 Task: Explore Airbnb accommodation in Cakovec, Croatia from 6th December, 2023 to 10th December, 2023 for 6 adults, 2 children.6 bedrooms having 6 beds and 6 bathrooms. Property type can be house. Amenities needed are: wifi, TV, free parkinig on premises, gym, breakfast. Booking option can be shelf check-in. Look for 5 properties as per requirement.
Action: Mouse moved to (563, 72)
Screenshot: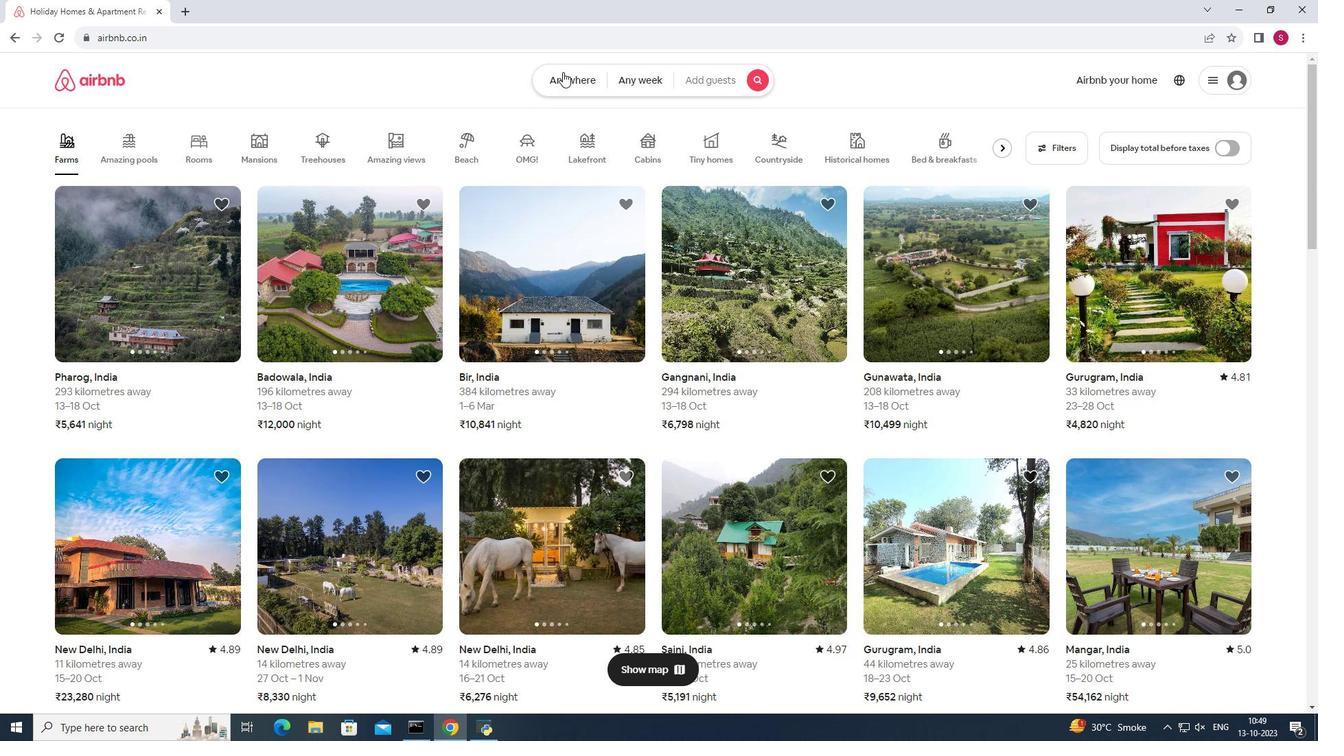 
Action: Mouse pressed left at (563, 72)
Screenshot: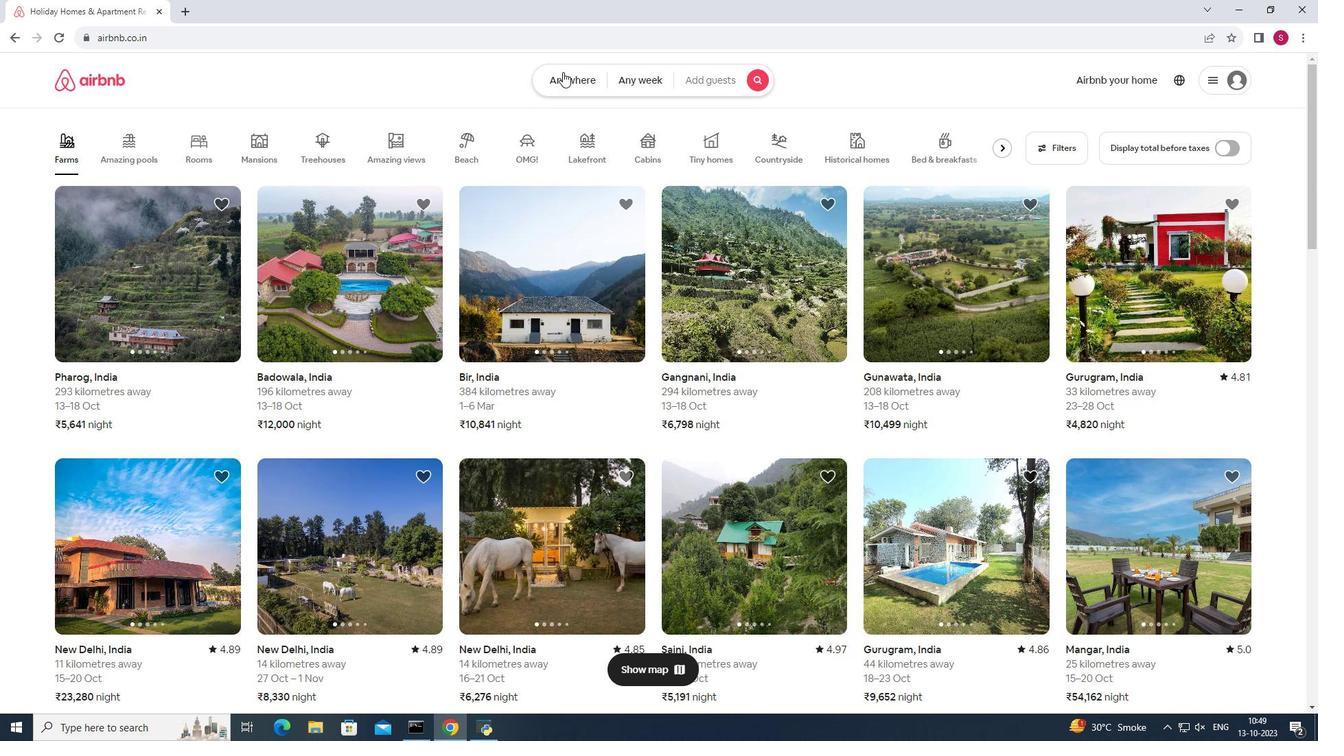 
Action: Mouse moved to (475, 124)
Screenshot: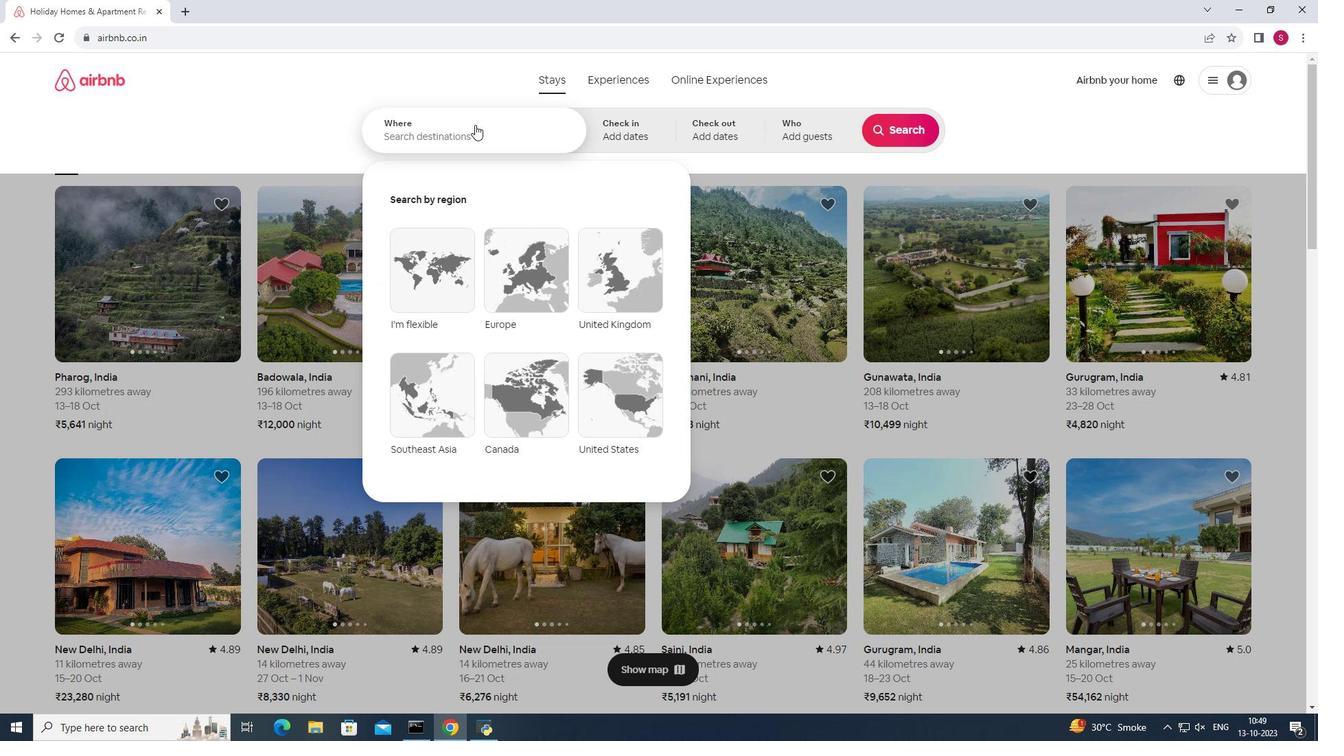 
Action: Mouse pressed left at (475, 124)
Screenshot: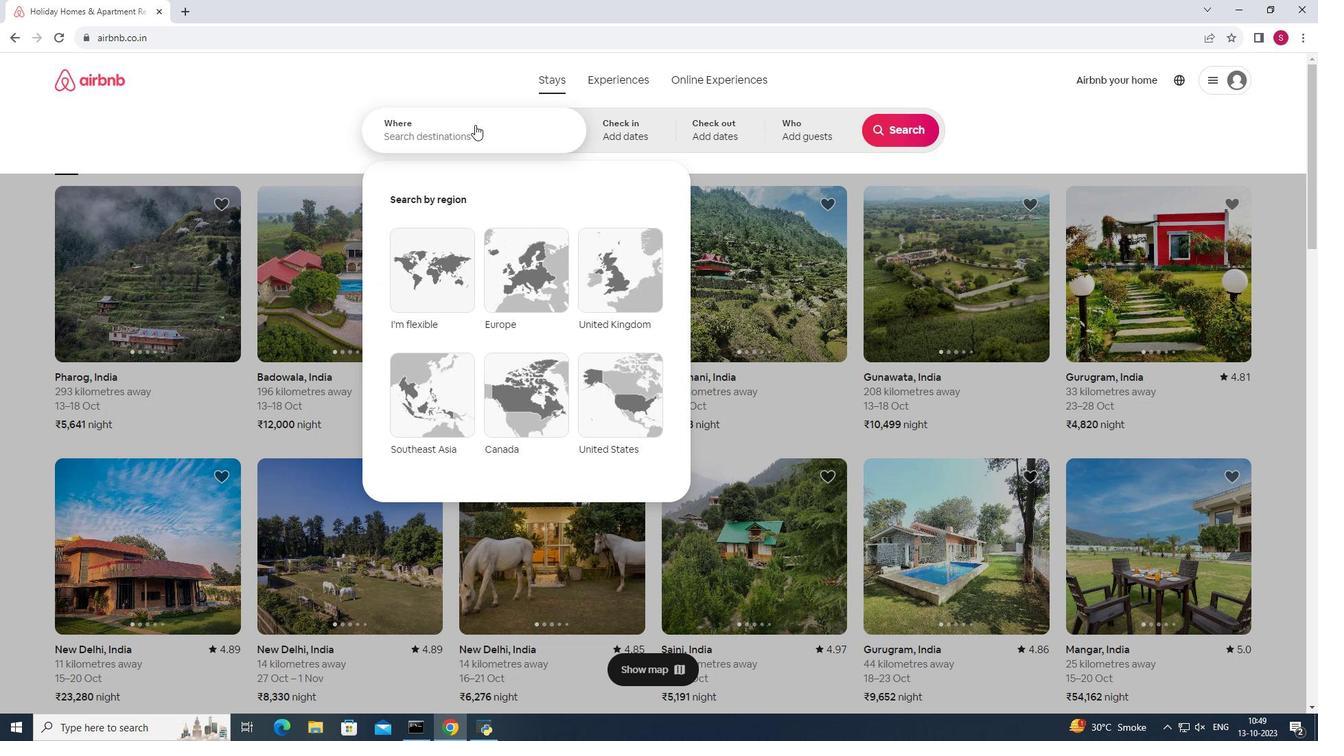 
Action: Key pressed <Key.shift>Cakovec,<Key.space><Key.shift>Croatia<Key.enter>
Screenshot: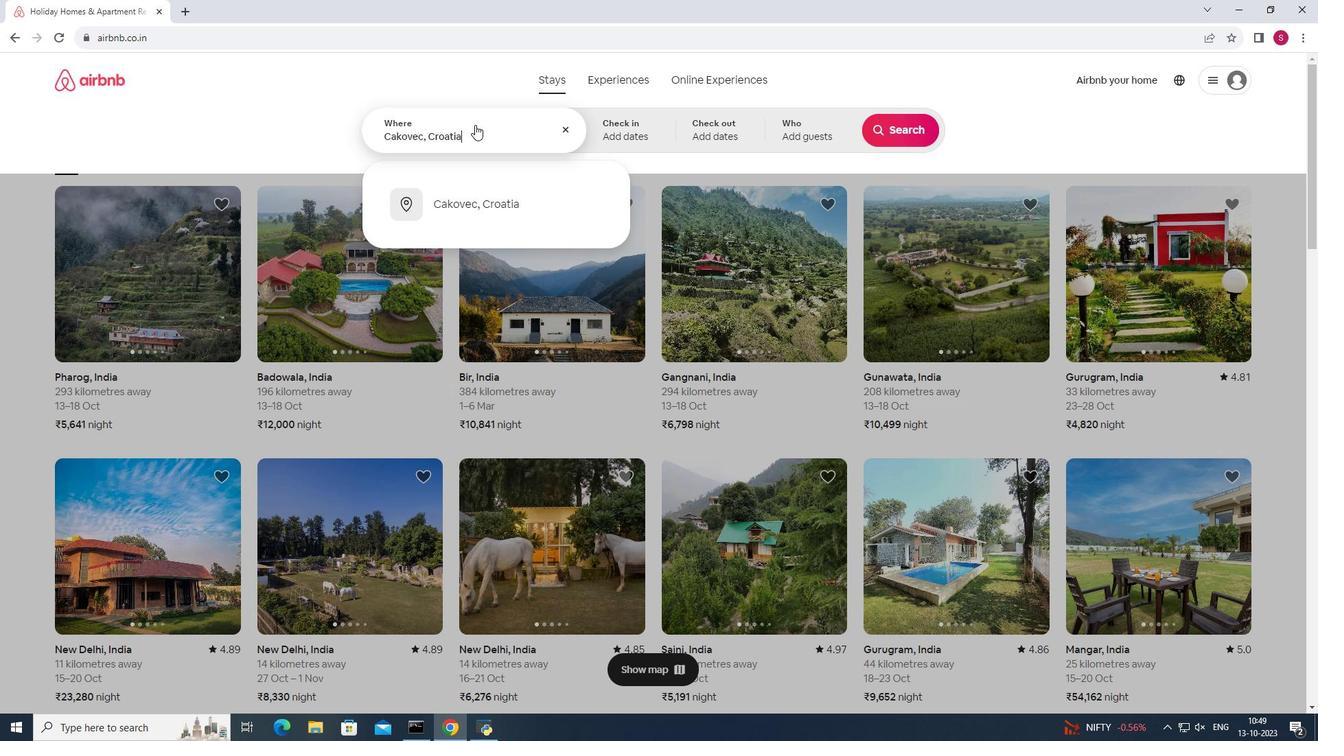 
Action: Mouse moved to (900, 239)
Screenshot: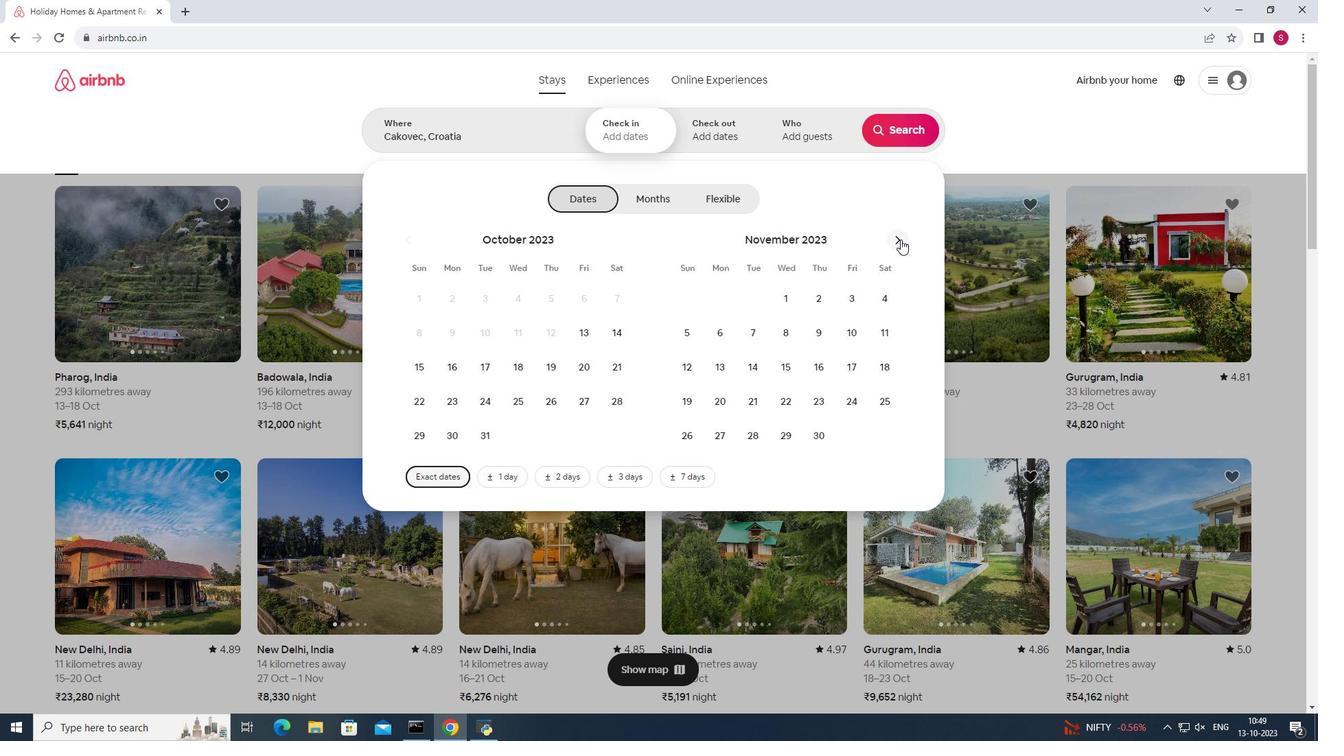 
Action: Mouse pressed left at (900, 239)
Screenshot: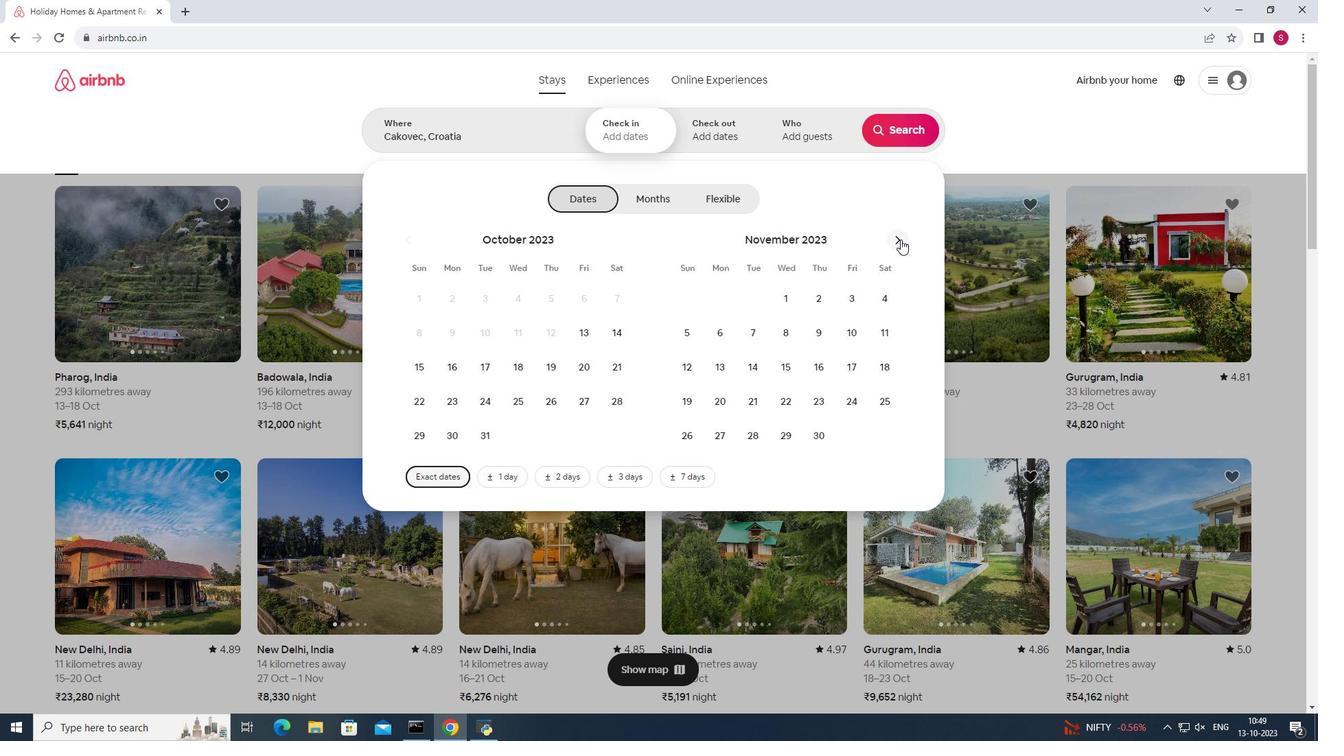 
Action: Mouse moved to (792, 337)
Screenshot: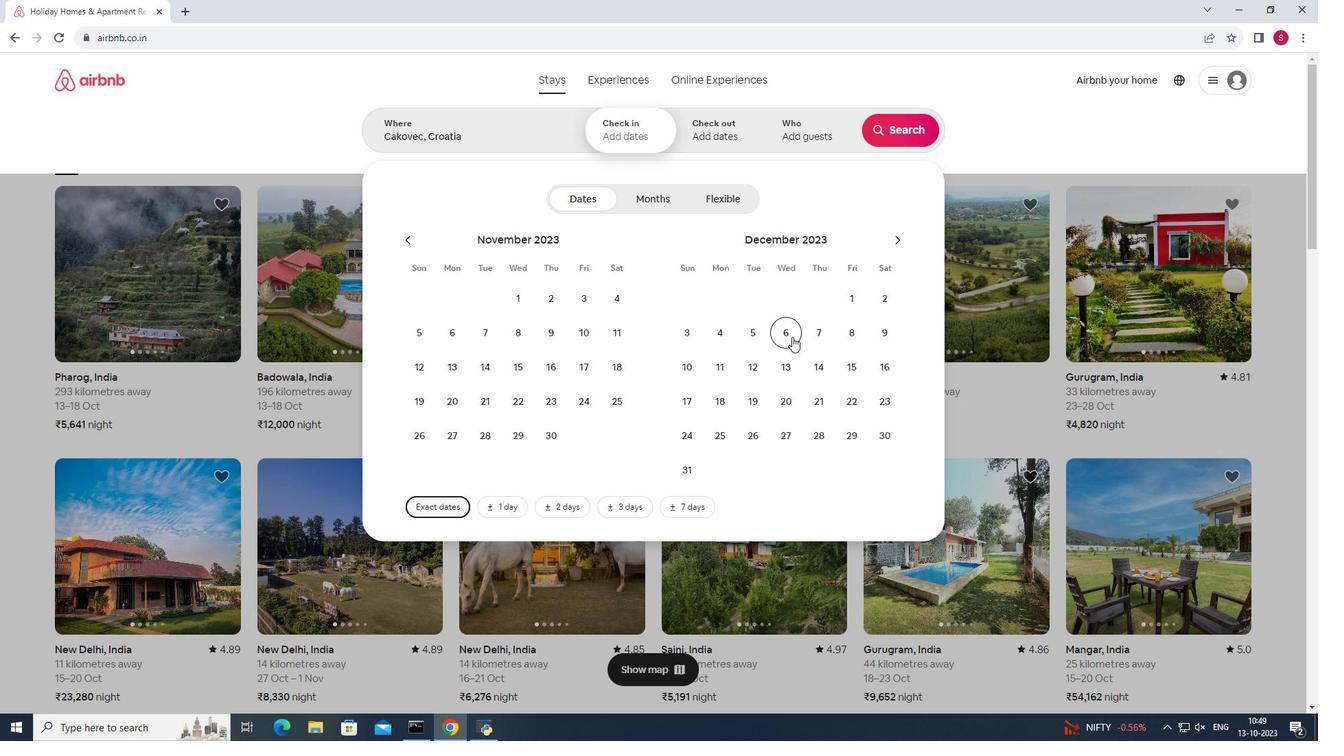 
Action: Mouse pressed left at (792, 337)
Screenshot: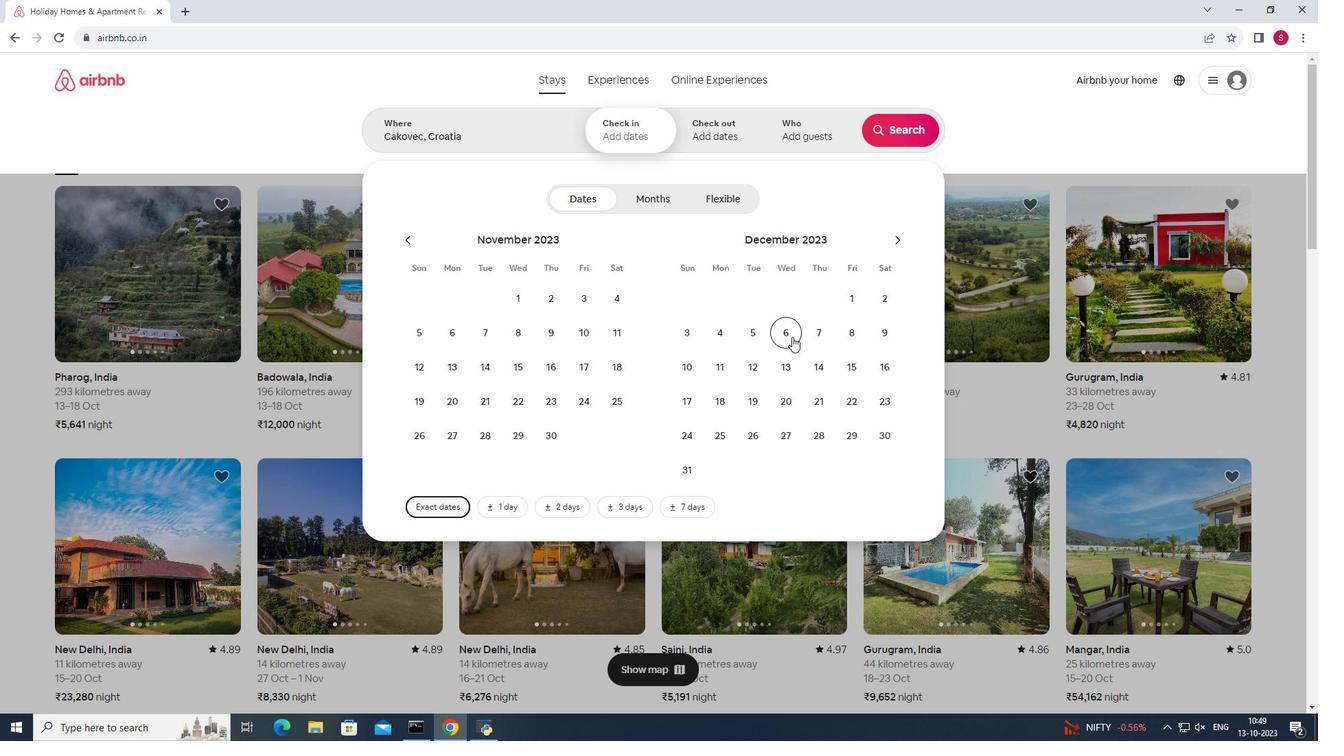 
Action: Mouse moved to (686, 373)
Screenshot: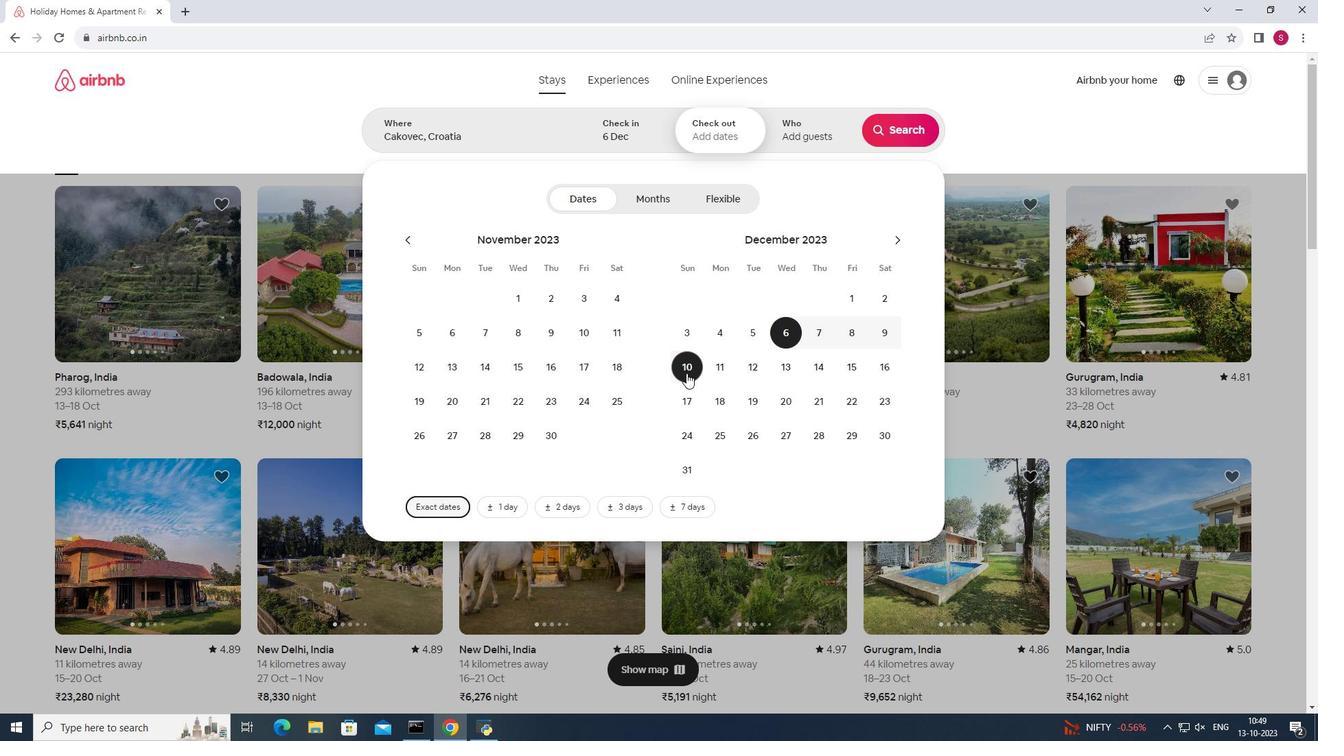 
Action: Mouse pressed left at (686, 373)
Screenshot: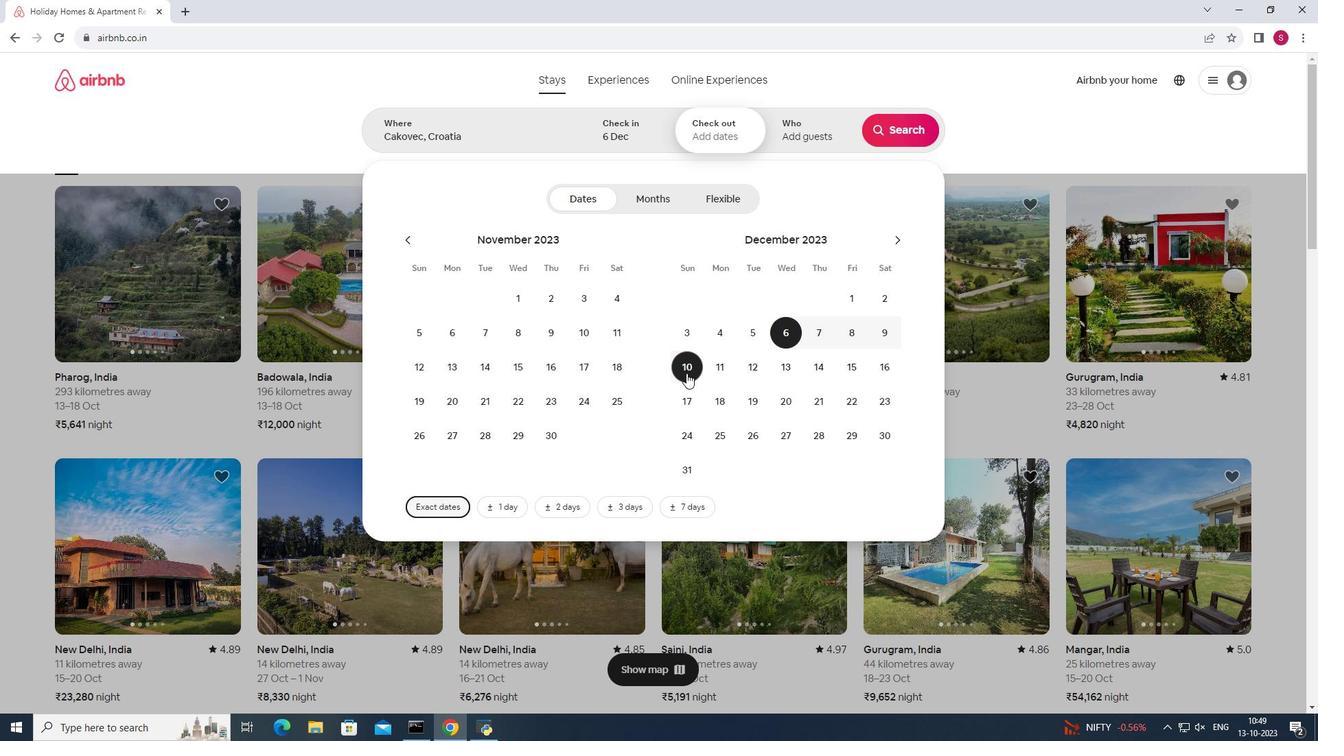 
Action: Mouse moved to (805, 129)
Screenshot: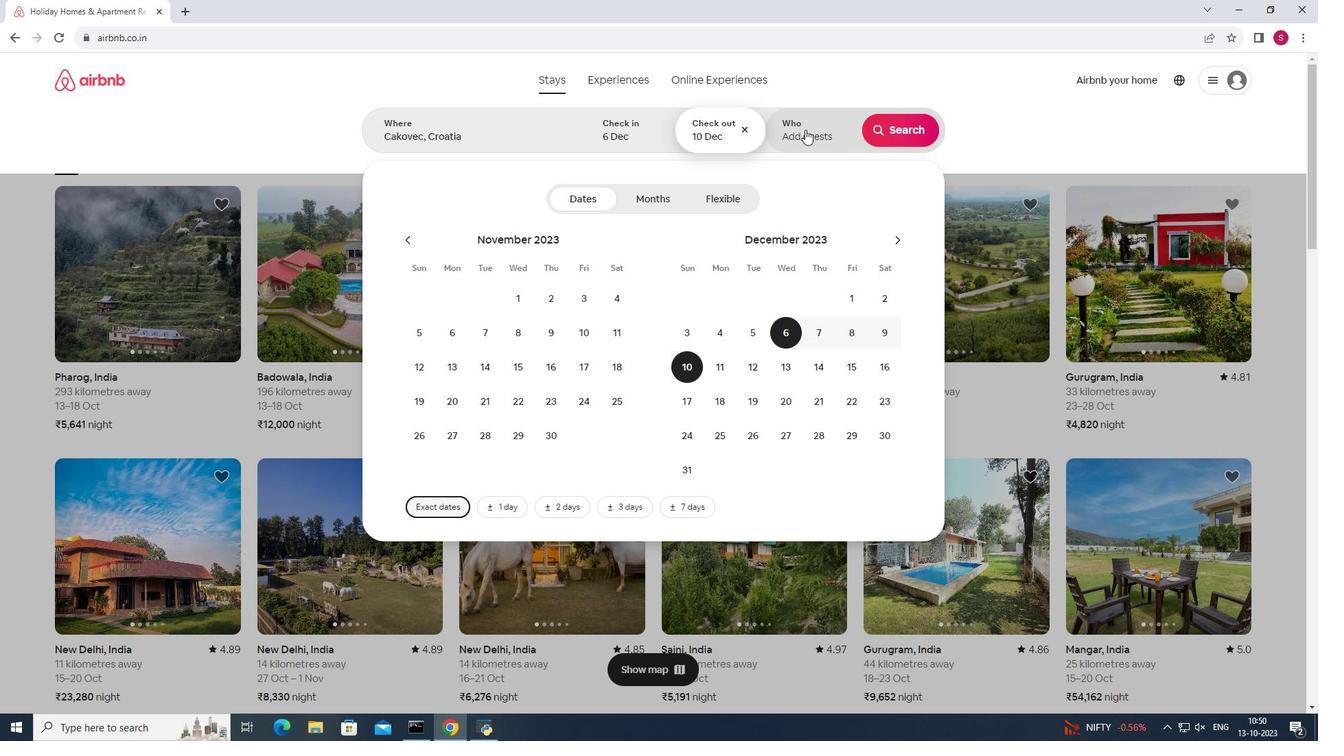 
Action: Mouse pressed left at (805, 129)
Screenshot: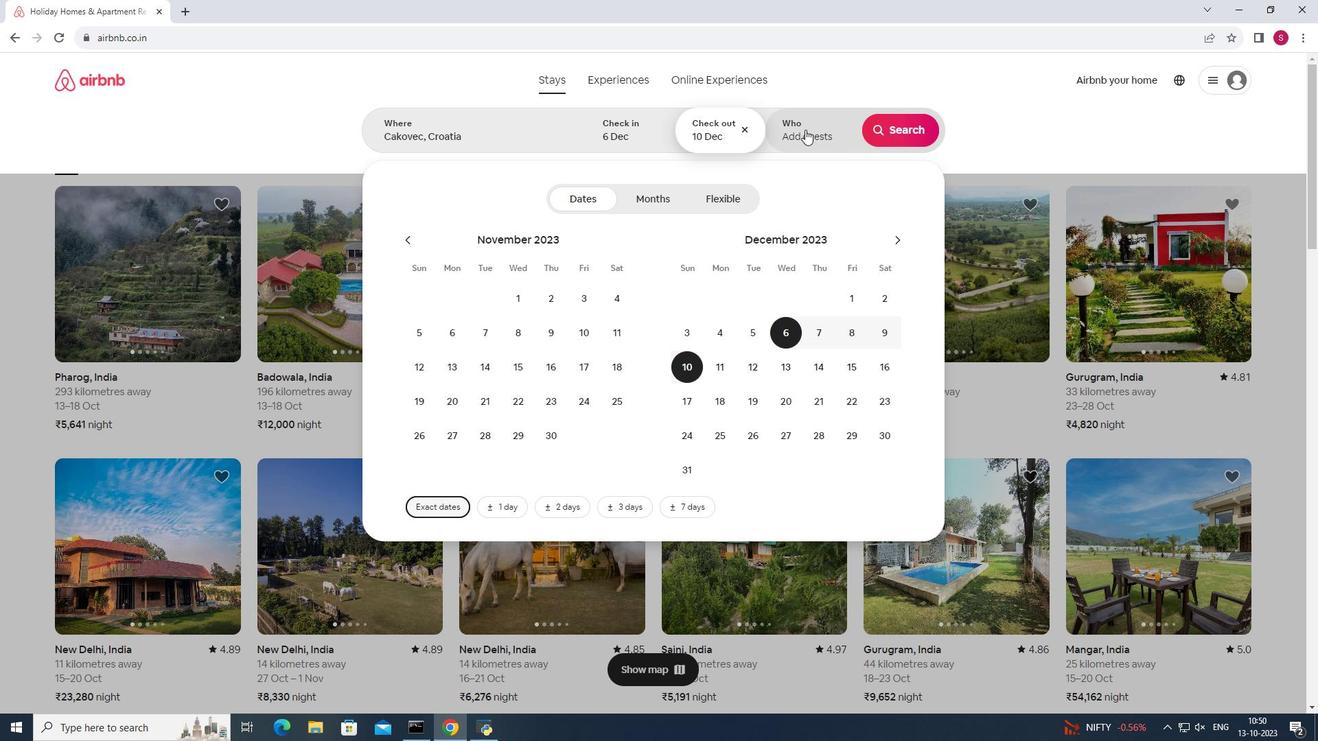 
Action: Mouse moved to (899, 203)
Screenshot: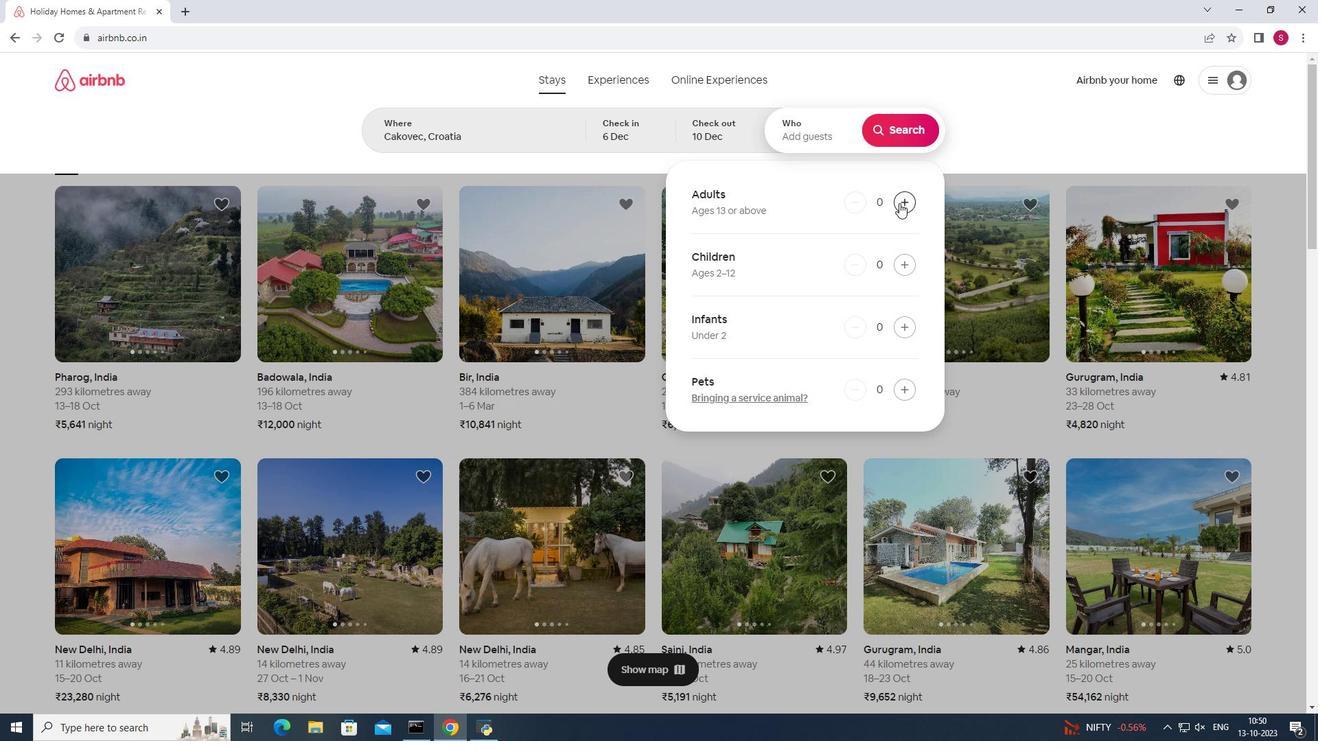 
Action: Mouse pressed left at (899, 203)
Screenshot: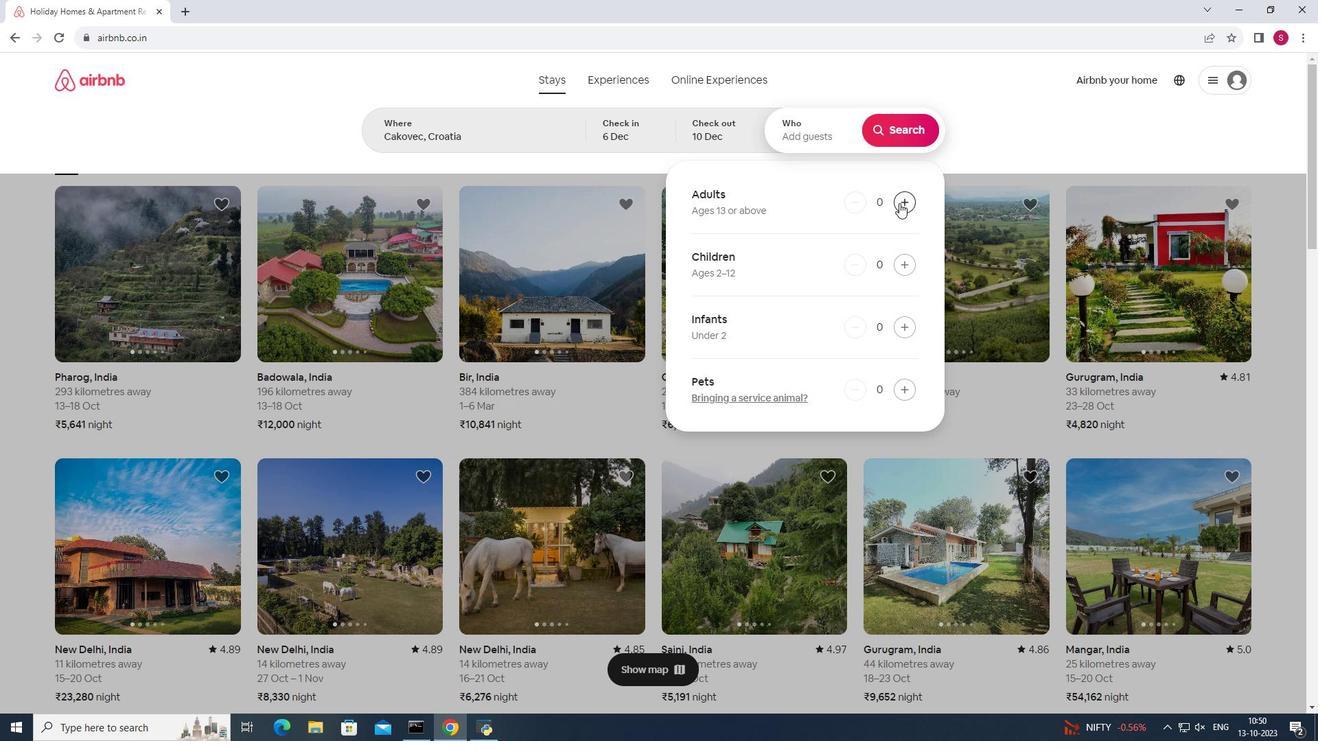 
Action: Mouse moved to (904, 206)
Screenshot: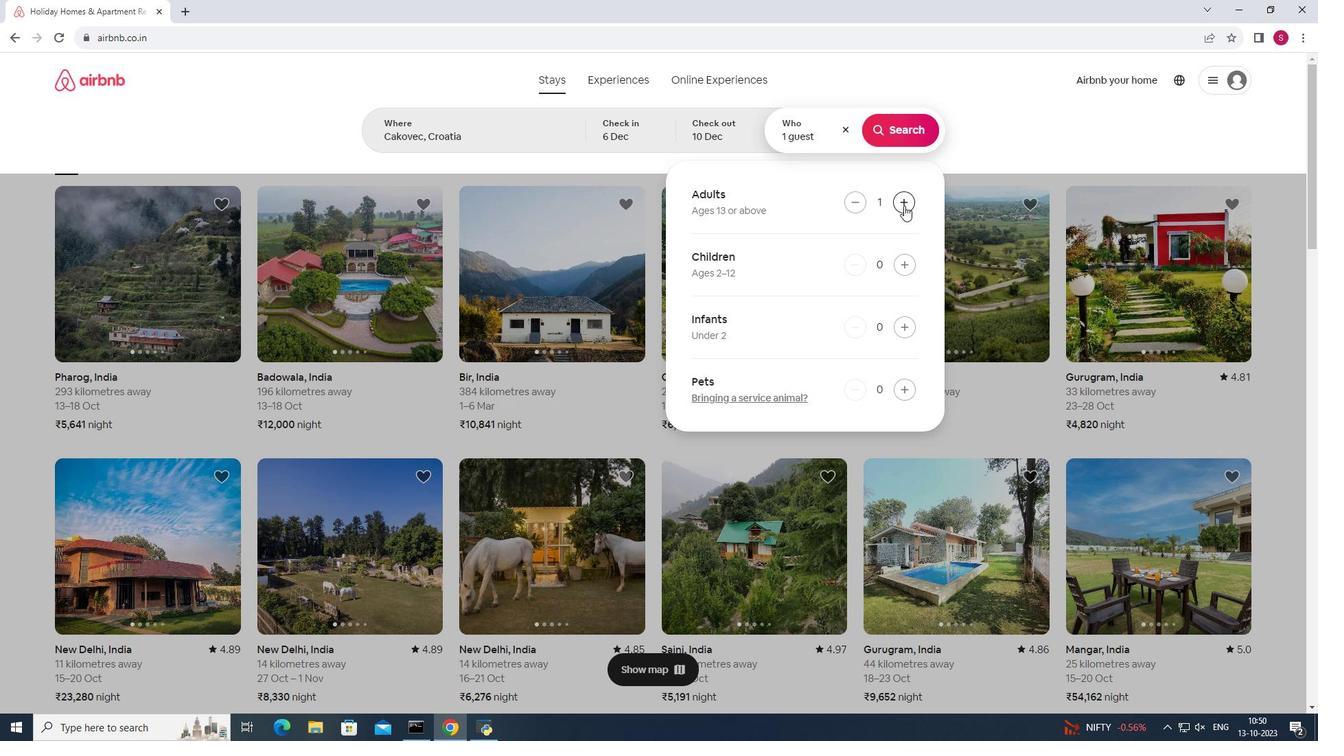 
Action: Mouse pressed left at (904, 206)
Screenshot: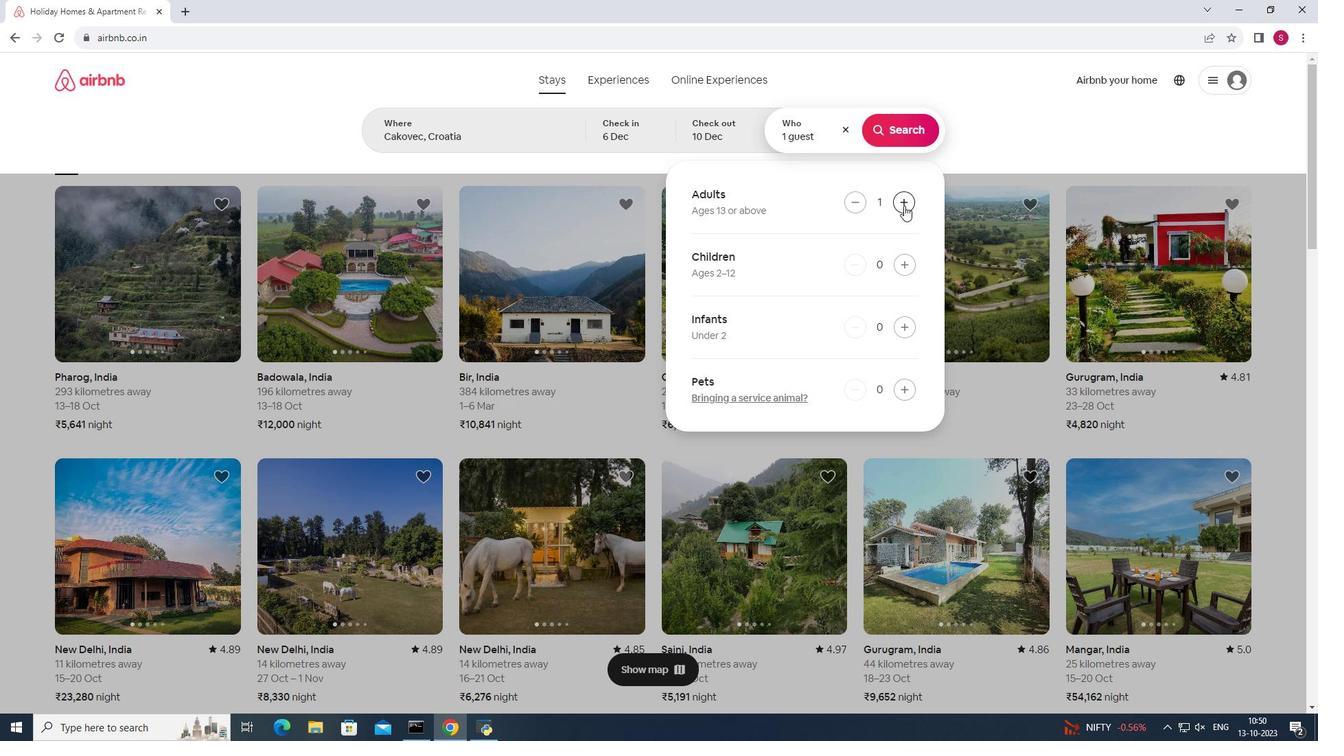 
Action: Mouse pressed left at (904, 206)
Screenshot: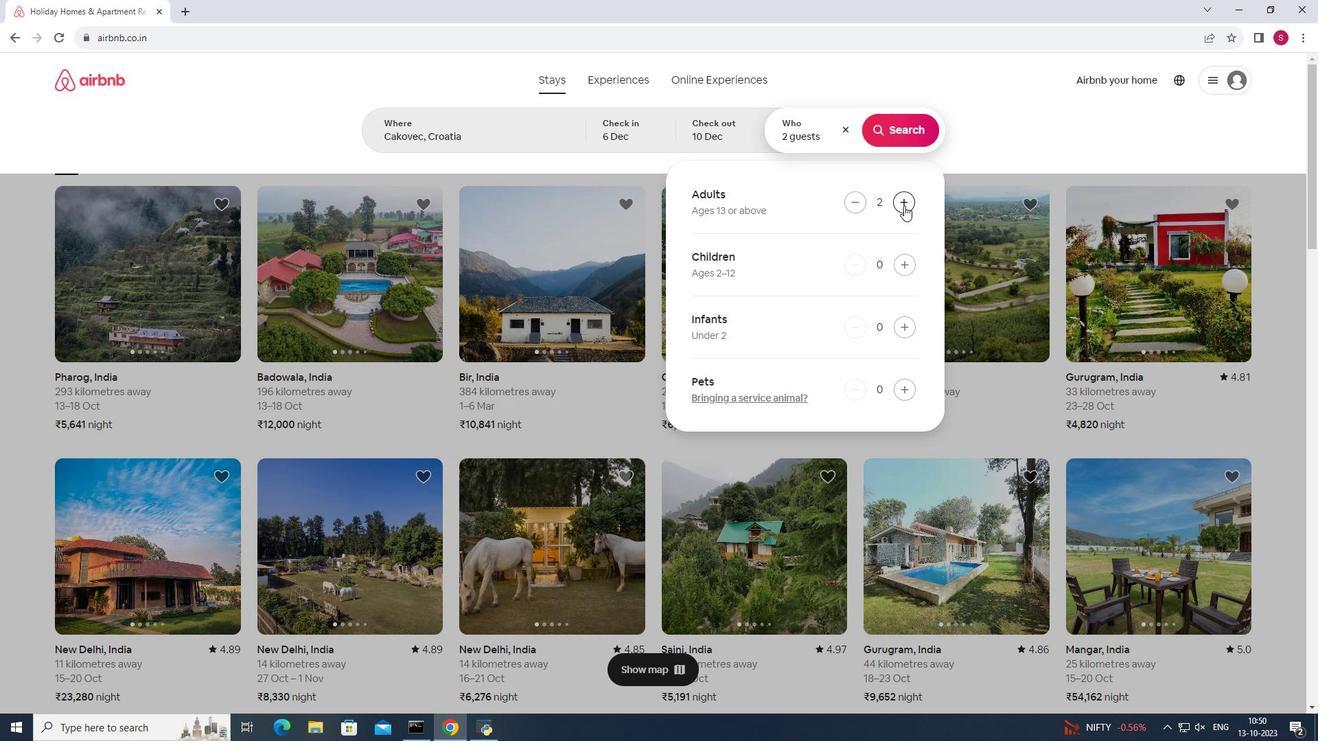 
Action: Mouse pressed left at (904, 206)
Screenshot: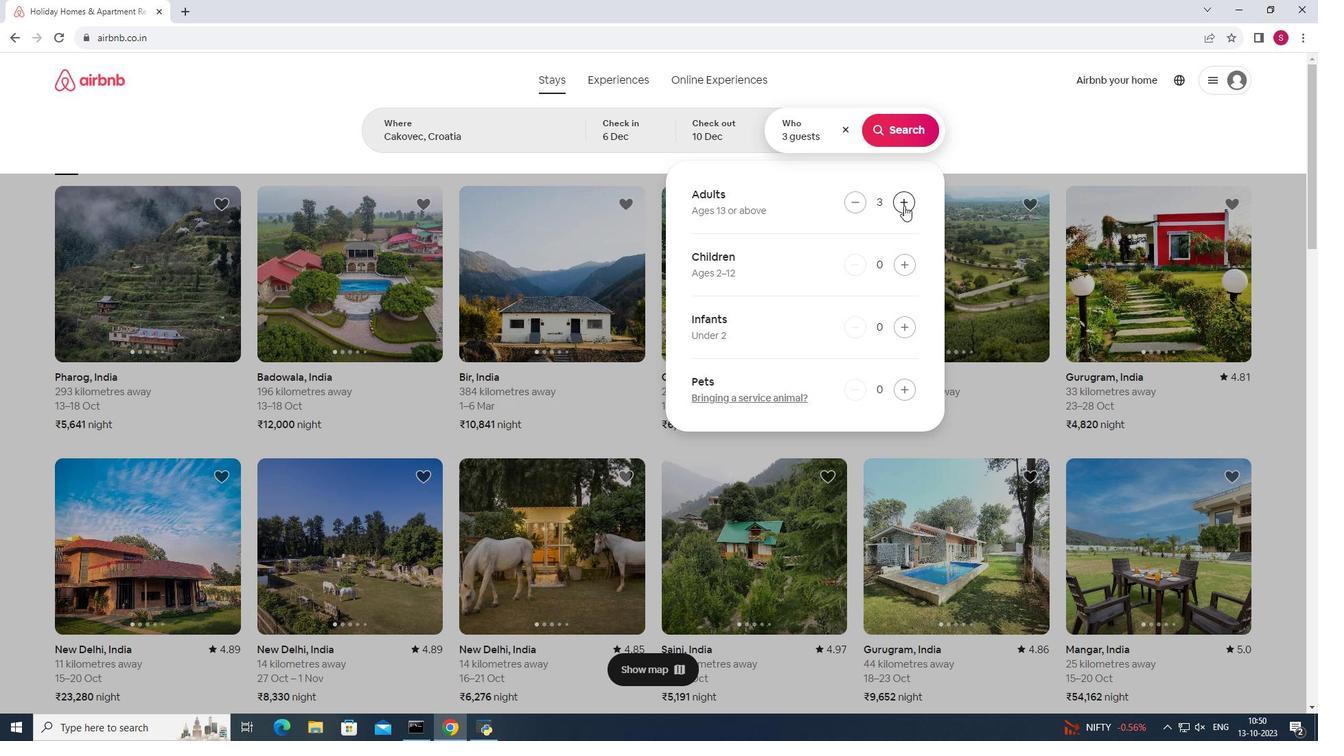 
Action: Mouse pressed left at (904, 206)
Screenshot: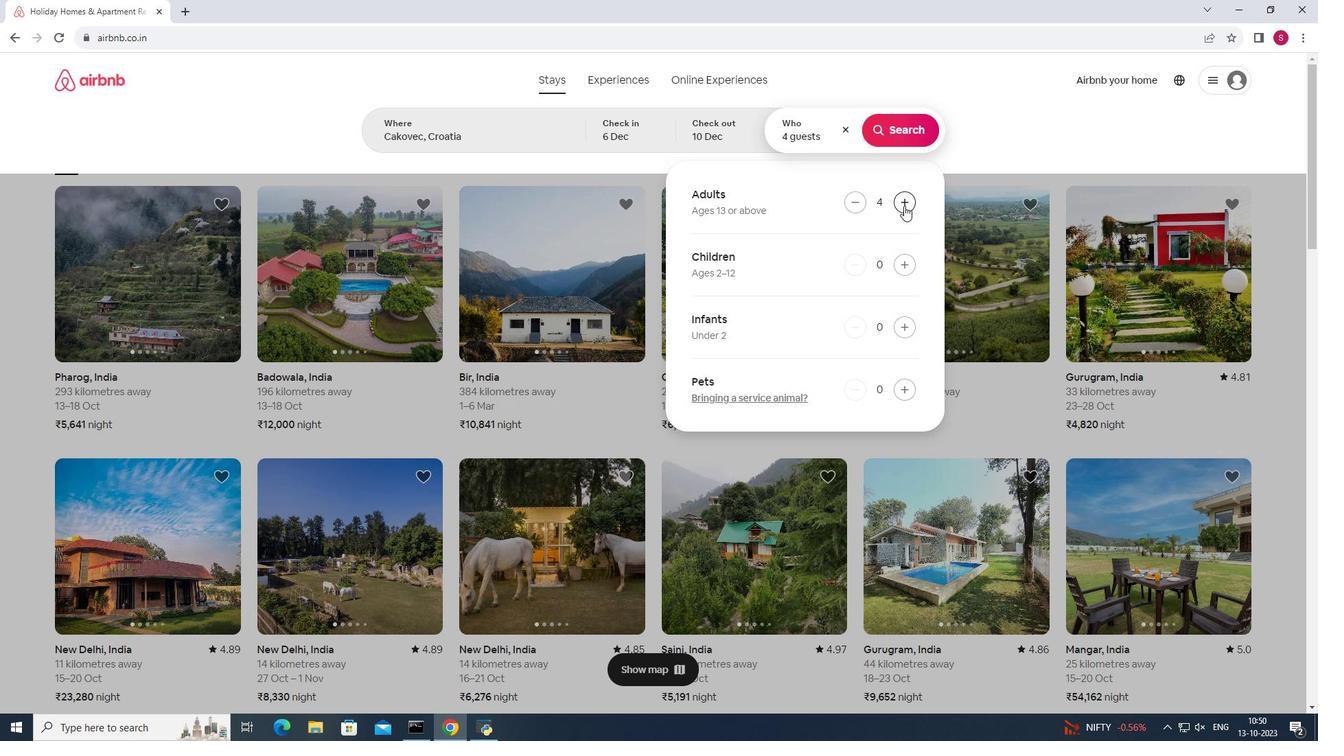 
Action: Mouse pressed left at (904, 206)
Screenshot: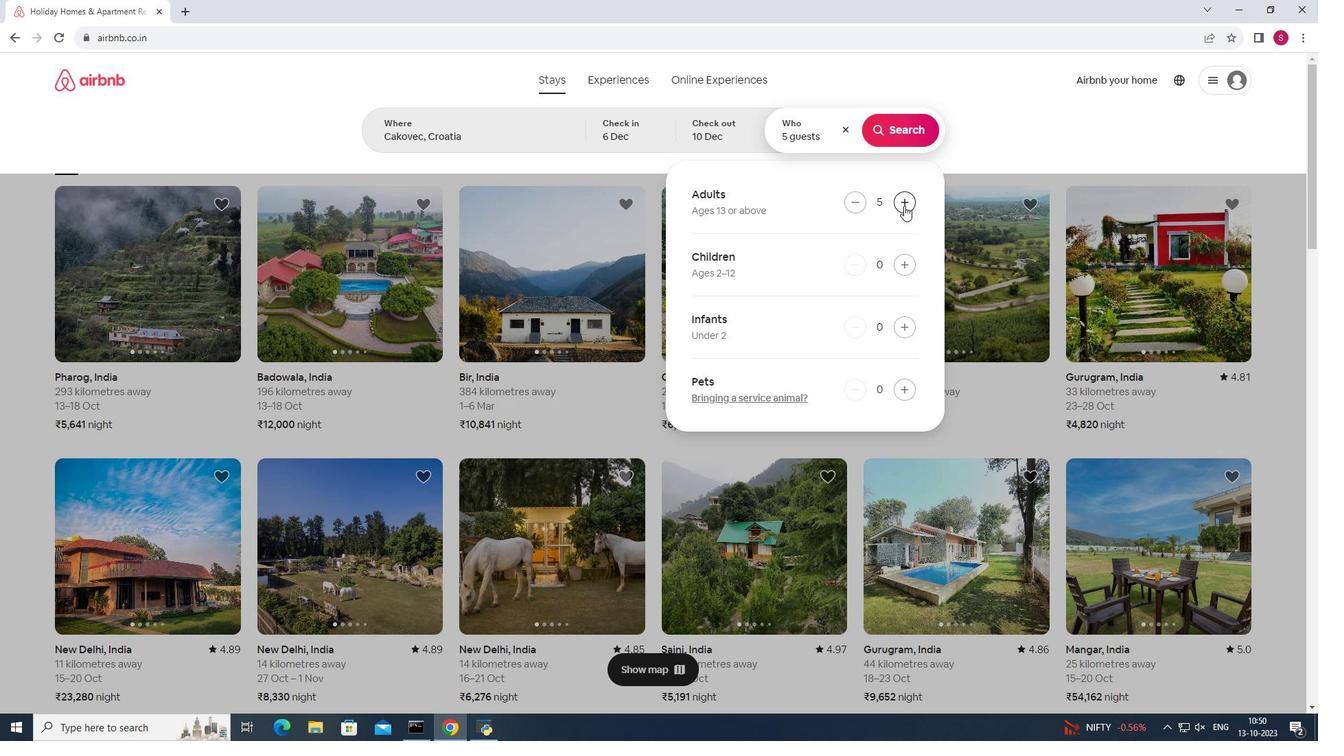 
Action: Mouse moved to (898, 132)
Screenshot: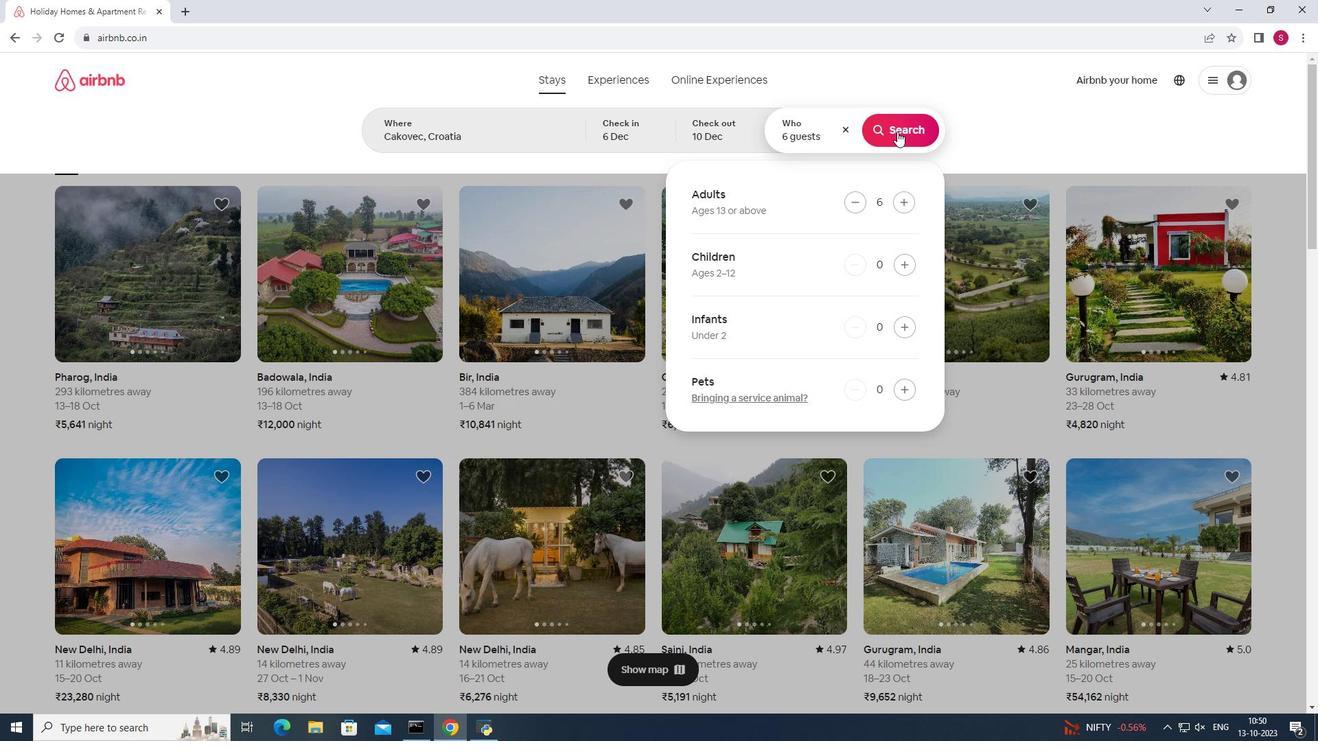 
Action: Mouse pressed left at (898, 132)
Screenshot: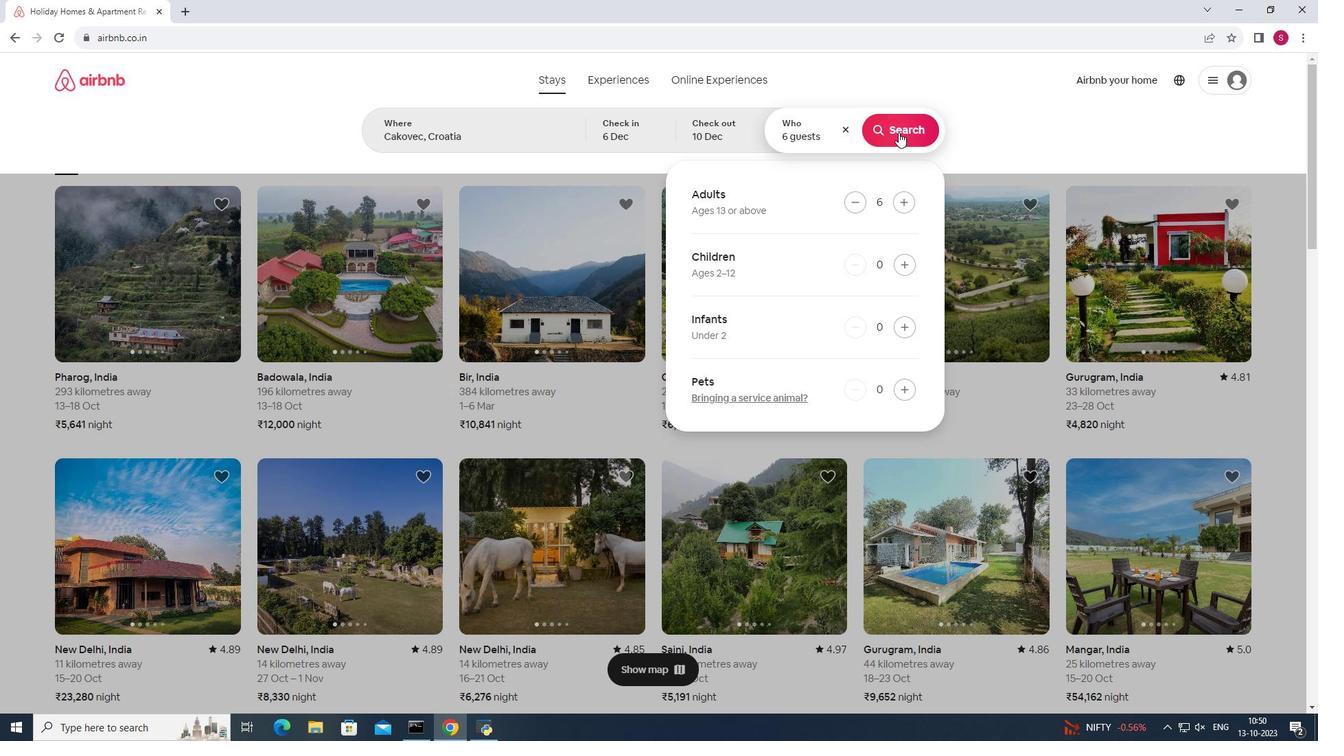 
Action: Mouse moved to (741, 81)
Screenshot: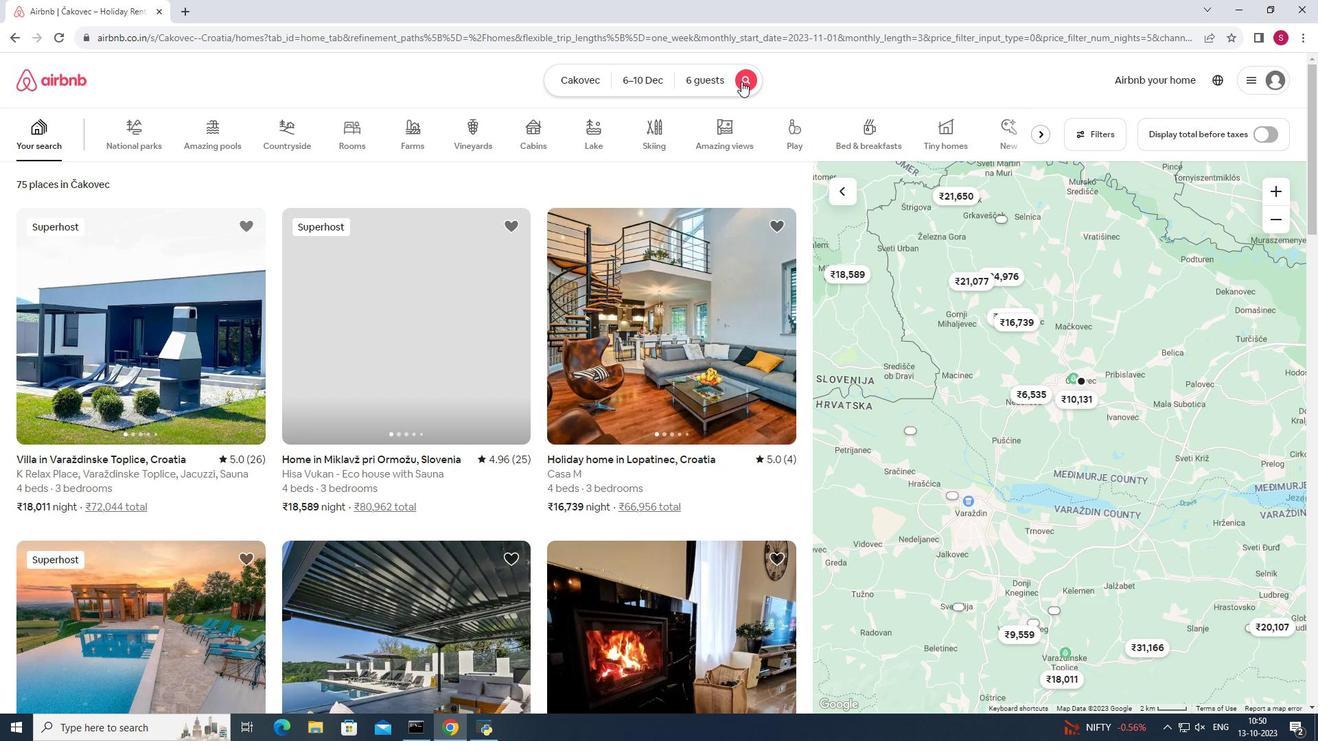 
Action: Mouse pressed left at (741, 81)
Screenshot: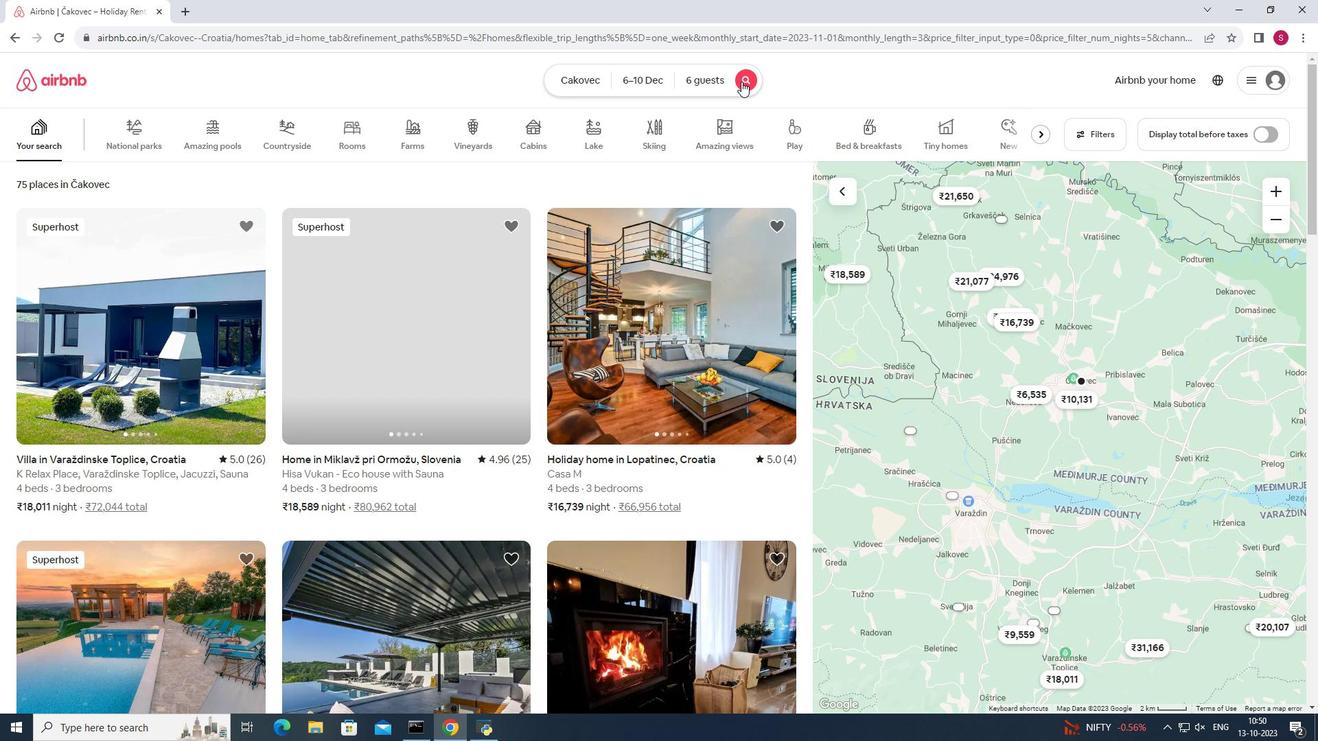
Action: Mouse pressed left at (741, 81)
Screenshot: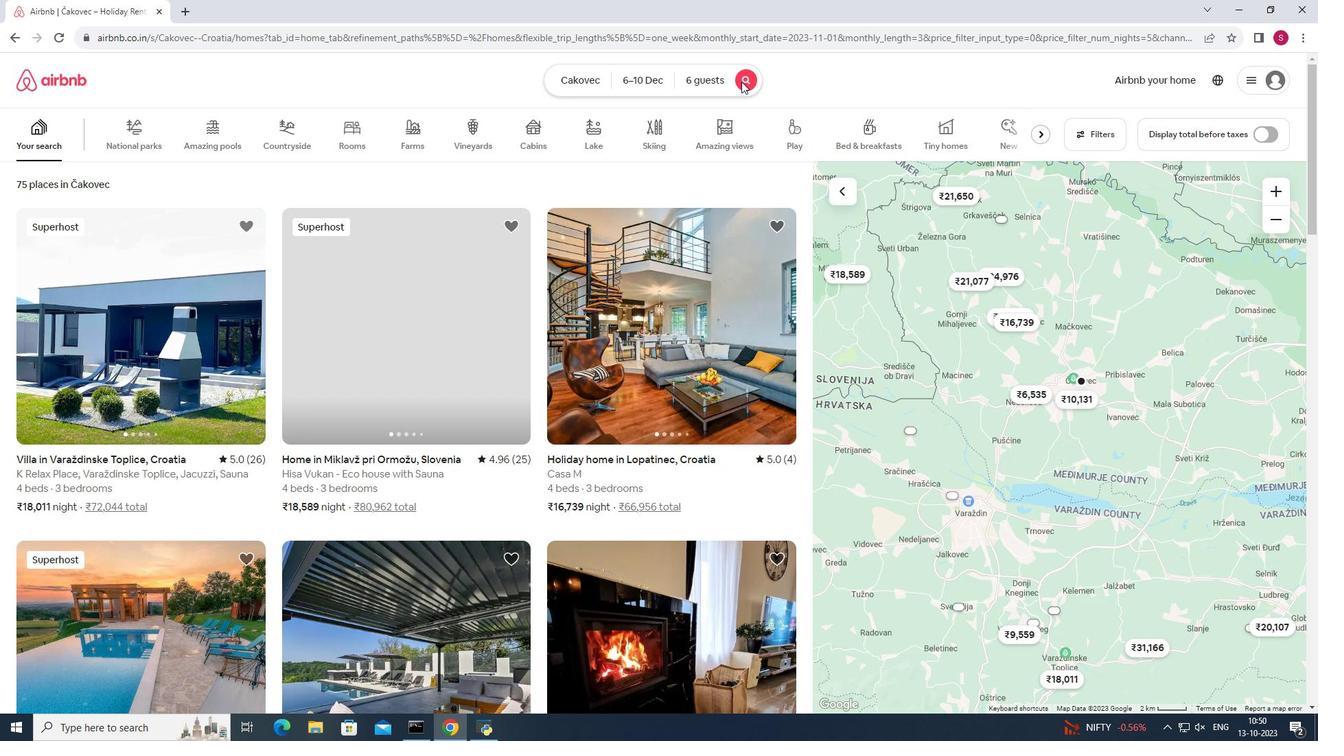 
Action: Mouse moved to (848, 126)
Screenshot: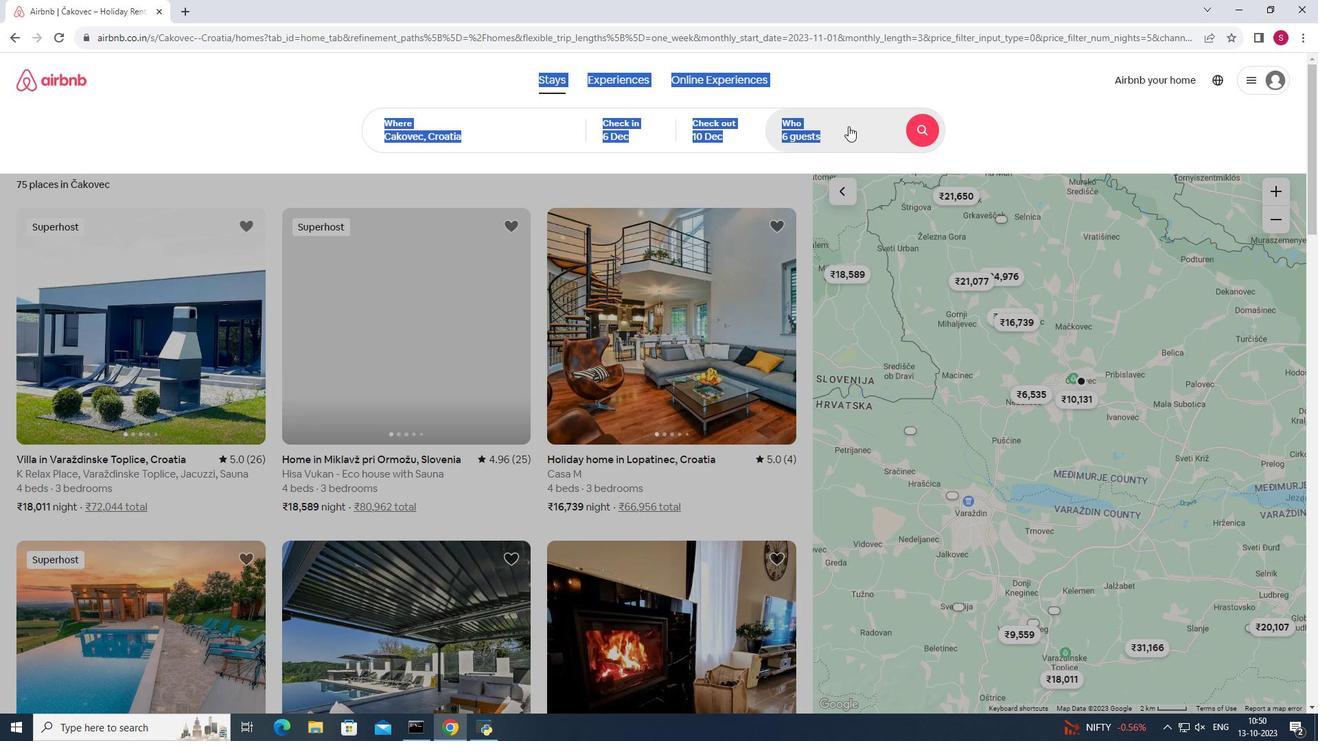 
Action: Mouse pressed left at (848, 126)
Screenshot: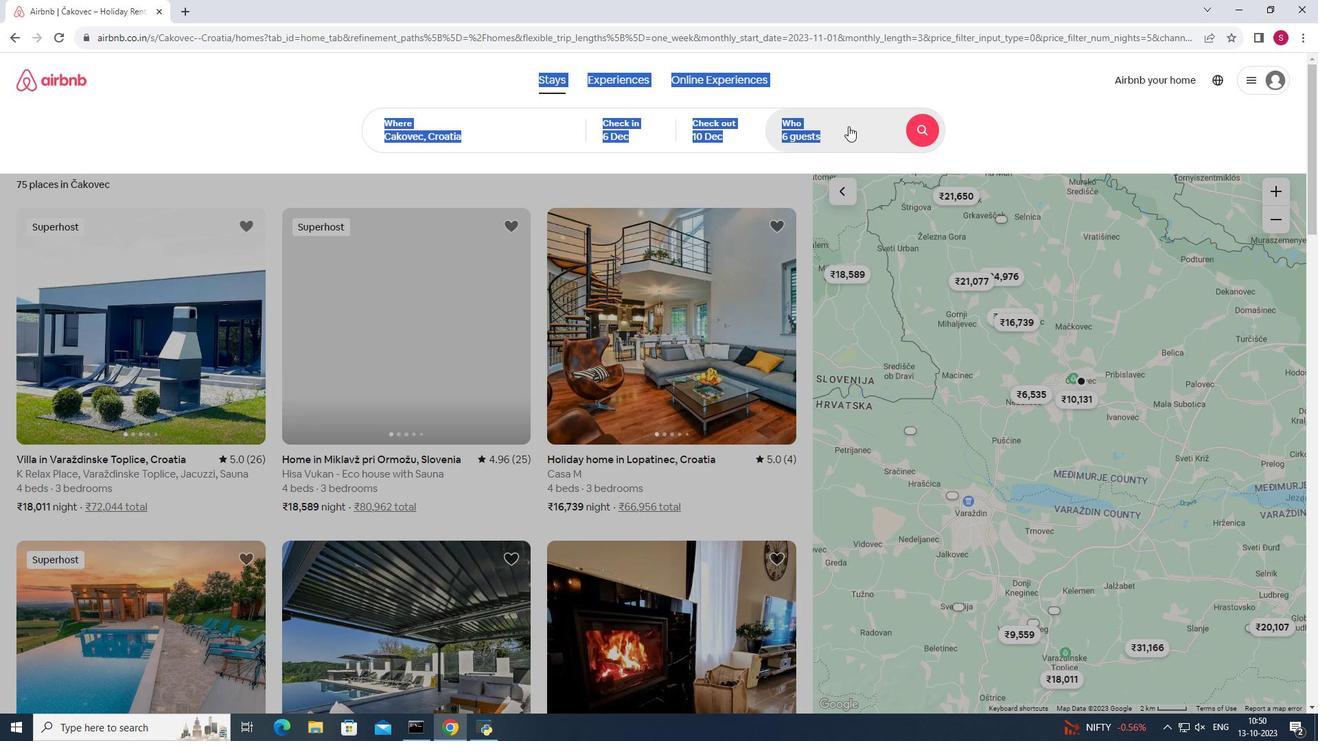 
Action: Mouse moved to (907, 267)
Screenshot: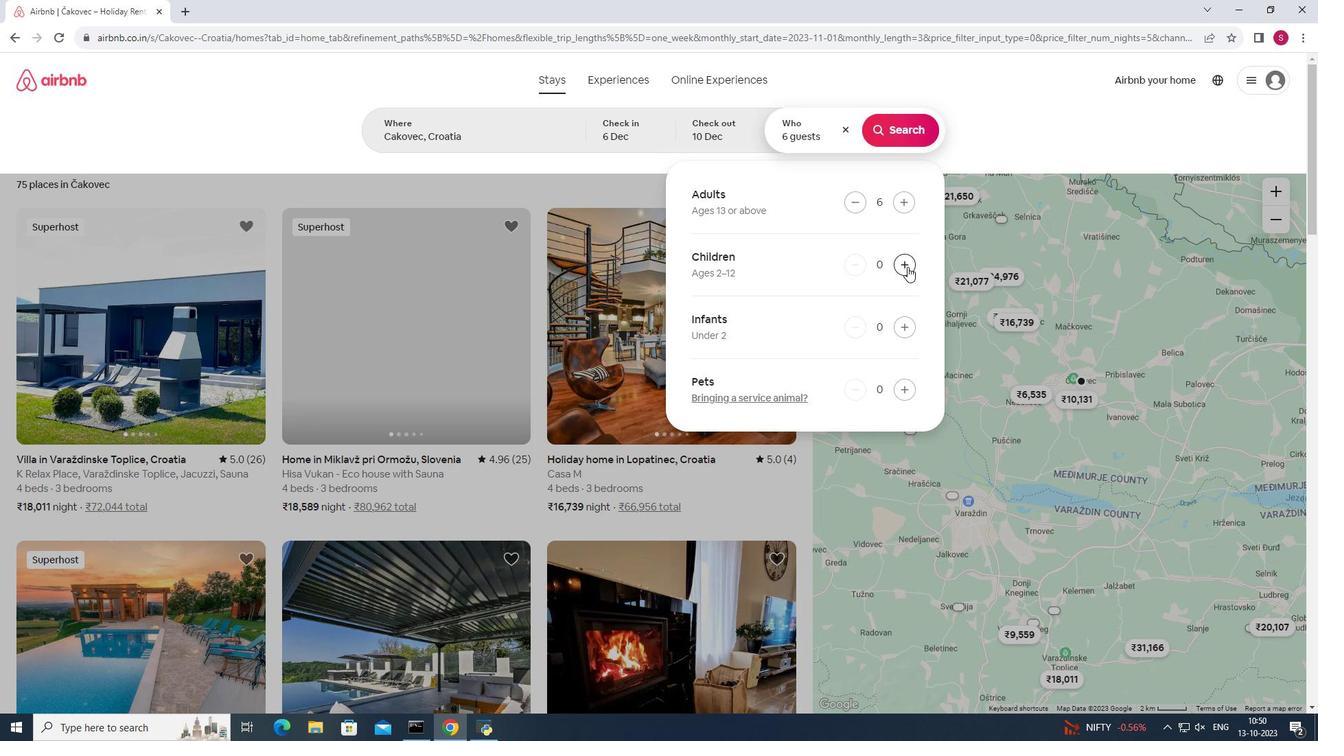 
Action: Mouse pressed left at (907, 267)
Screenshot: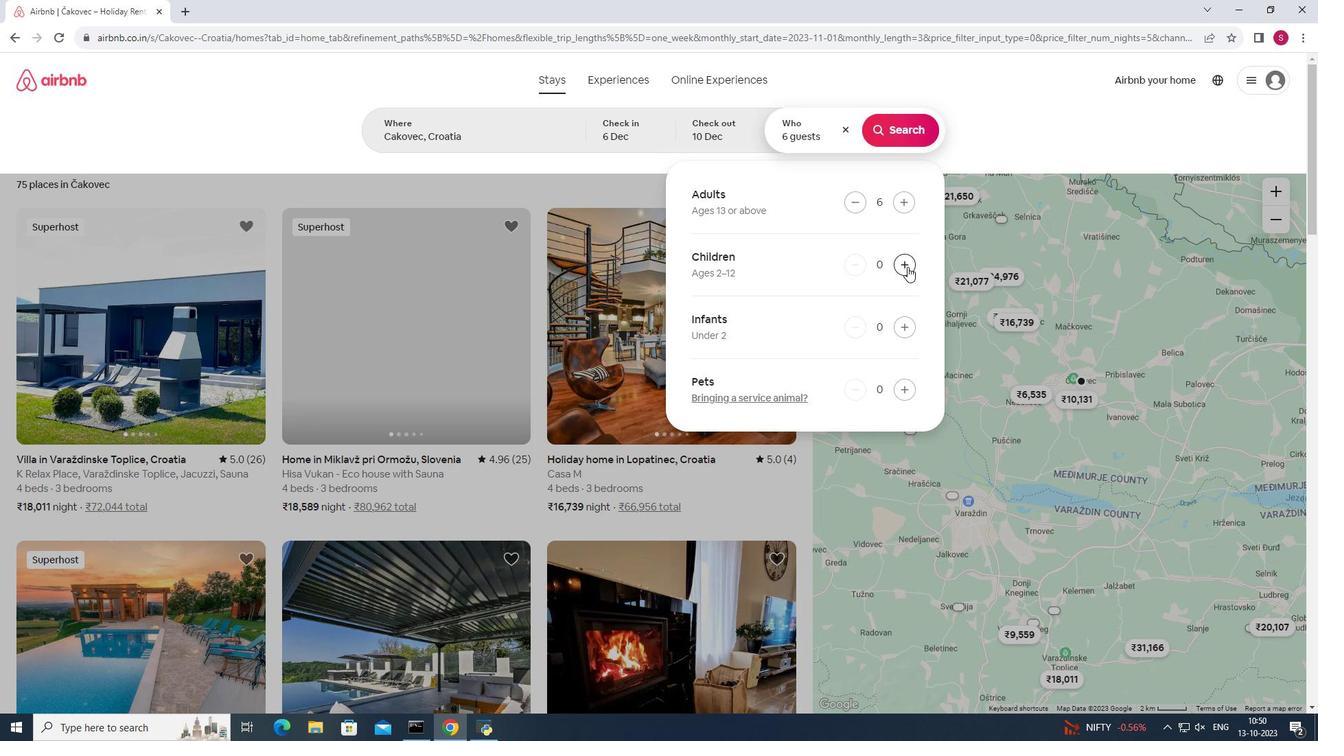 
Action: Mouse moved to (904, 269)
Screenshot: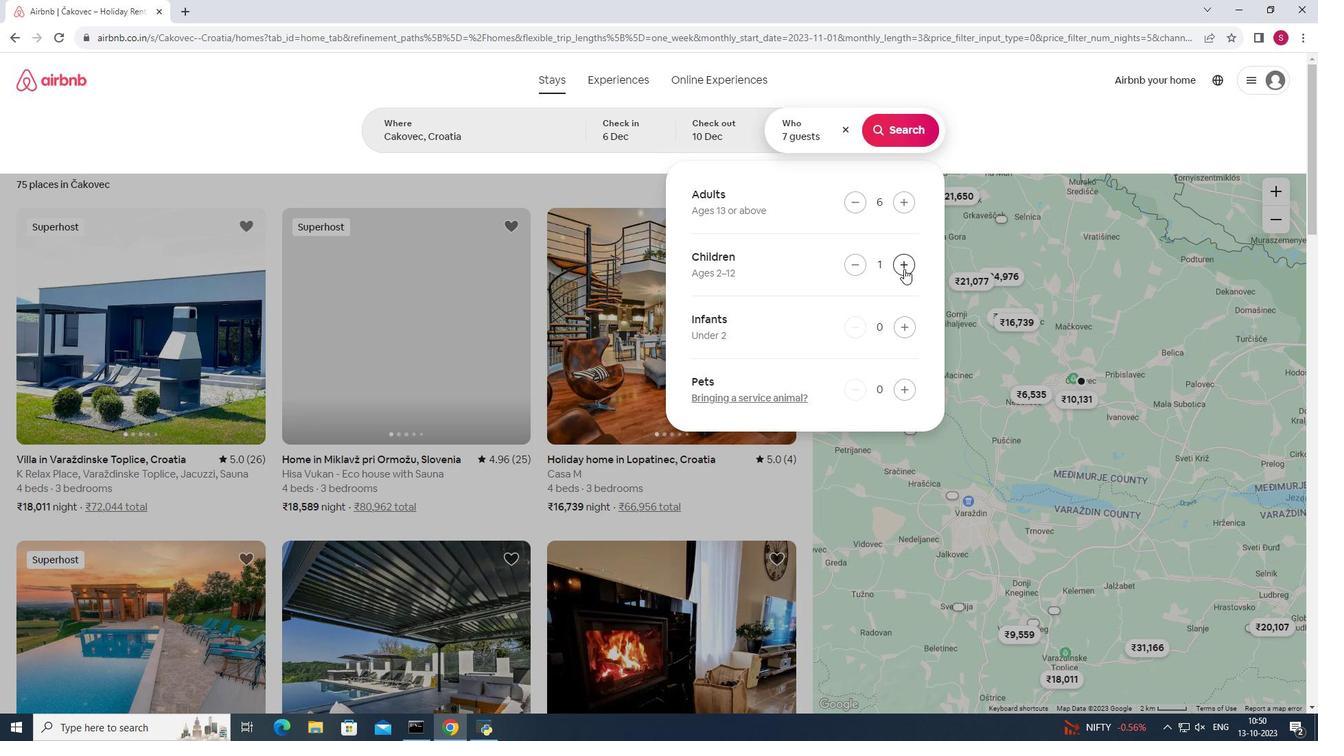
Action: Mouse pressed left at (904, 269)
Screenshot: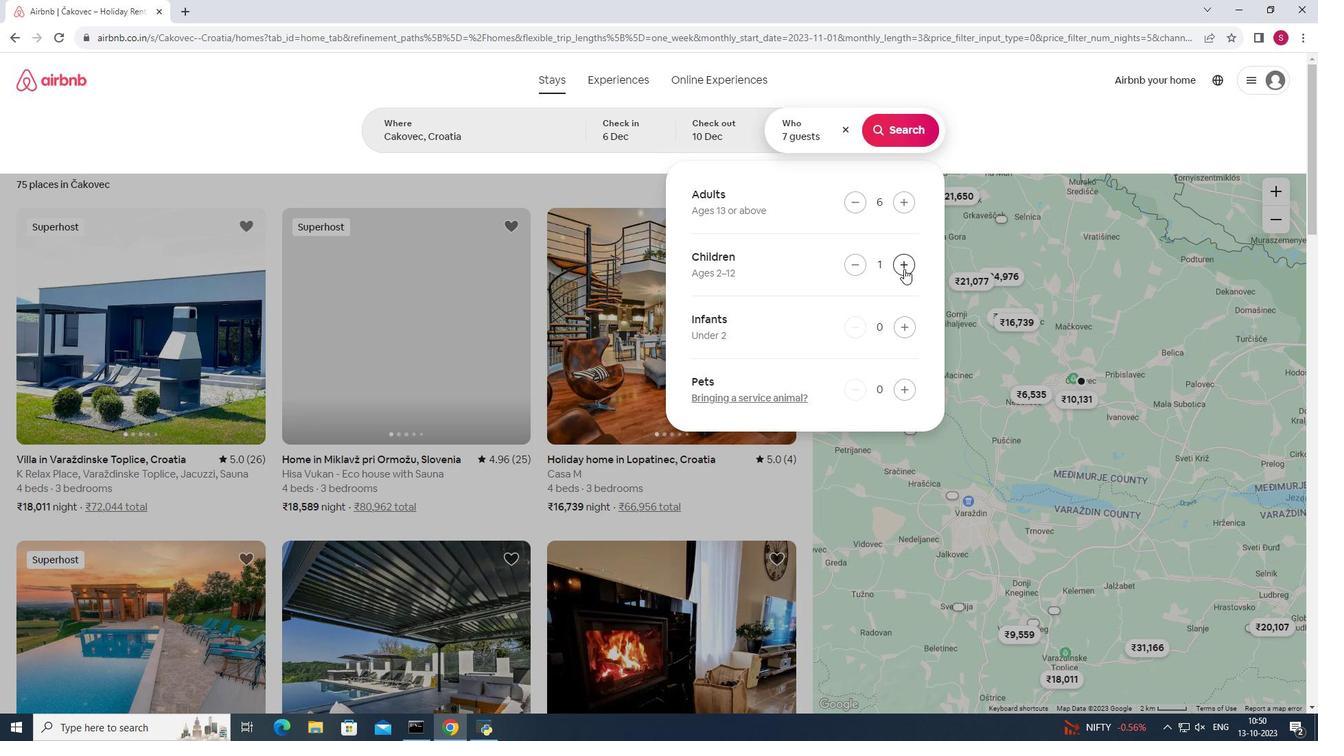 
Action: Mouse moved to (900, 124)
Screenshot: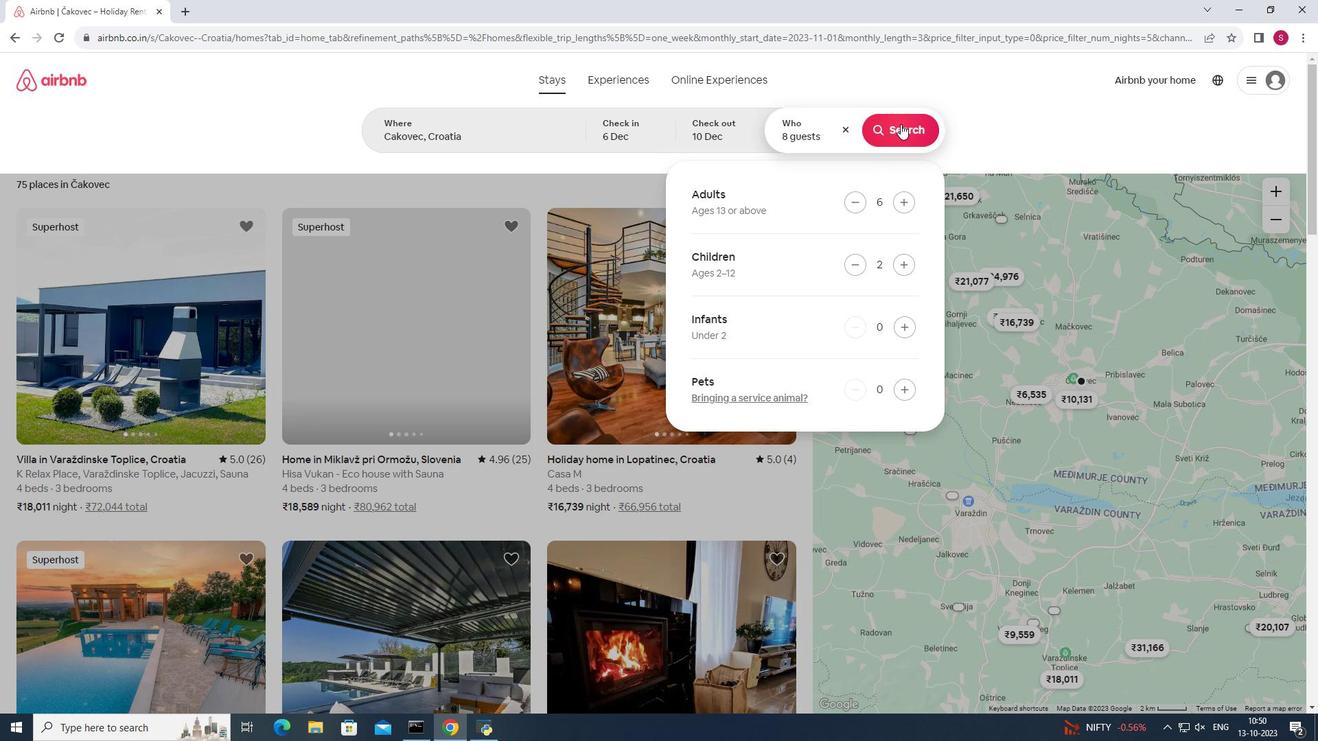 
Action: Mouse pressed left at (900, 124)
Screenshot: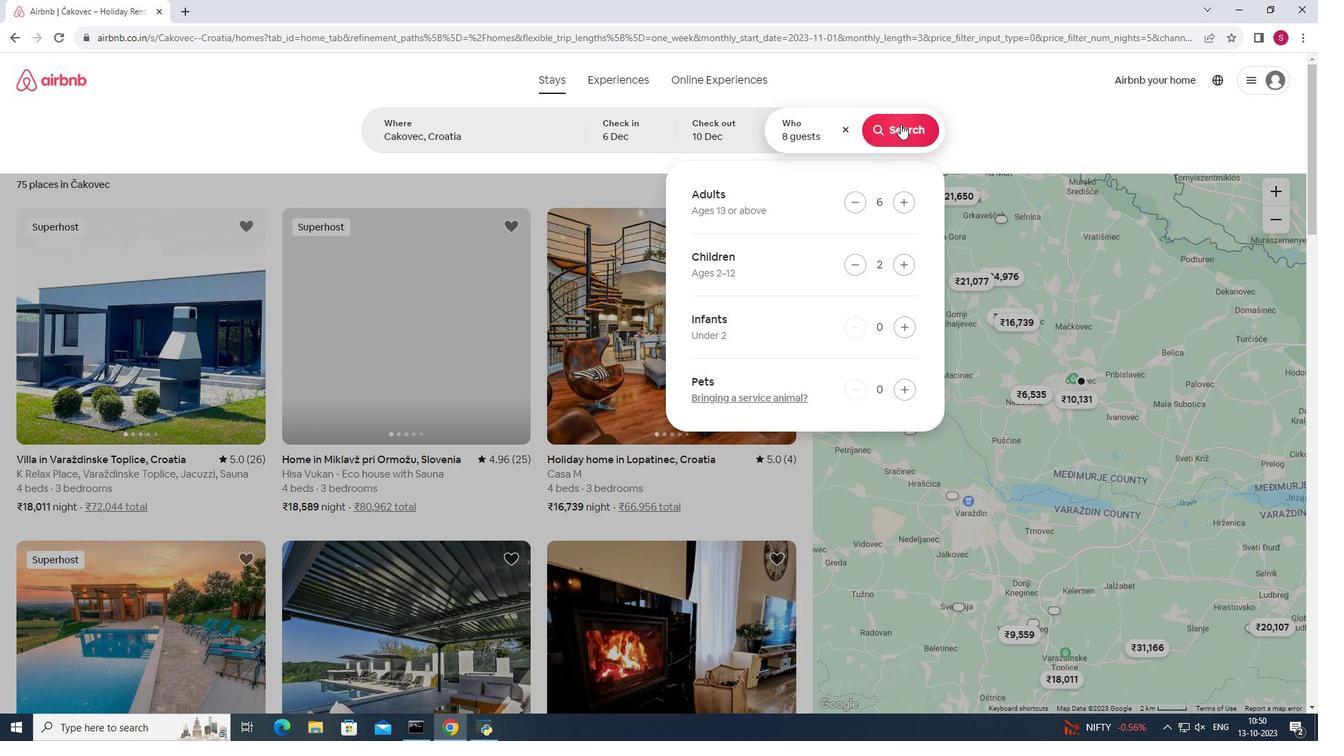 
Action: Mouse moved to (1109, 144)
Screenshot: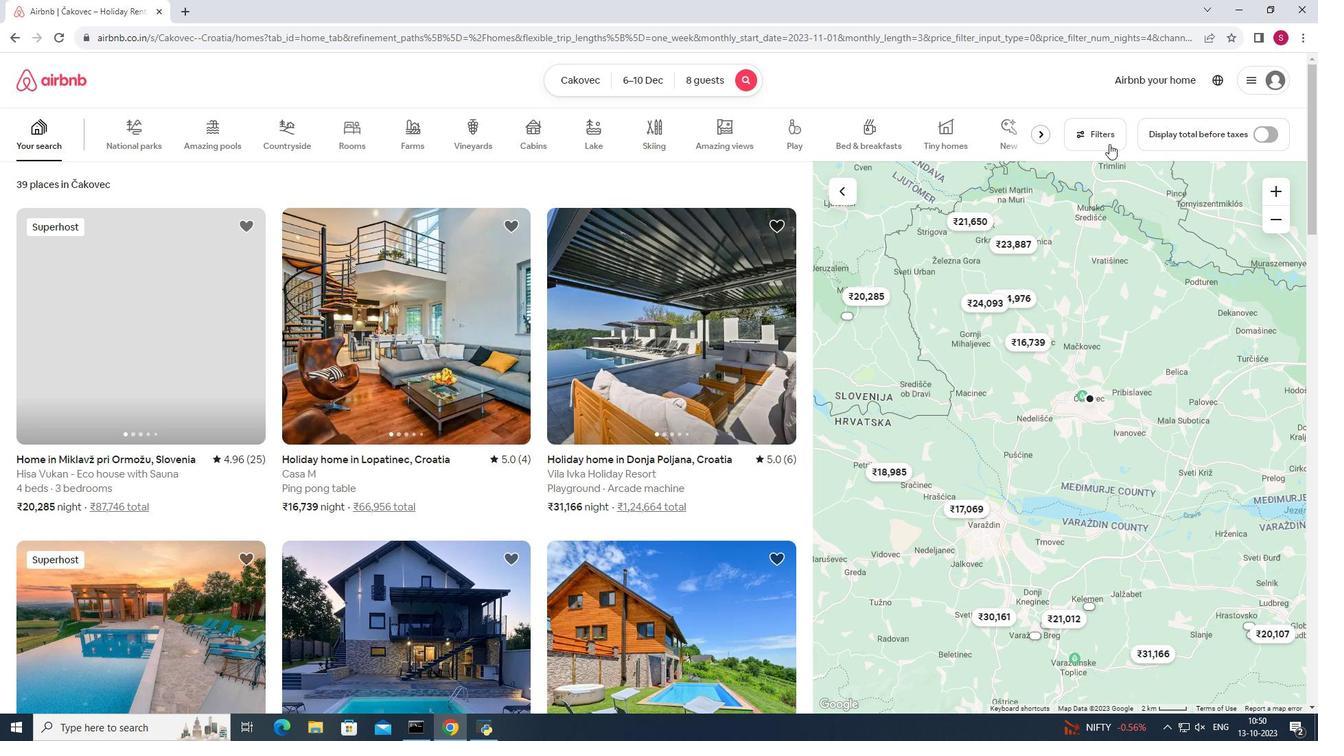 
Action: Mouse pressed left at (1109, 144)
Screenshot: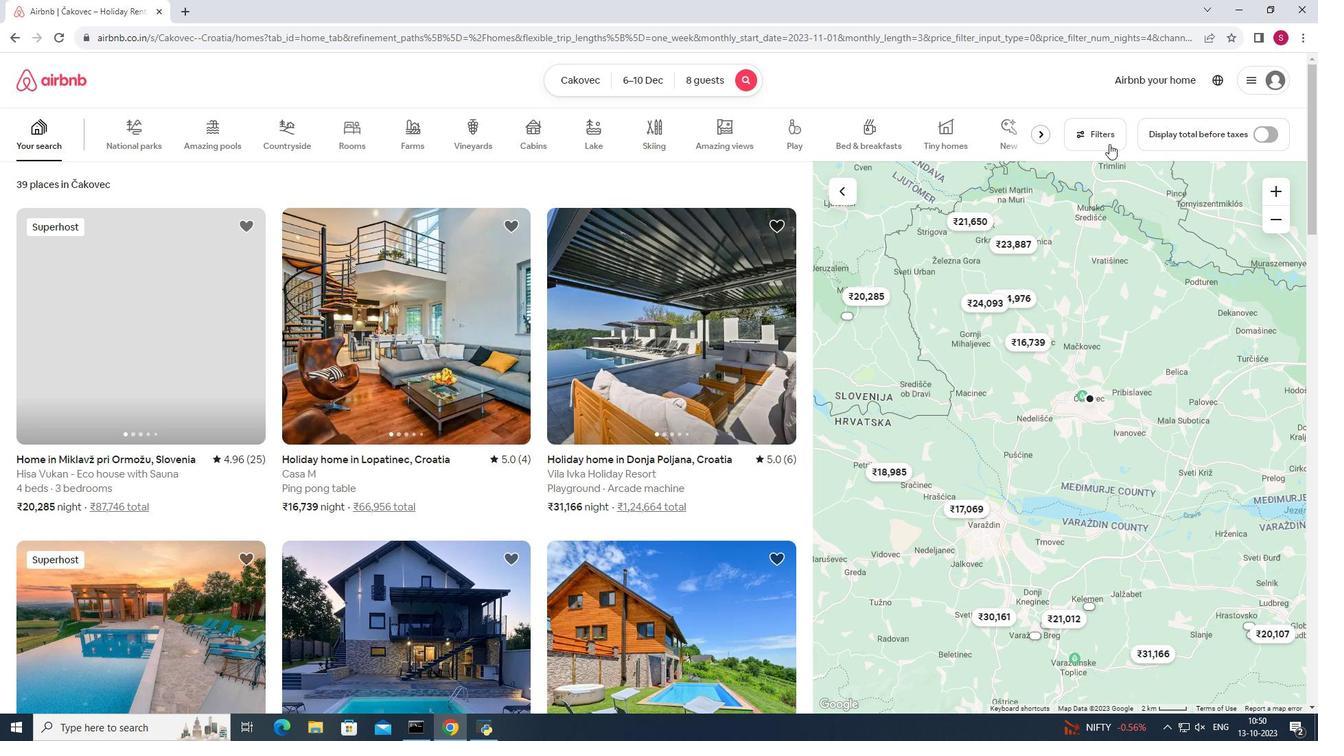 
Action: Mouse moved to (741, 342)
Screenshot: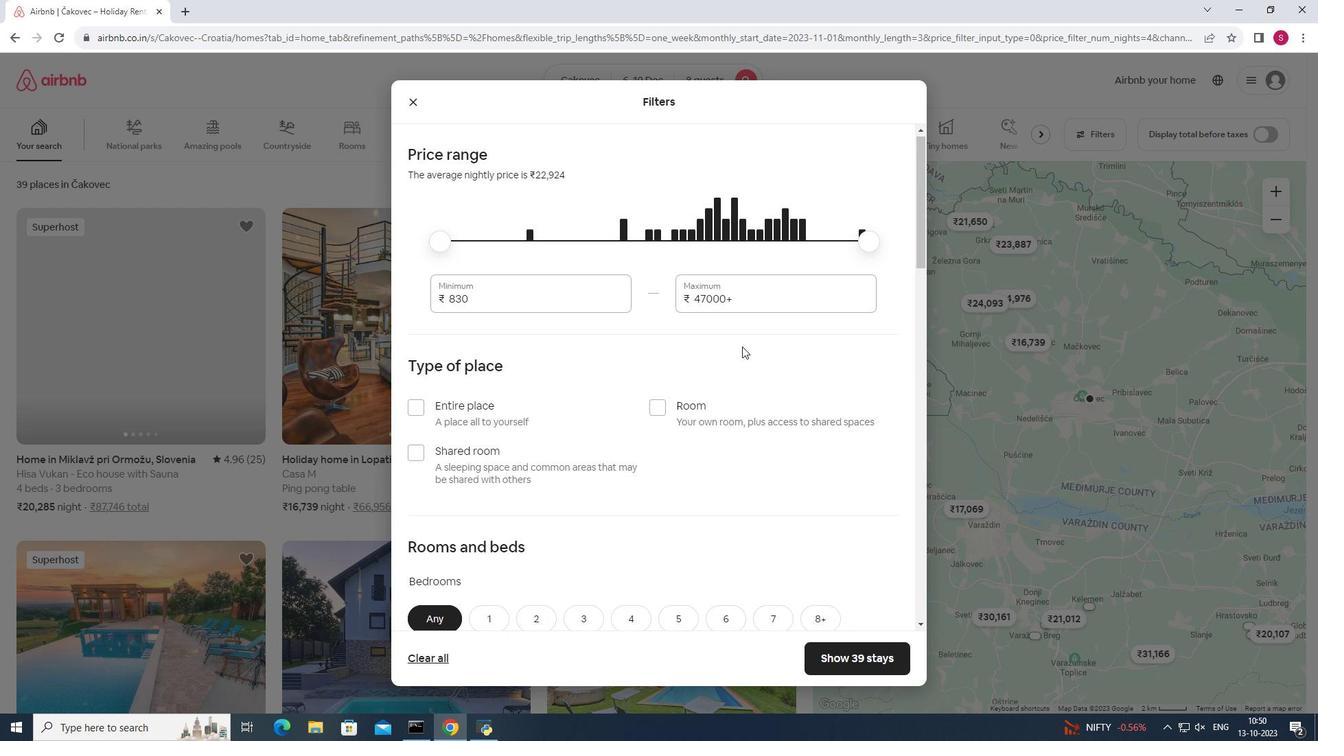 
Action: Mouse scrolled (741, 341) with delta (0, 0)
Screenshot: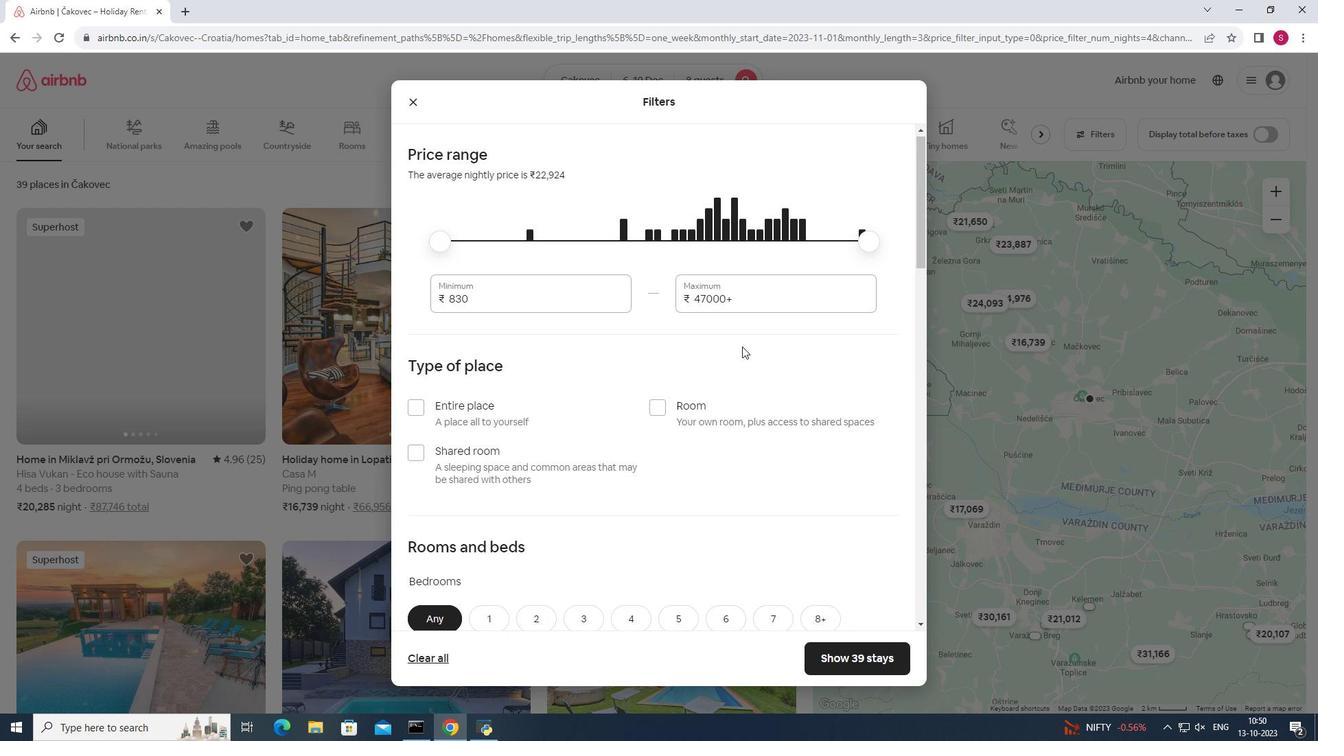 
Action: Mouse moved to (742, 346)
Screenshot: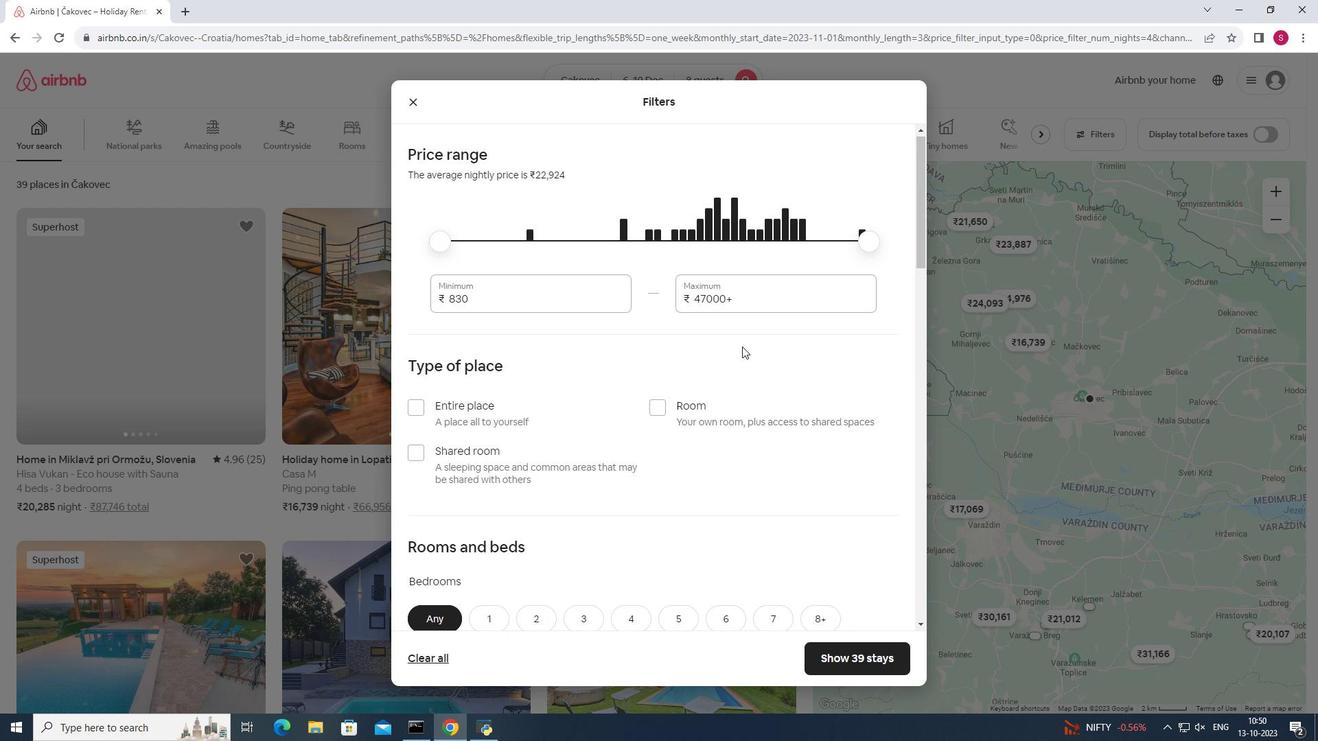 
Action: Mouse scrolled (742, 346) with delta (0, 0)
Screenshot: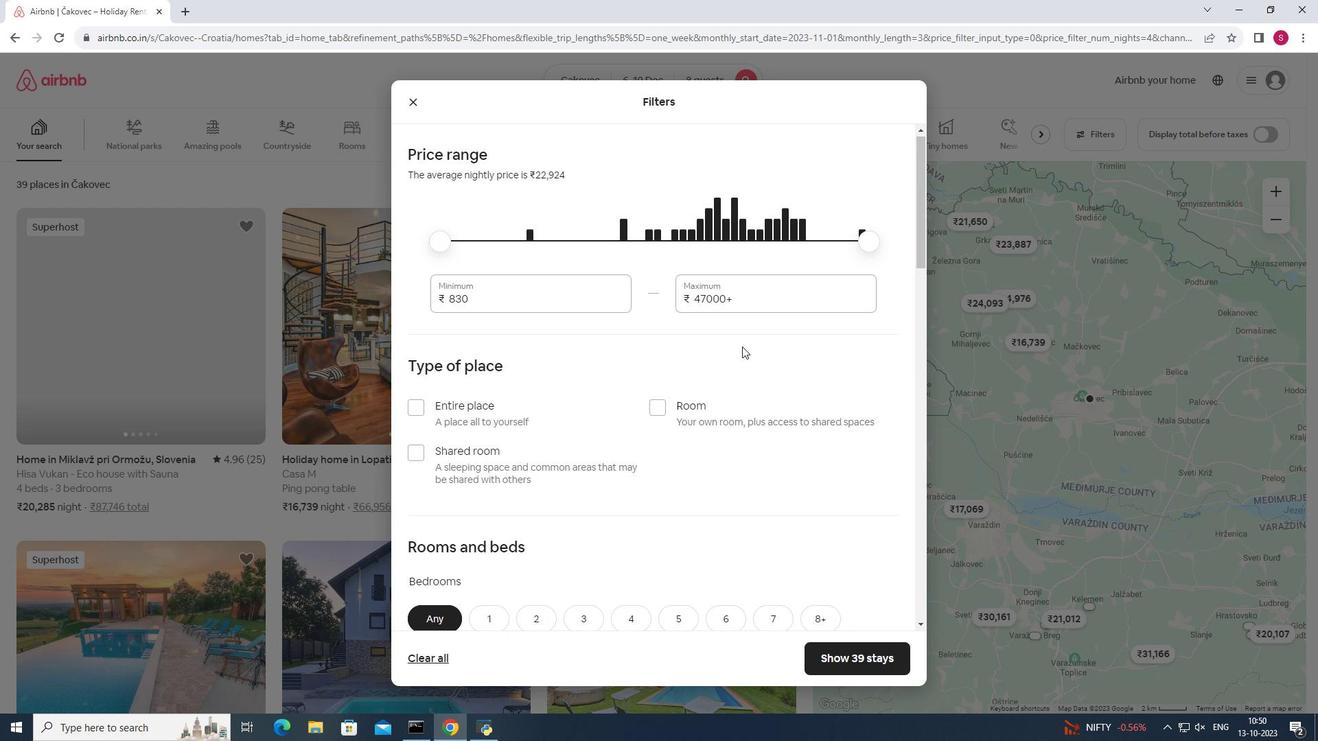 
Action: Mouse moved to (742, 348)
Screenshot: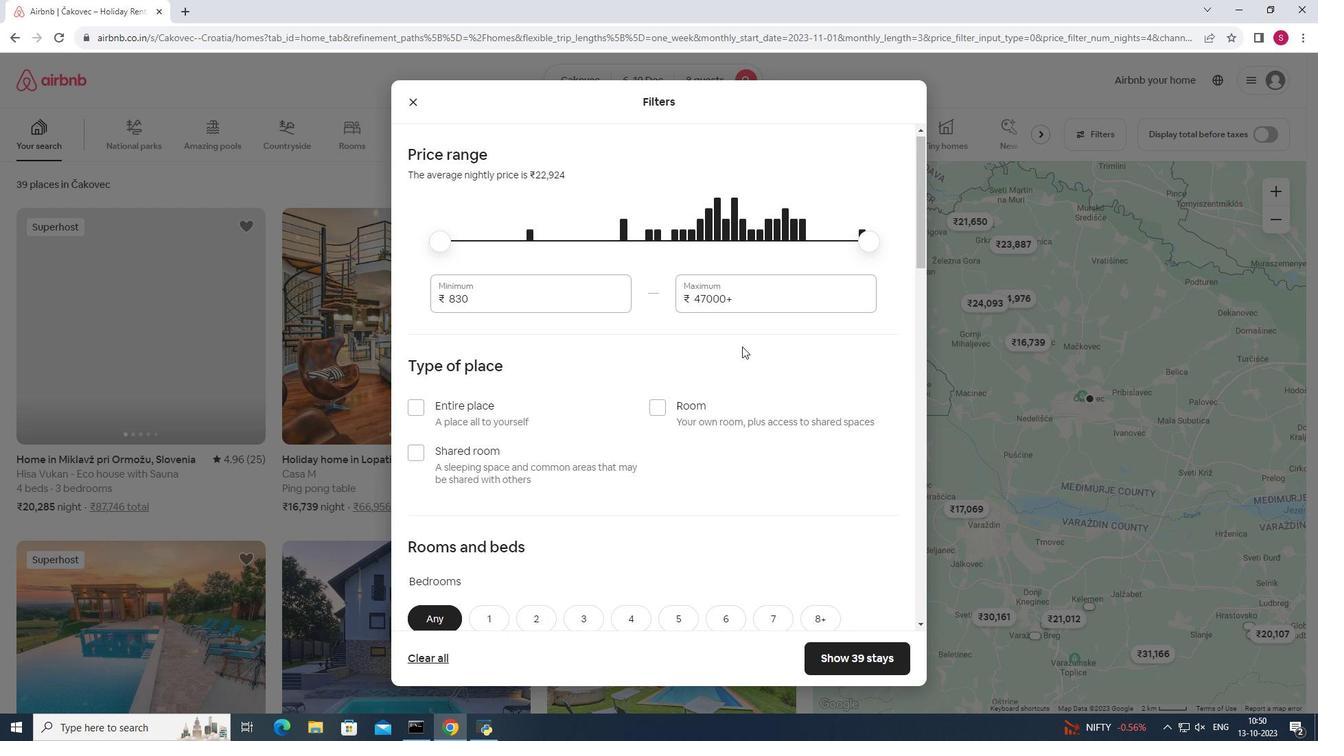 
Action: Mouse scrolled (742, 347) with delta (0, 0)
Screenshot: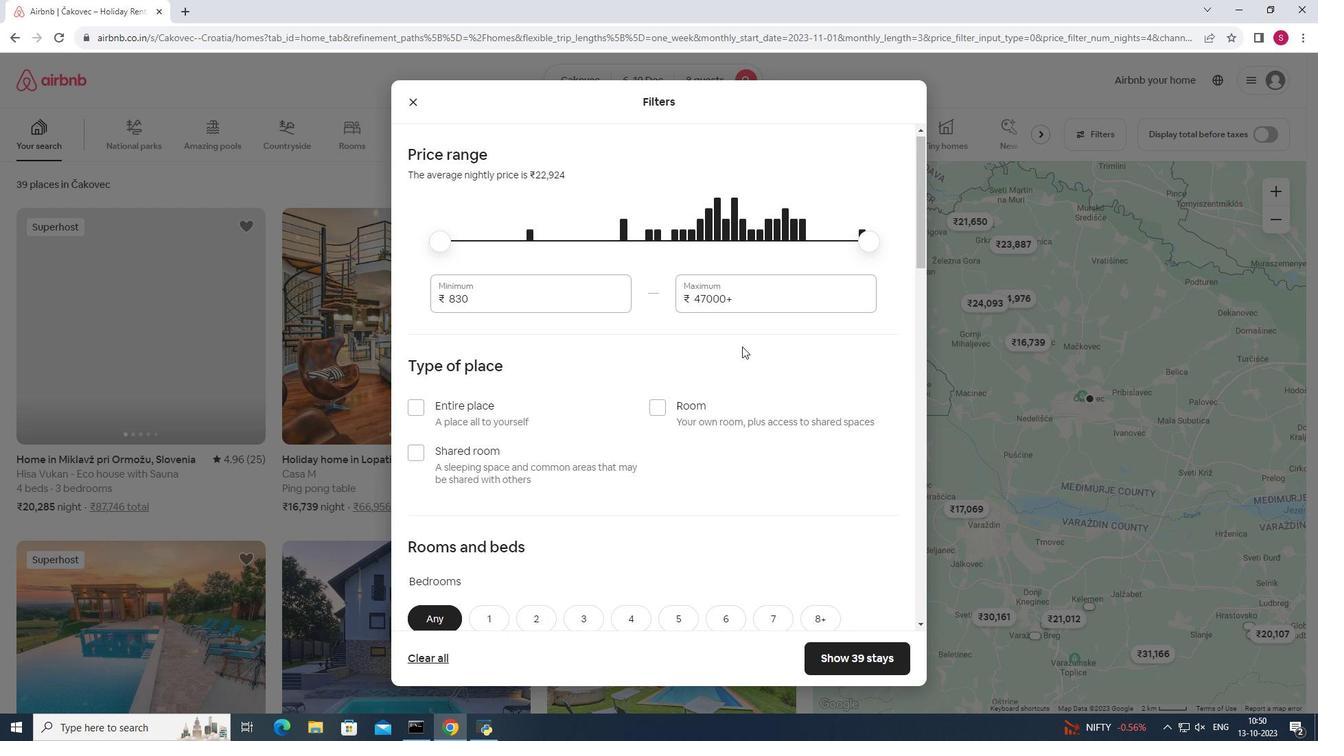 
Action: Mouse moved to (742, 348)
Screenshot: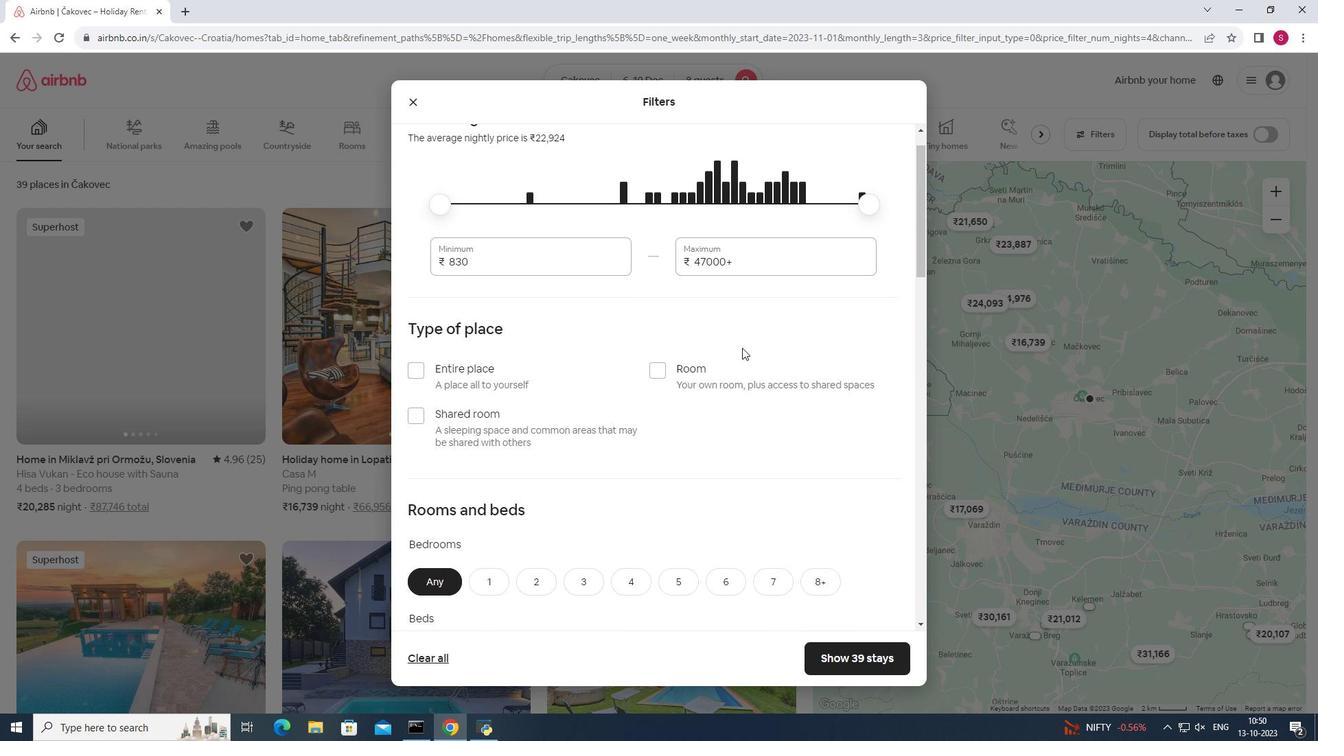 
Action: Mouse scrolled (742, 347) with delta (0, 0)
Screenshot: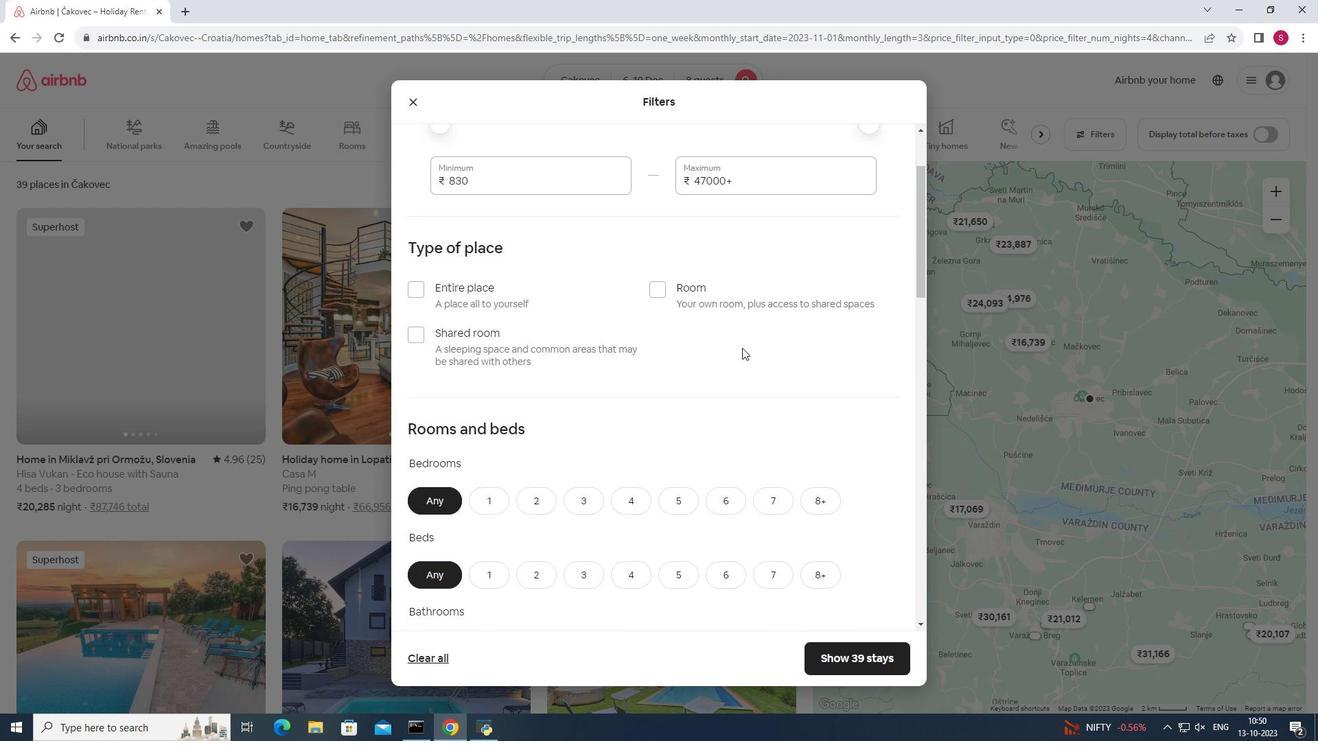 
Action: Mouse moved to (733, 345)
Screenshot: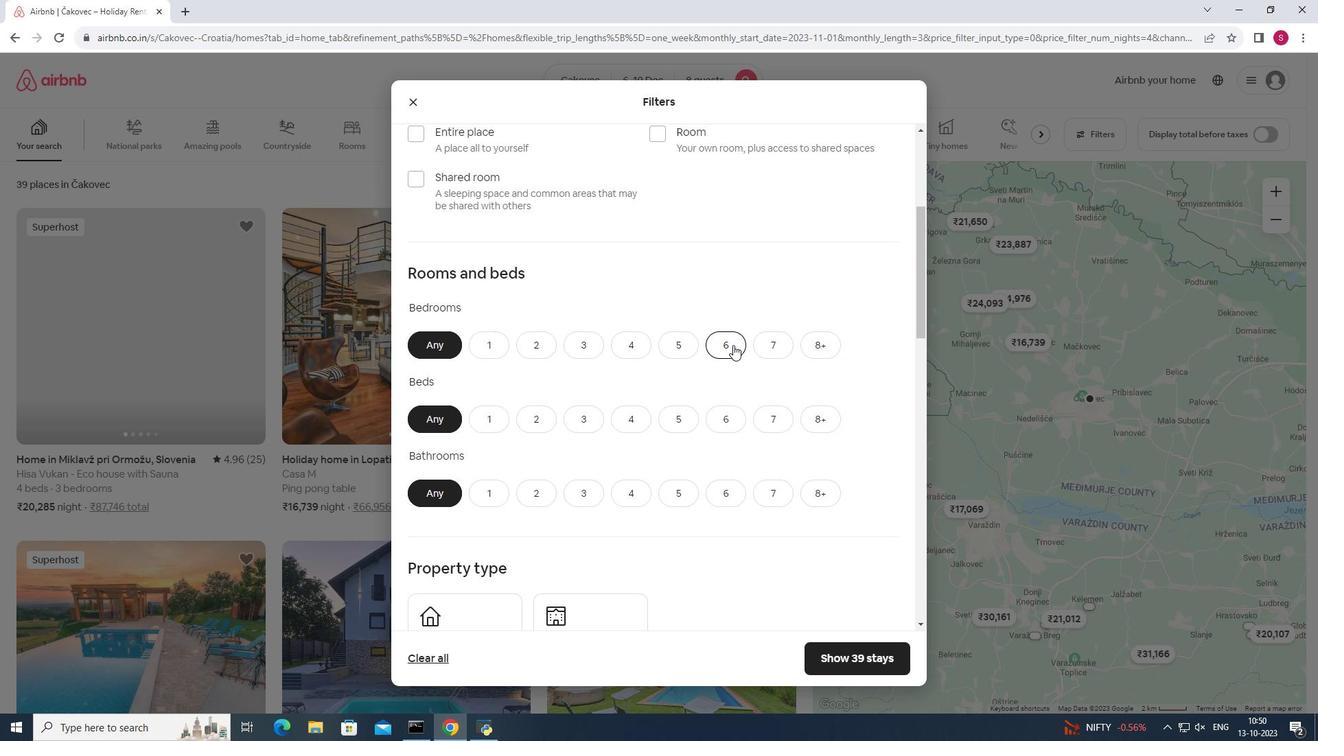 
Action: Mouse pressed left at (733, 345)
Screenshot: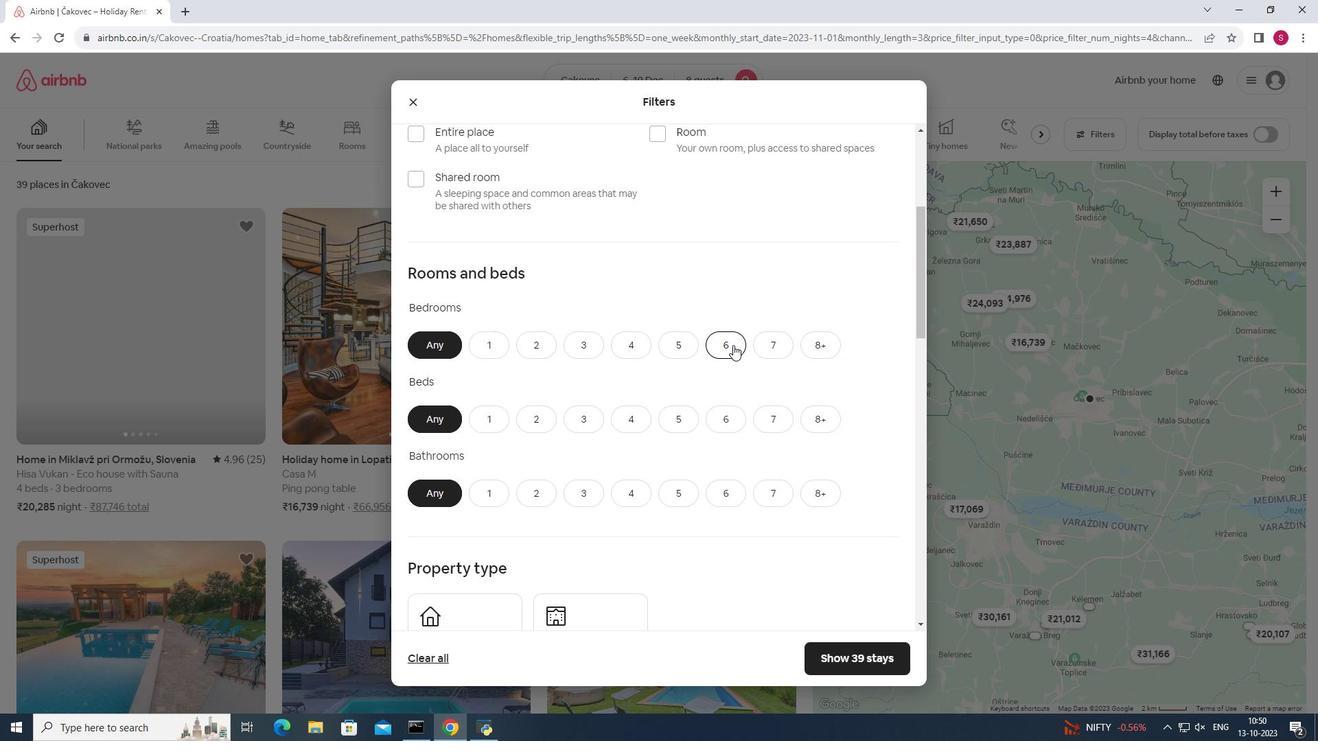 
Action: Mouse moved to (721, 421)
Screenshot: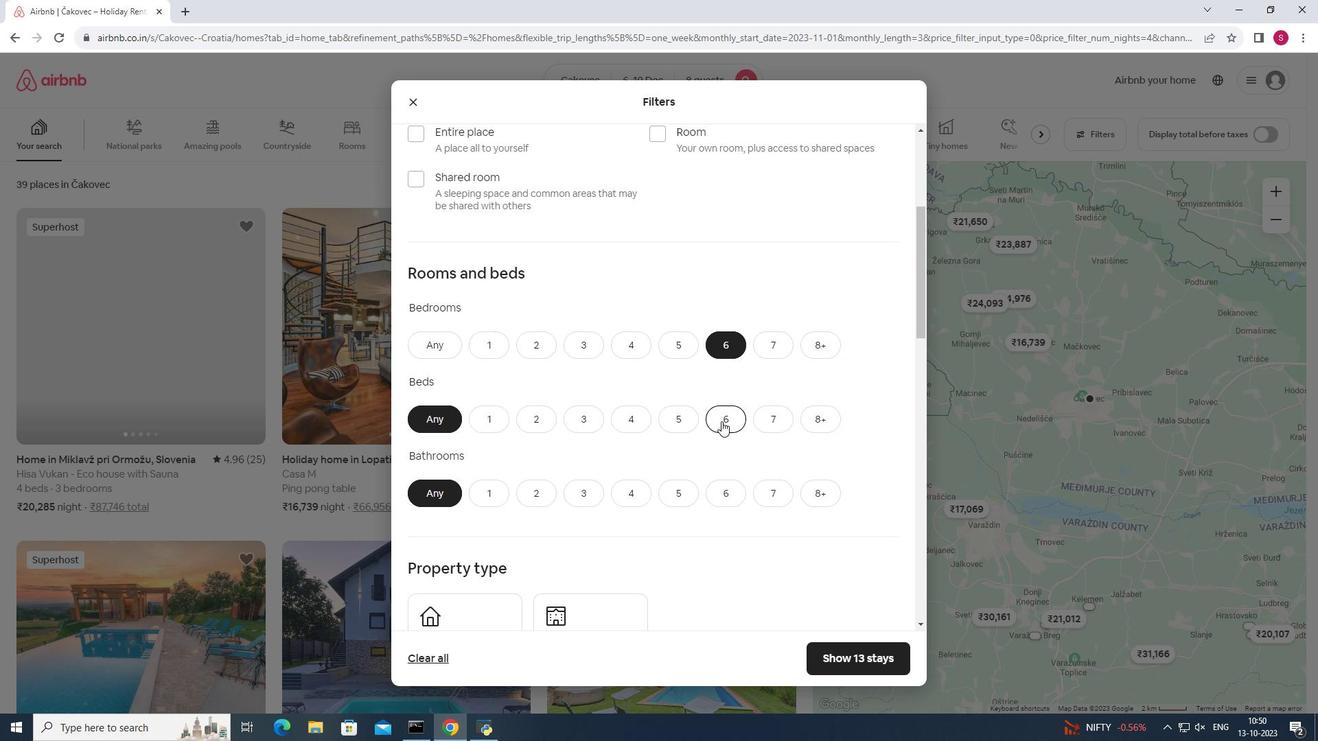 
Action: Mouse pressed left at (721, 421)
Screenshot: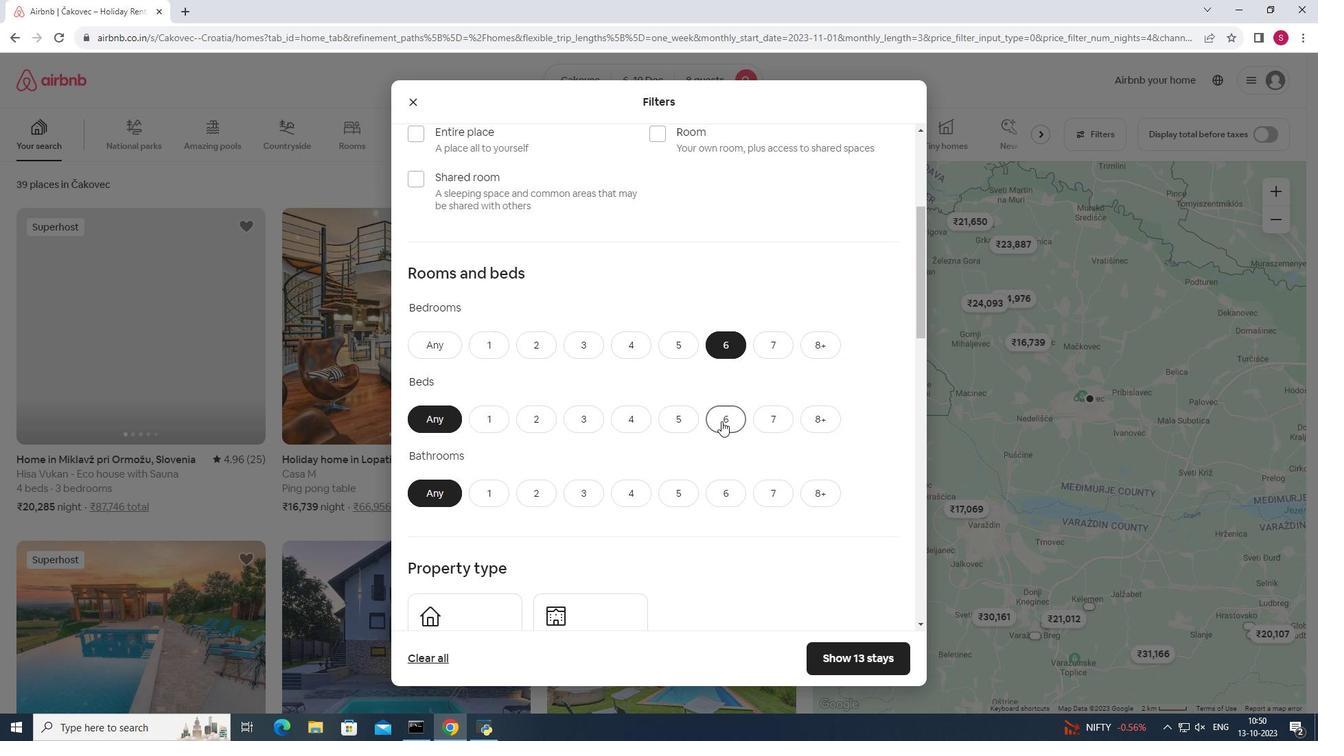 
Action: Mouse moved to (723, 492)
Screenshot: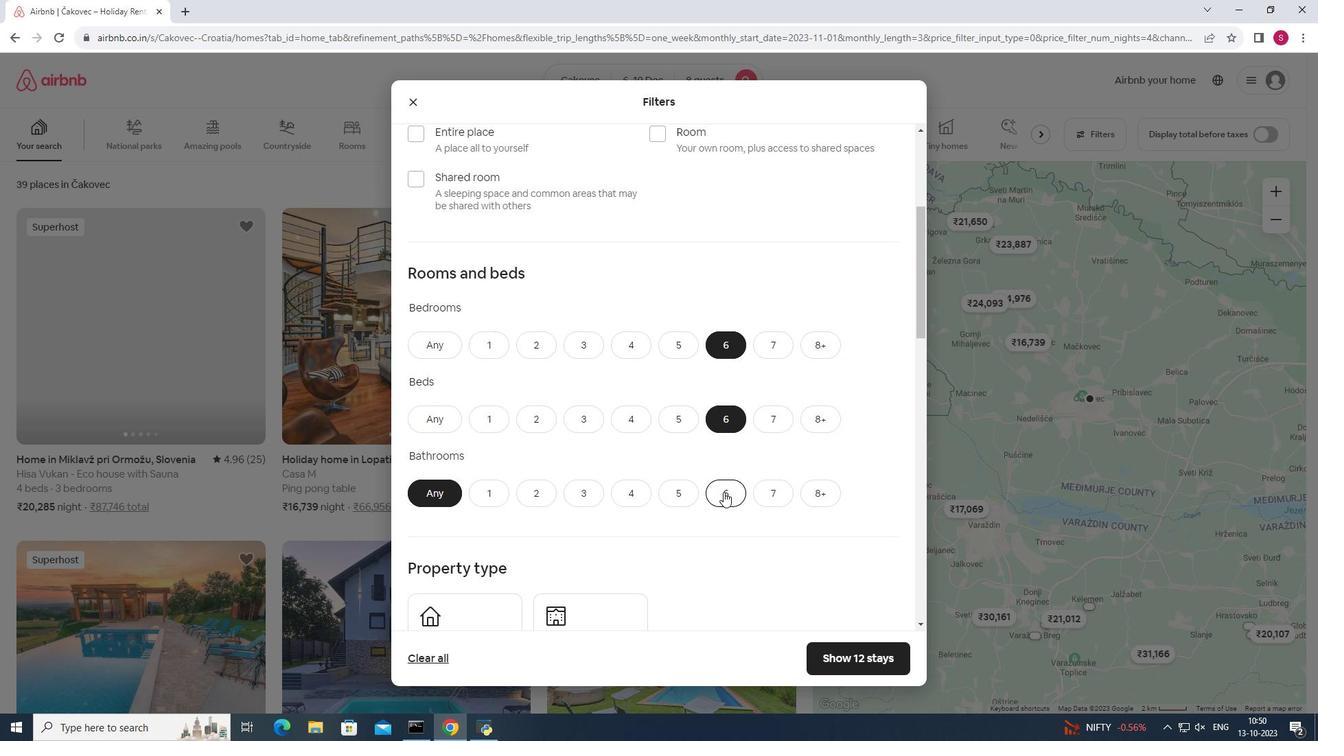 
Action: Mouse pressed left at (723, 492)
Screenshot: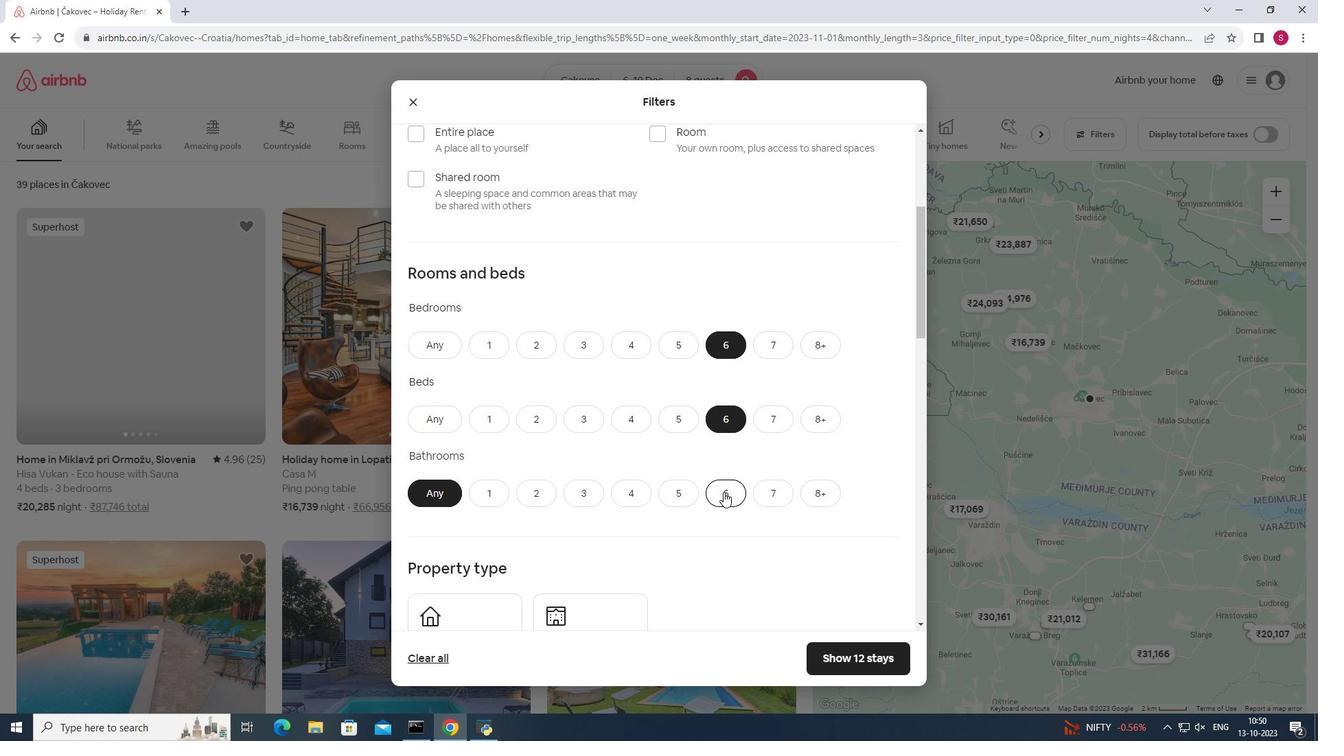 
Action: Mouse moved to (723, 493)
Screenshot: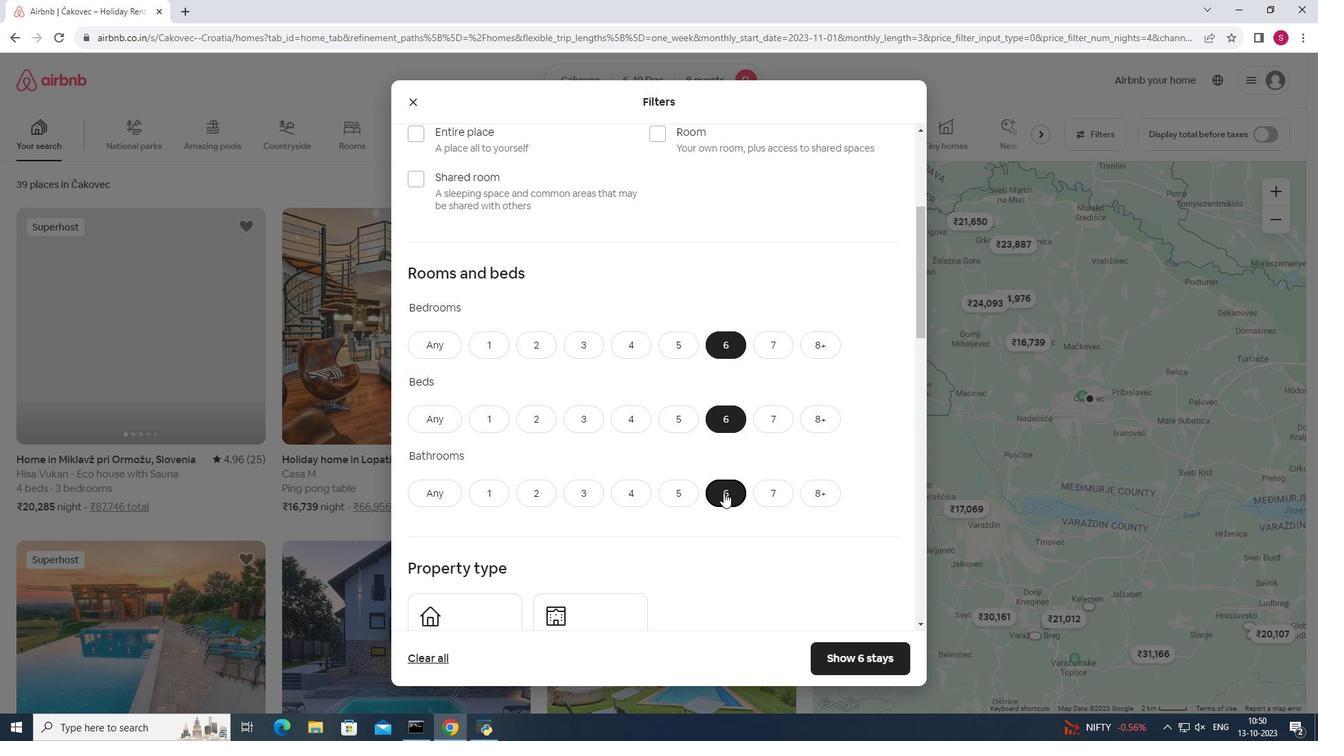 
Action: Mouse scrolled (723, 492) with delta (0, 0)
Screenshot: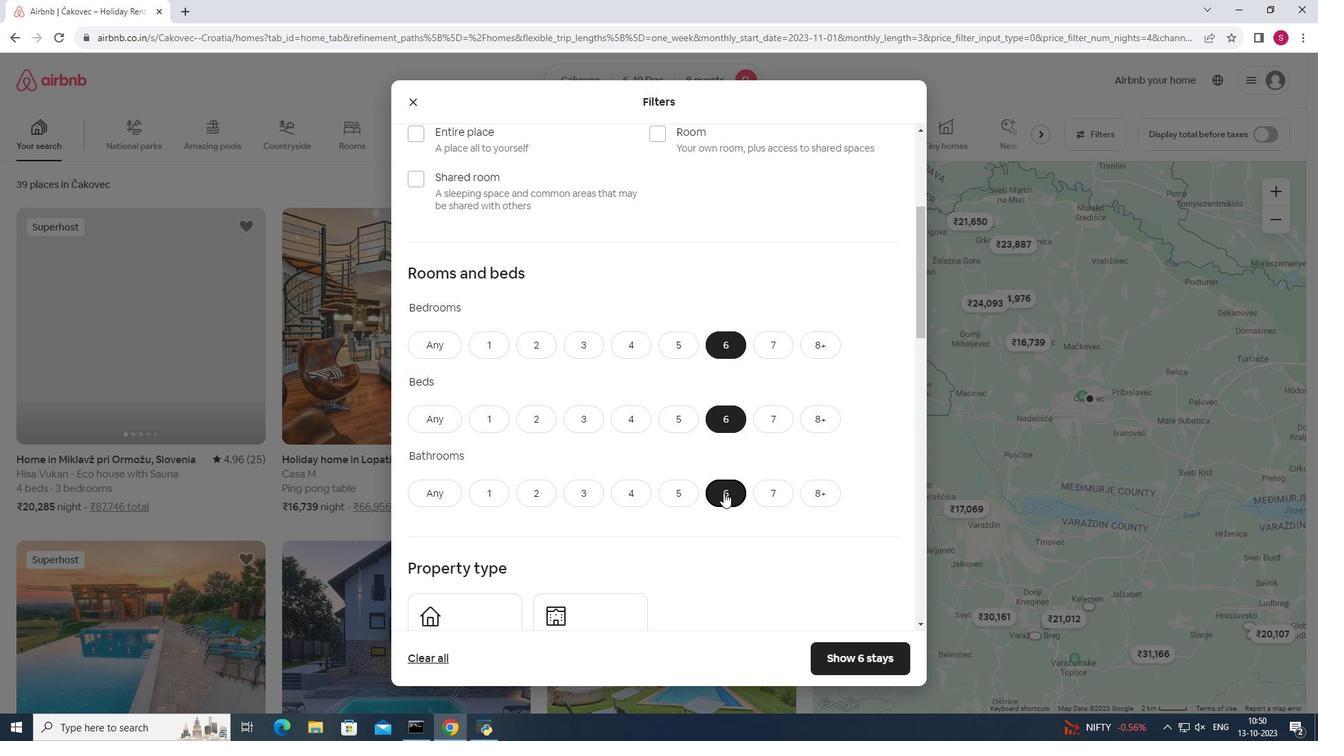 
Action: Mouse scrolled (723, 492) with delta (0, 0)
Screenshot: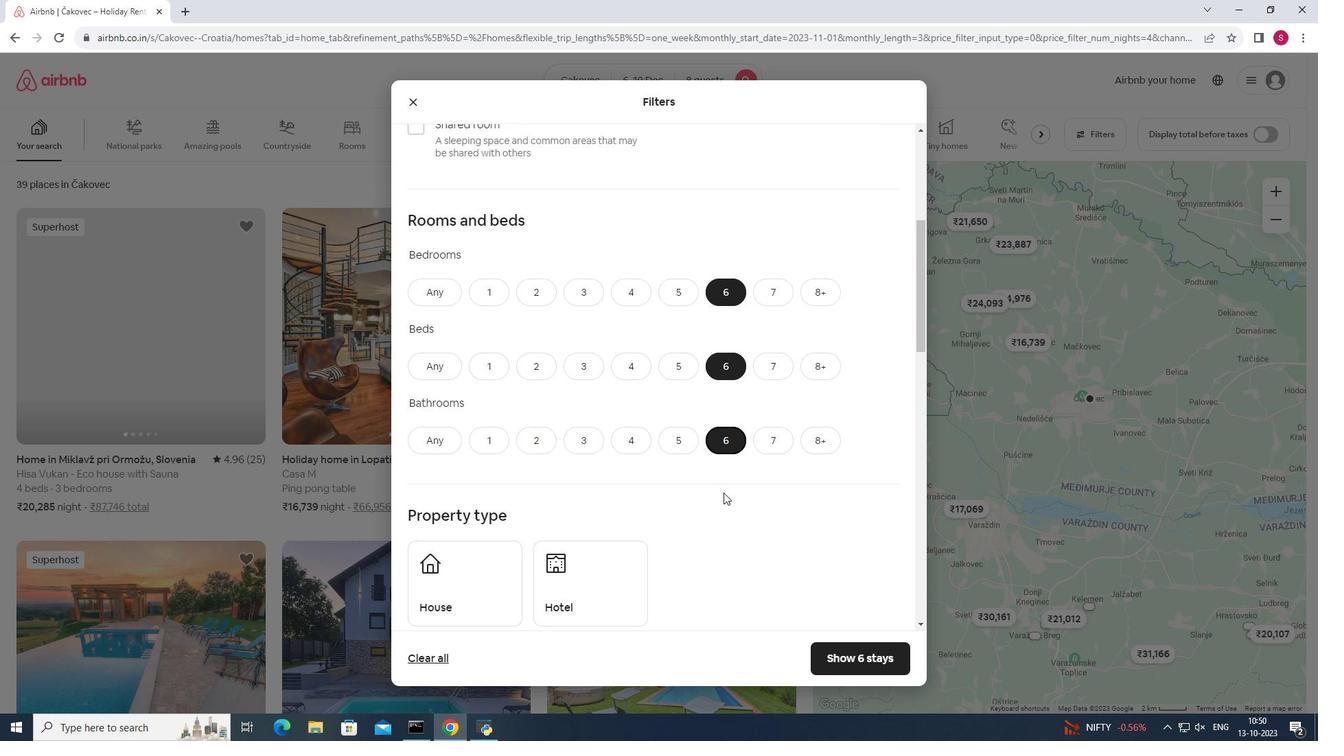 
Action: Mouse moved to (484, 505)
Screenshot: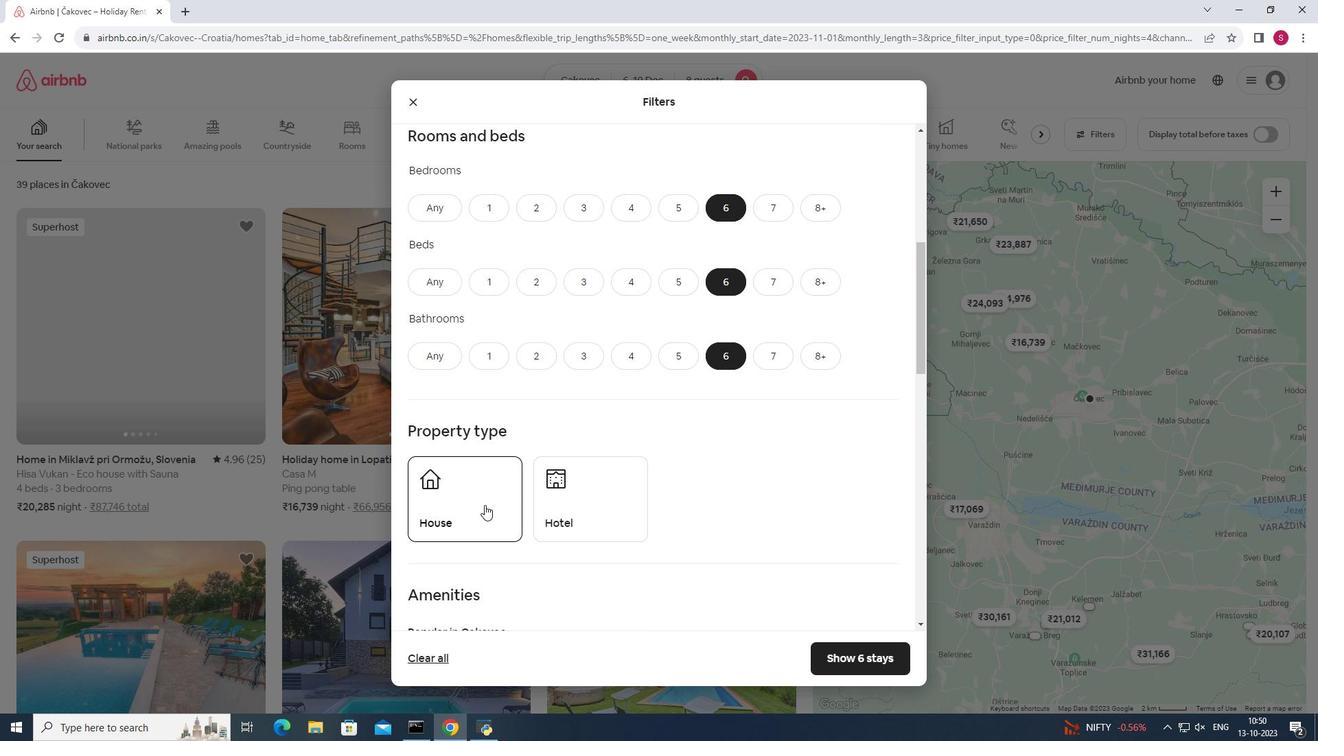 
Action: Mouse pressed left at (484, 505)
Screenshot: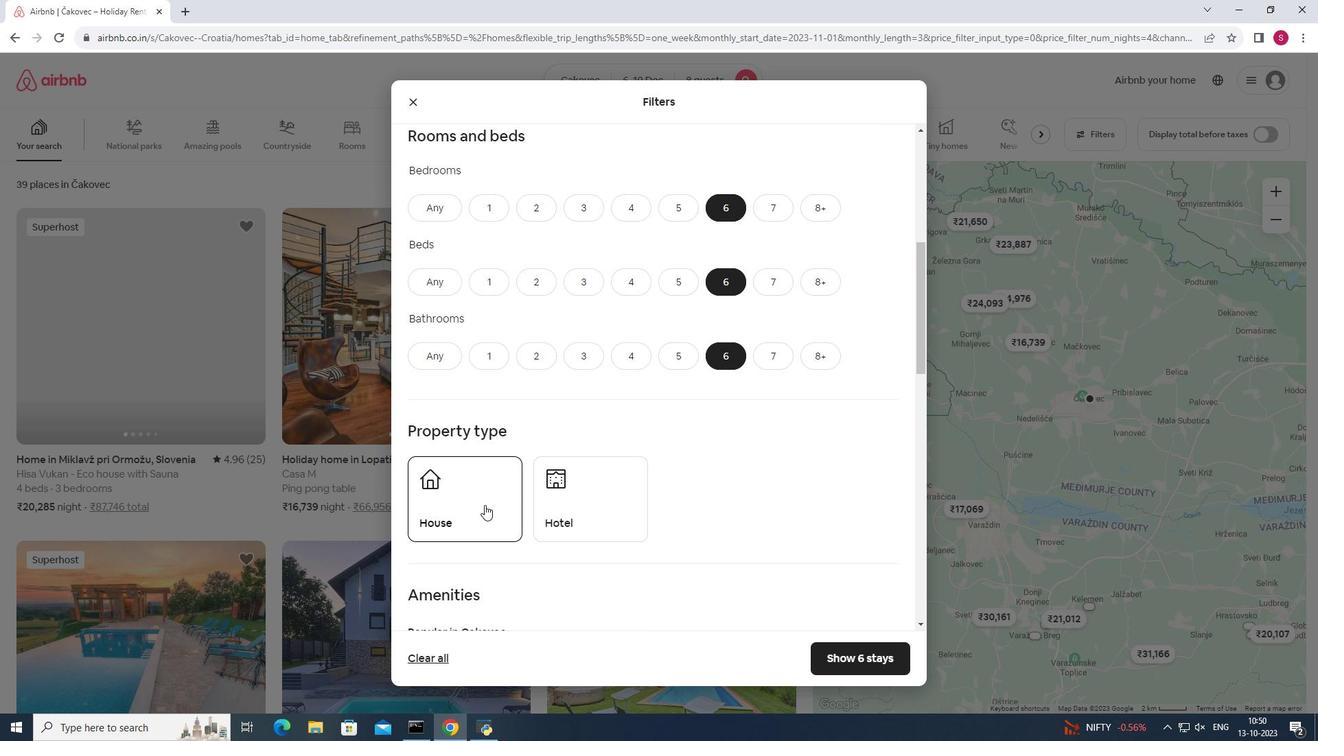 
Action: Mouse moved to (754, 504)
Screenshot: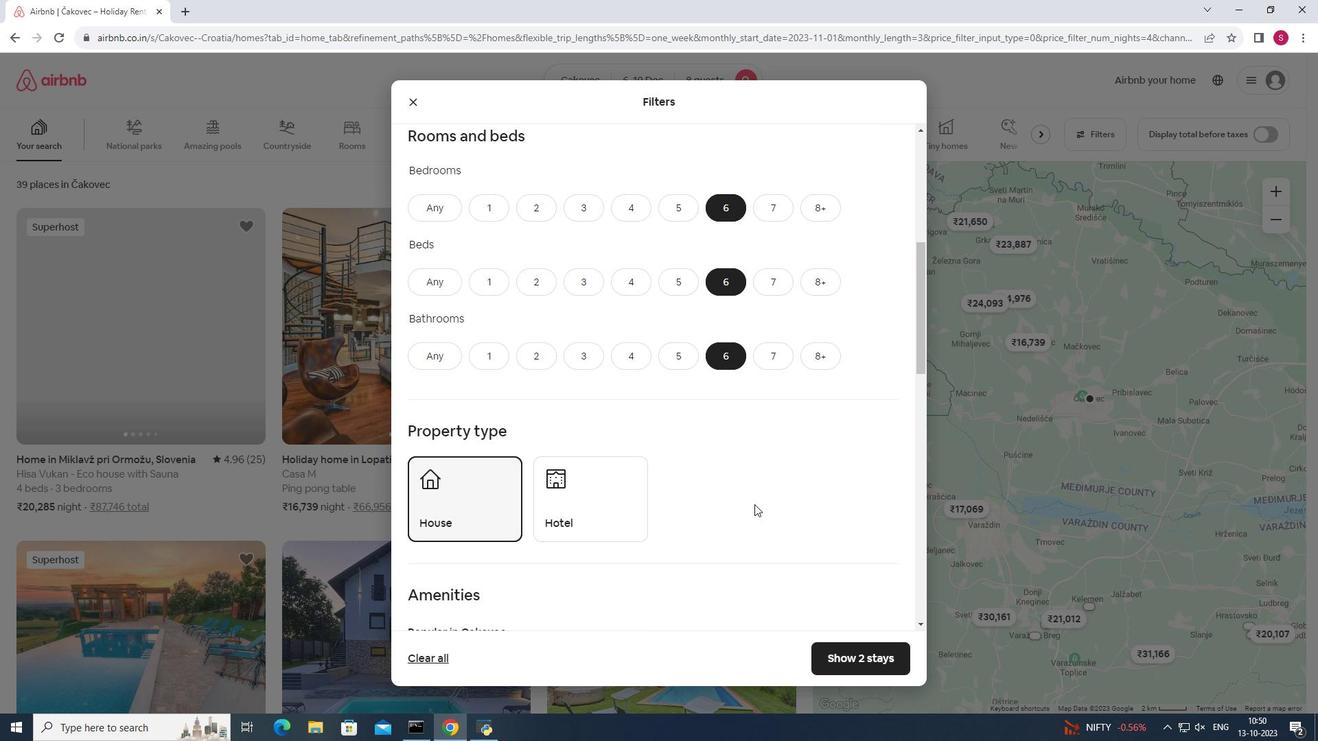 
Action: Mouse scrolled (754, 504) with delta (0, 0)
Screenshot: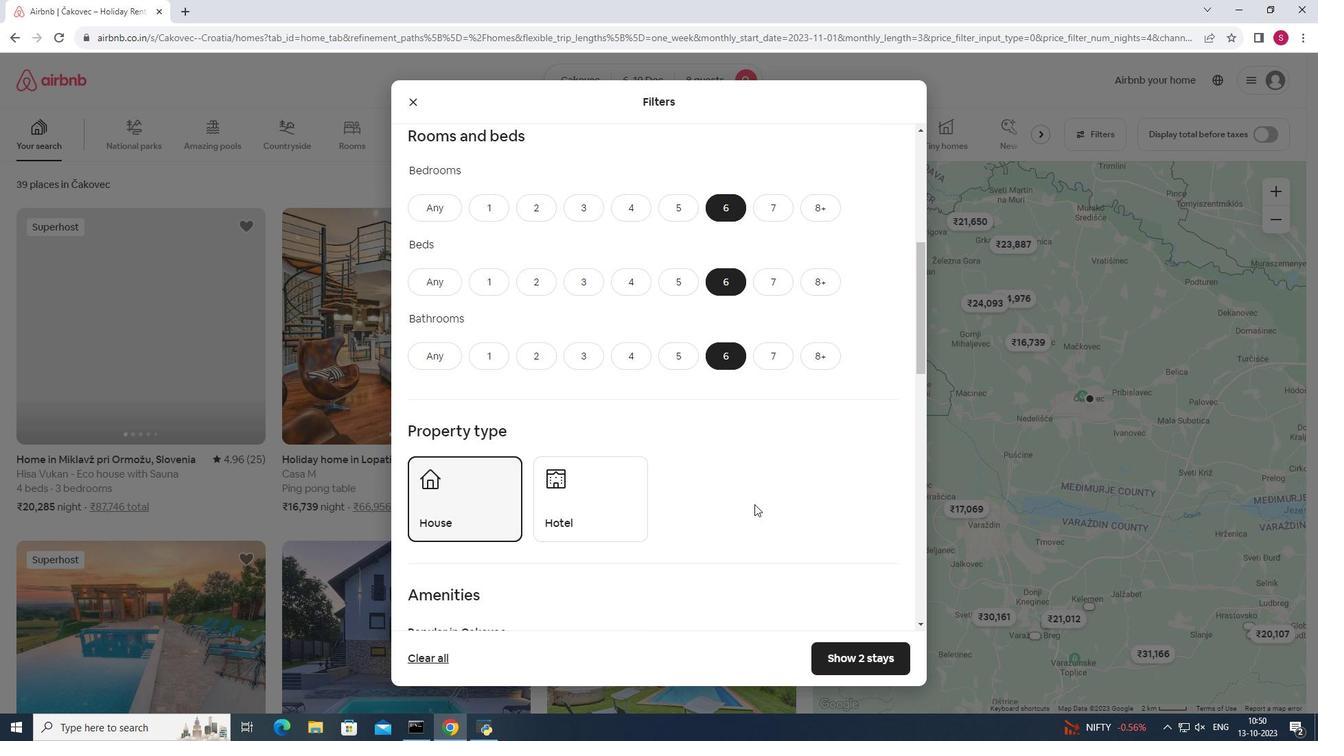 
Action: Mouse moved to (755, 504)
Screenshot: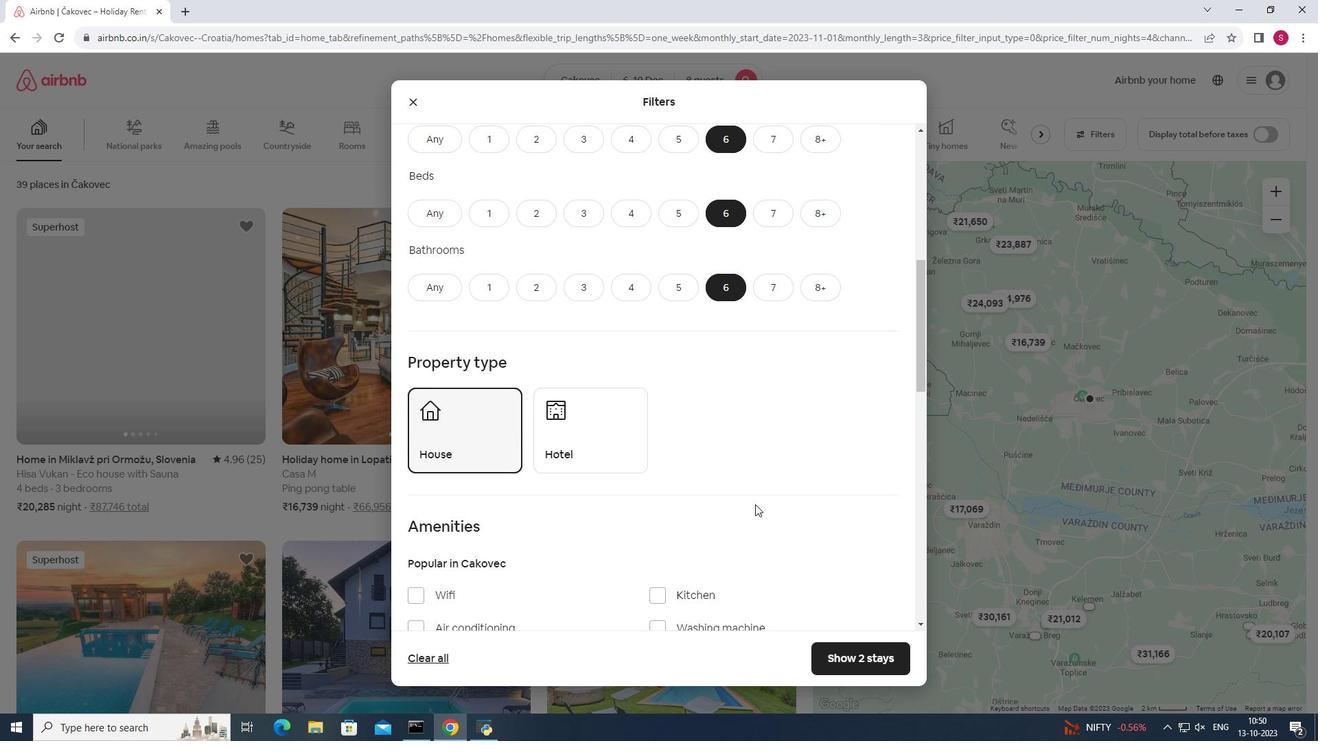 
Action: Mouse scrolled (755, 504) with delta (0, 0)
Screenshot: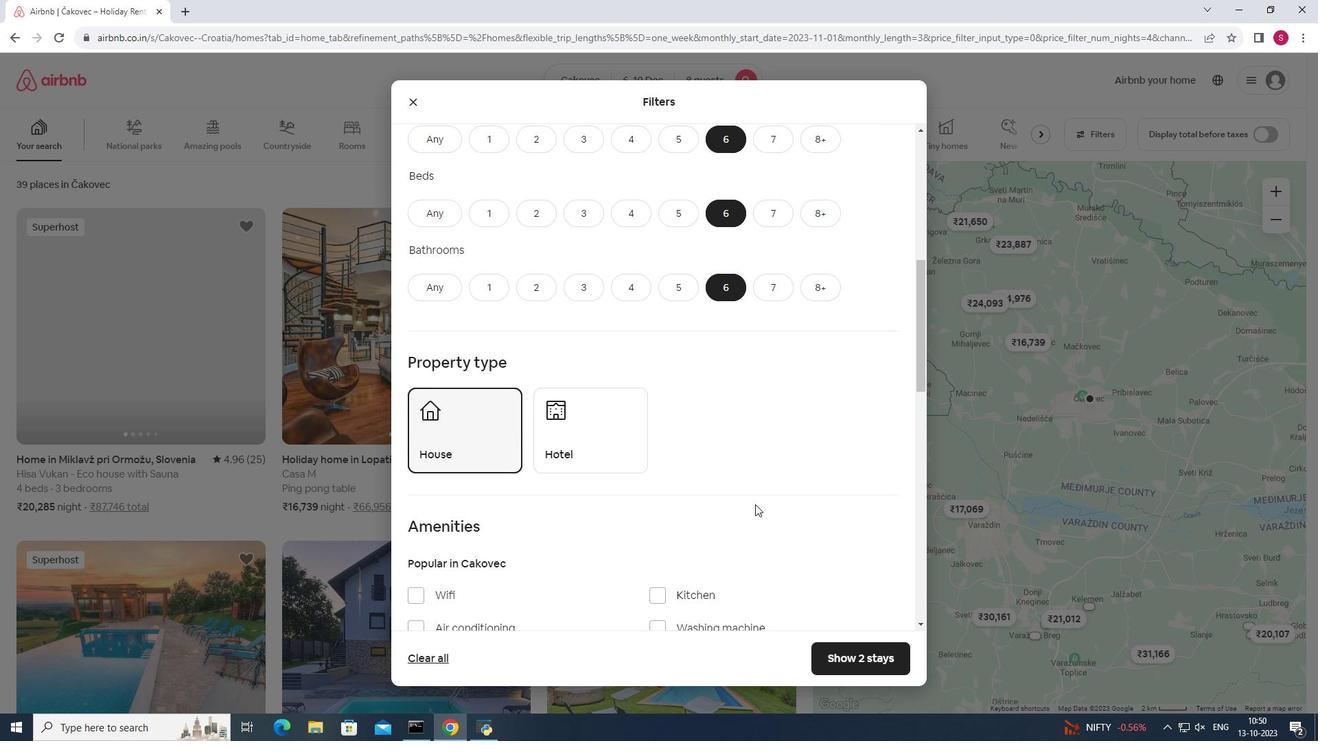 
Action: Mouse moved to (755, 504)
Screenshot: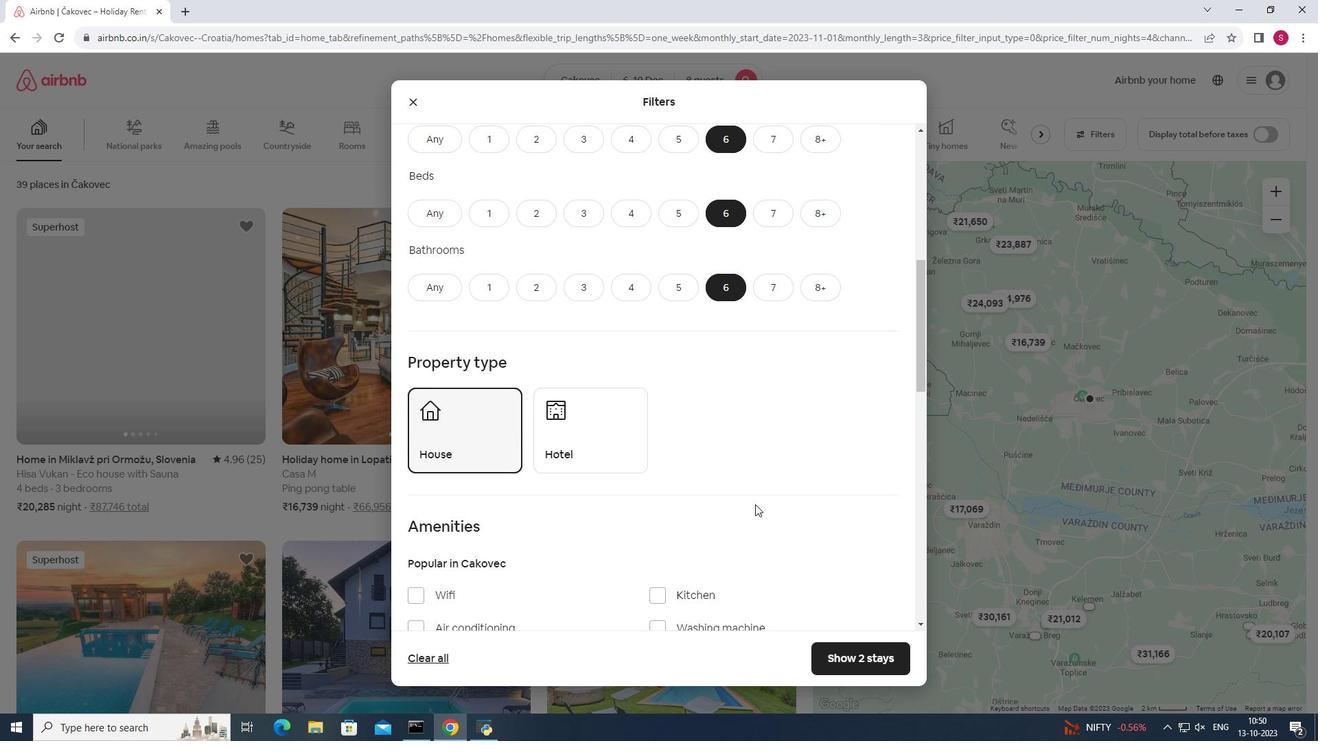
Action: Mouse scrolled (755, 504) with delta (0, 0)
Screenshot: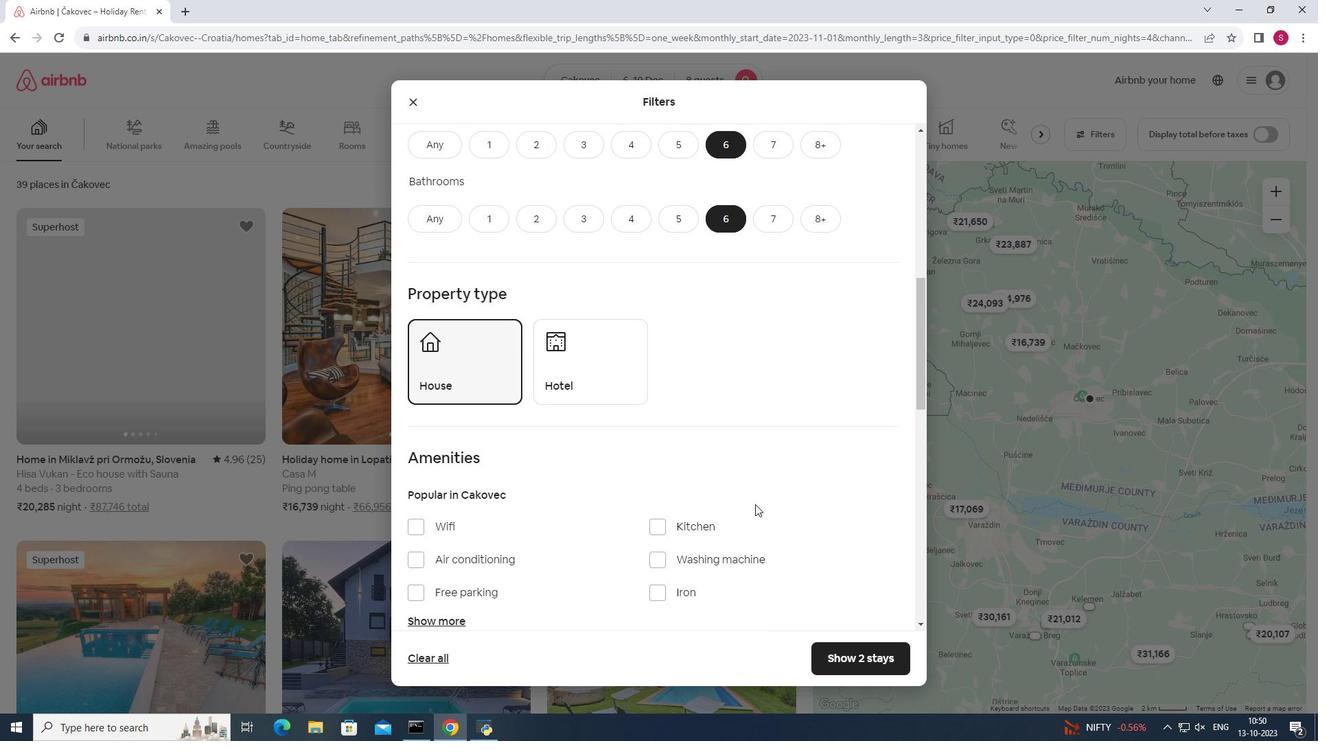 
Action: Mouse moved to (418, 462)
Screenshot: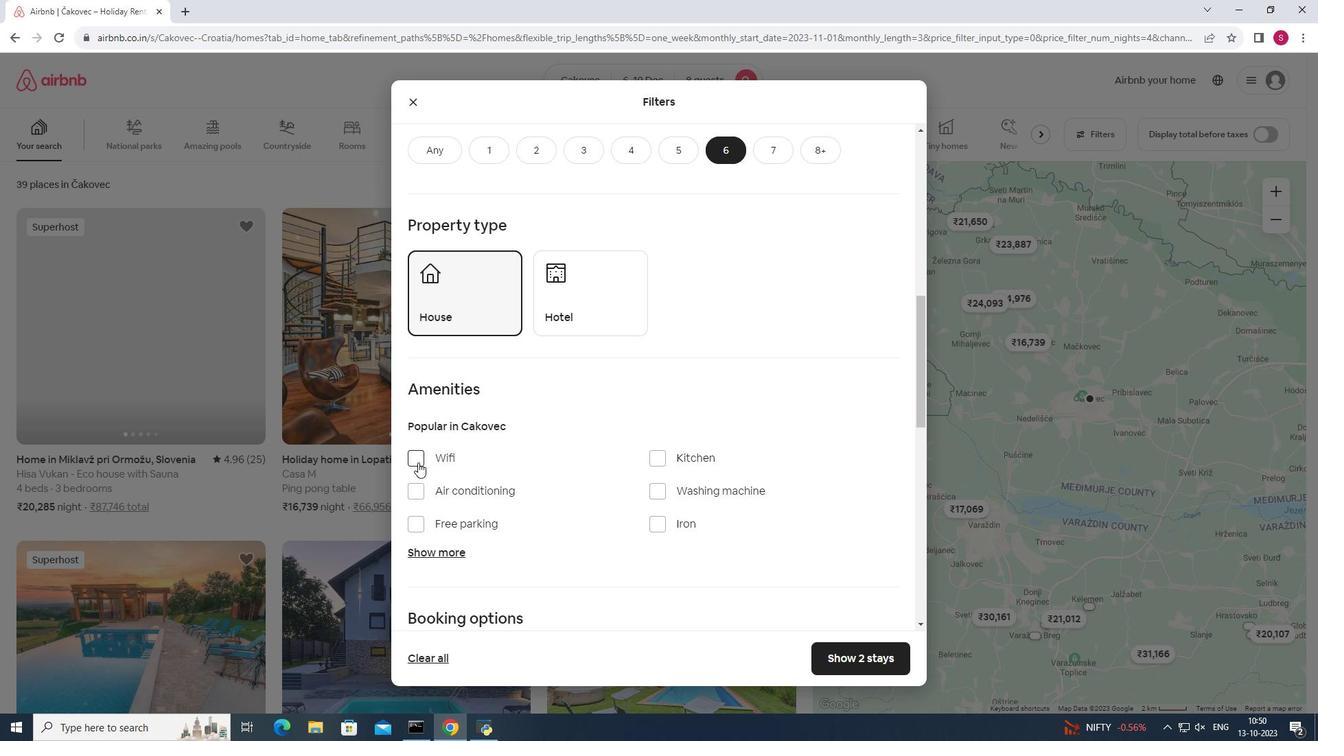 
Action: Mouse pressed left at (418, 462)
Screenshot: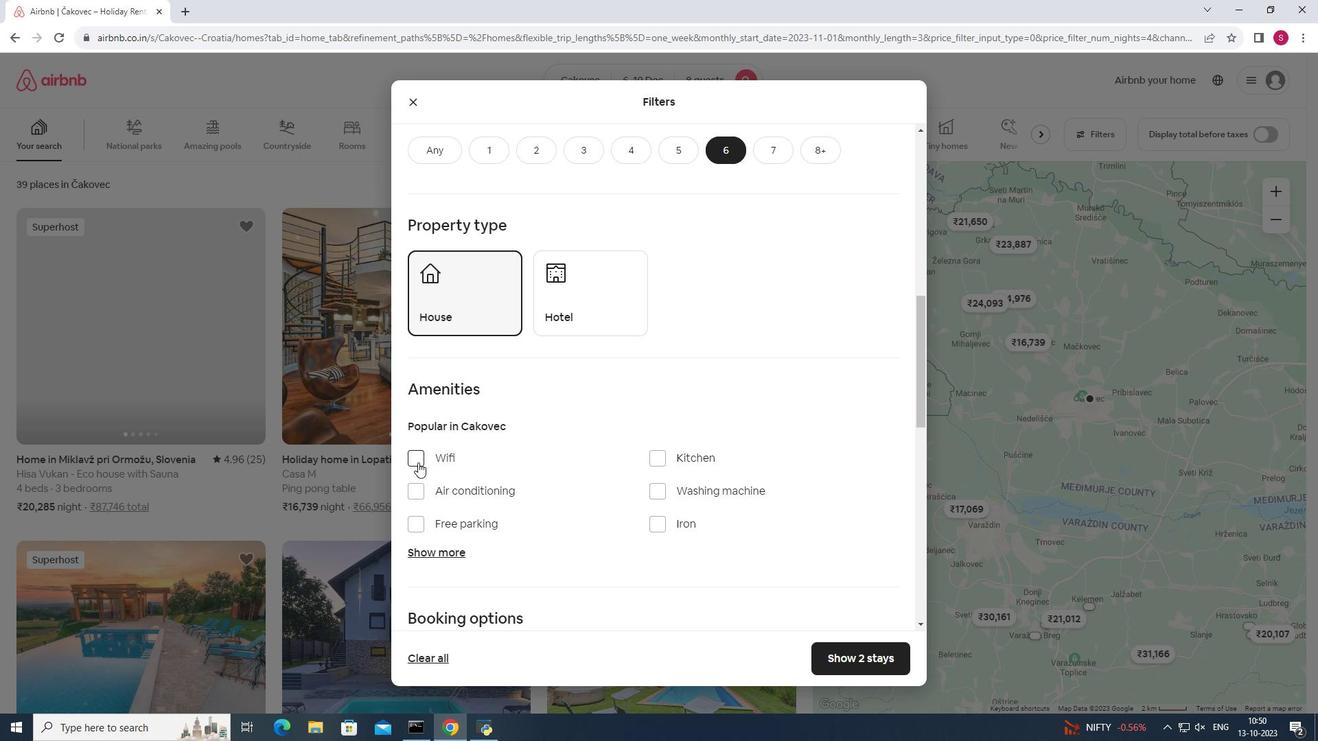 
Action: Mouse moved to (587, 530)
Screenshot: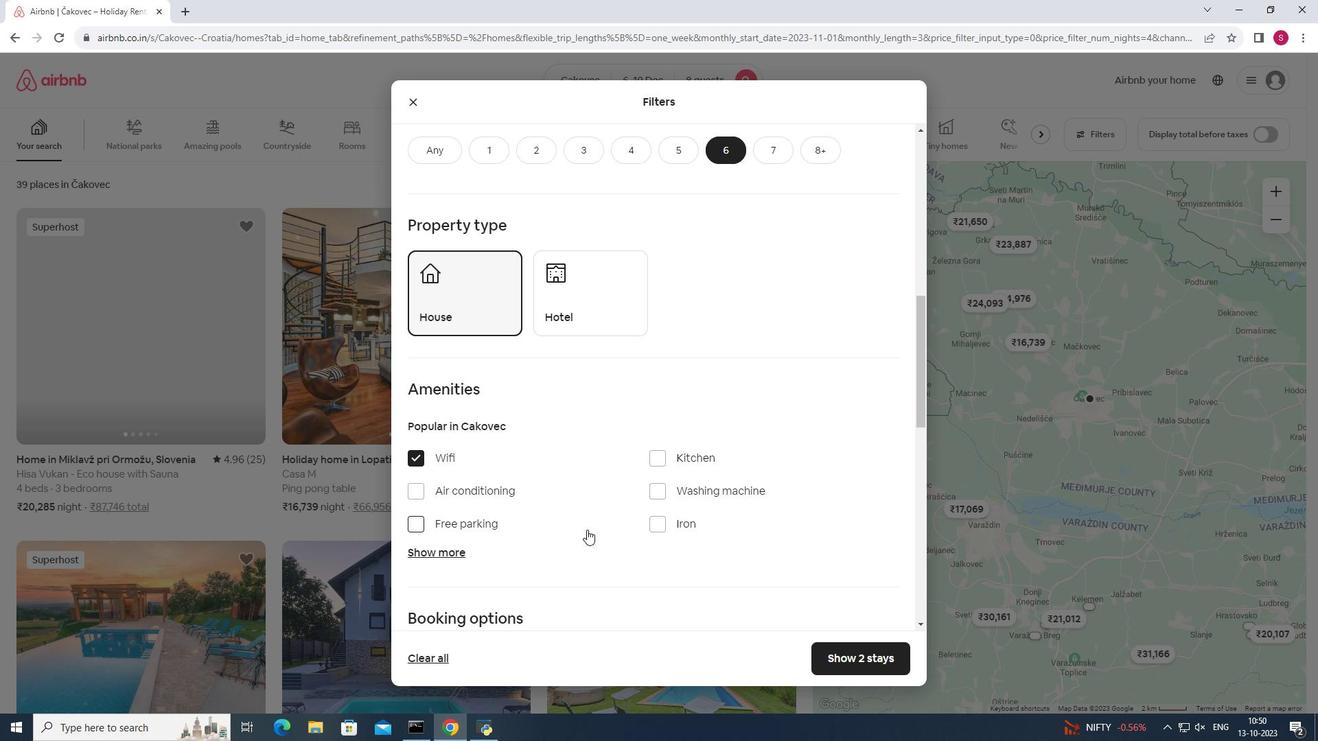 
Action: Mouse scrolled (587, 529) with delta (0, 0)
Screenshot: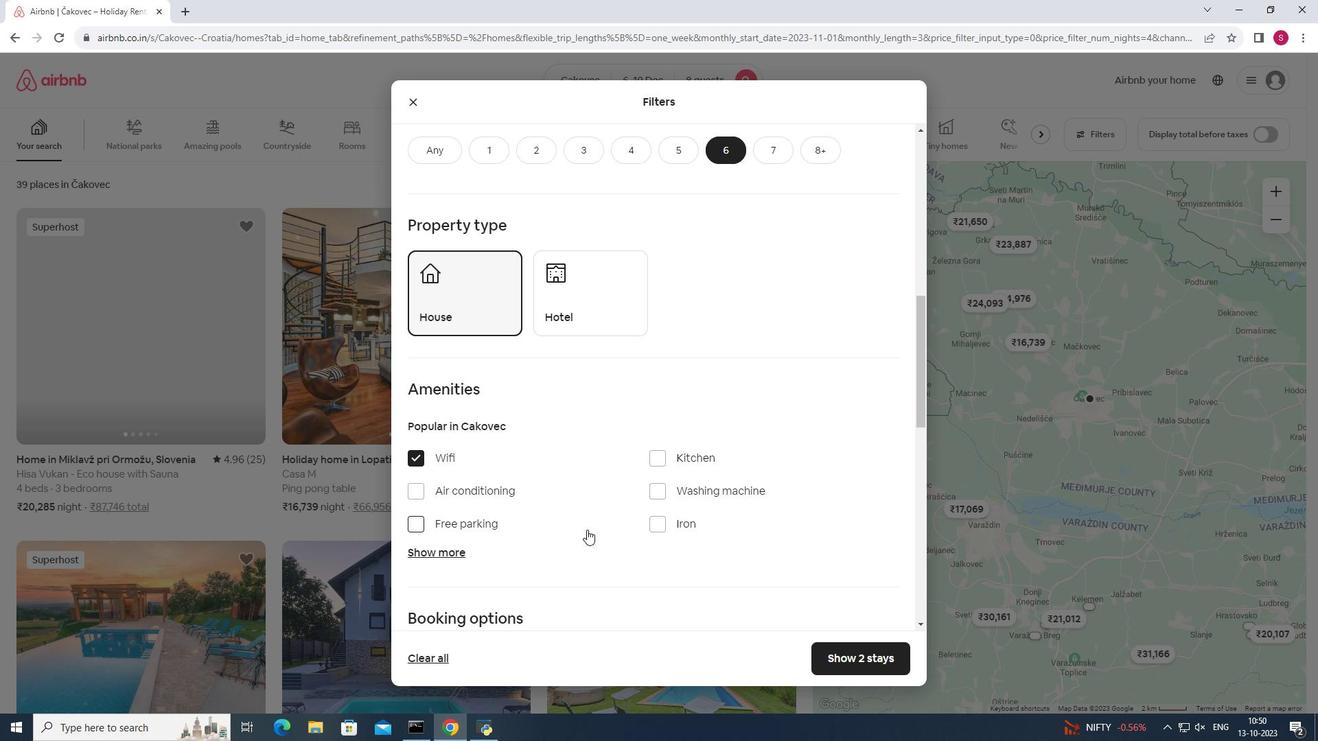 
Action: Mouse scrolled (587, 529) with delta (0, 0)
Screenshot: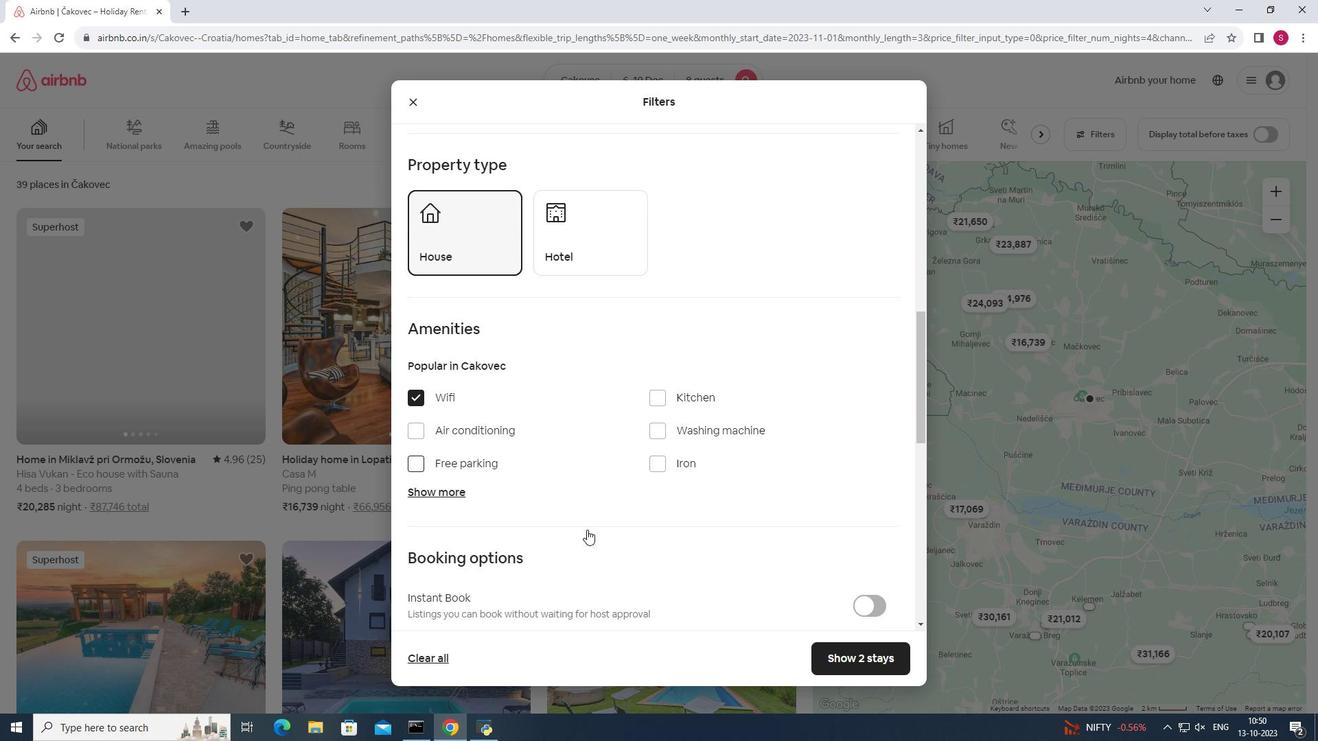 
Action: Mouse moved to (441, 418)
Screenshot: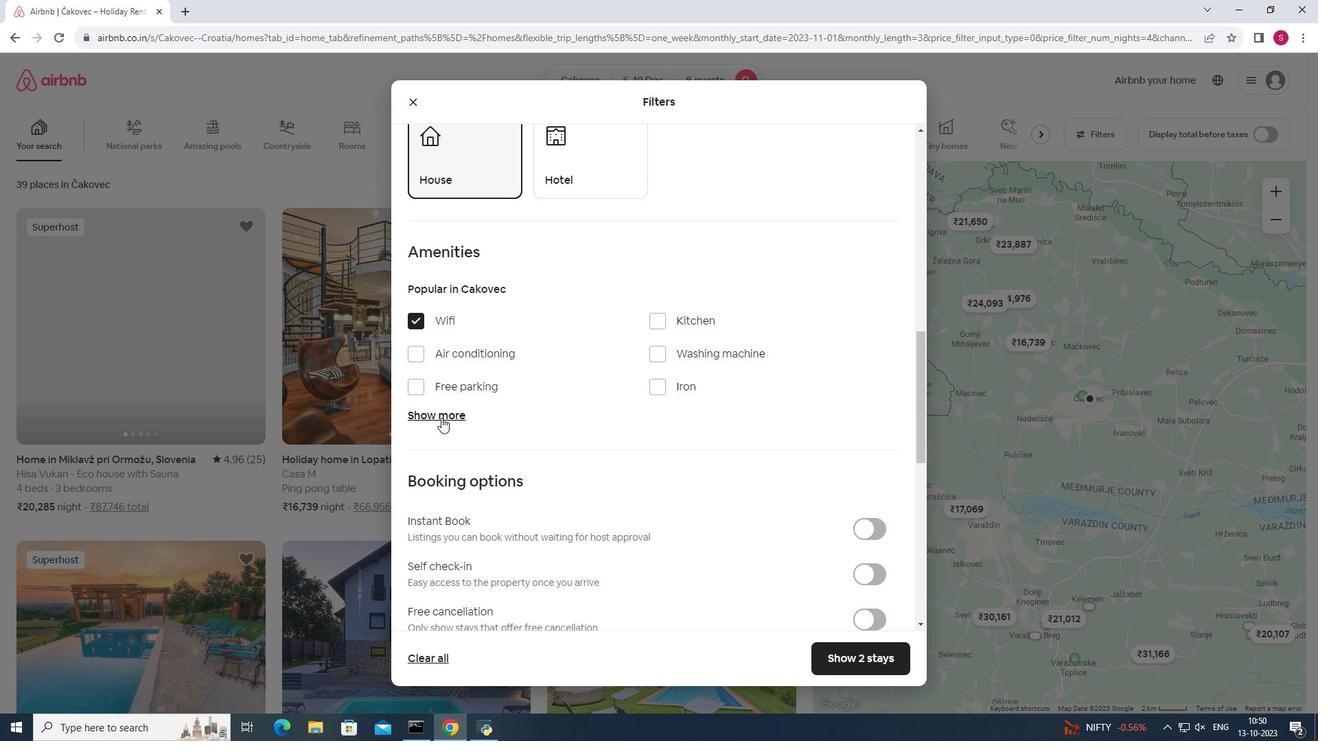 
Action: Mouse pressed left at (441, 418)
Screenshot: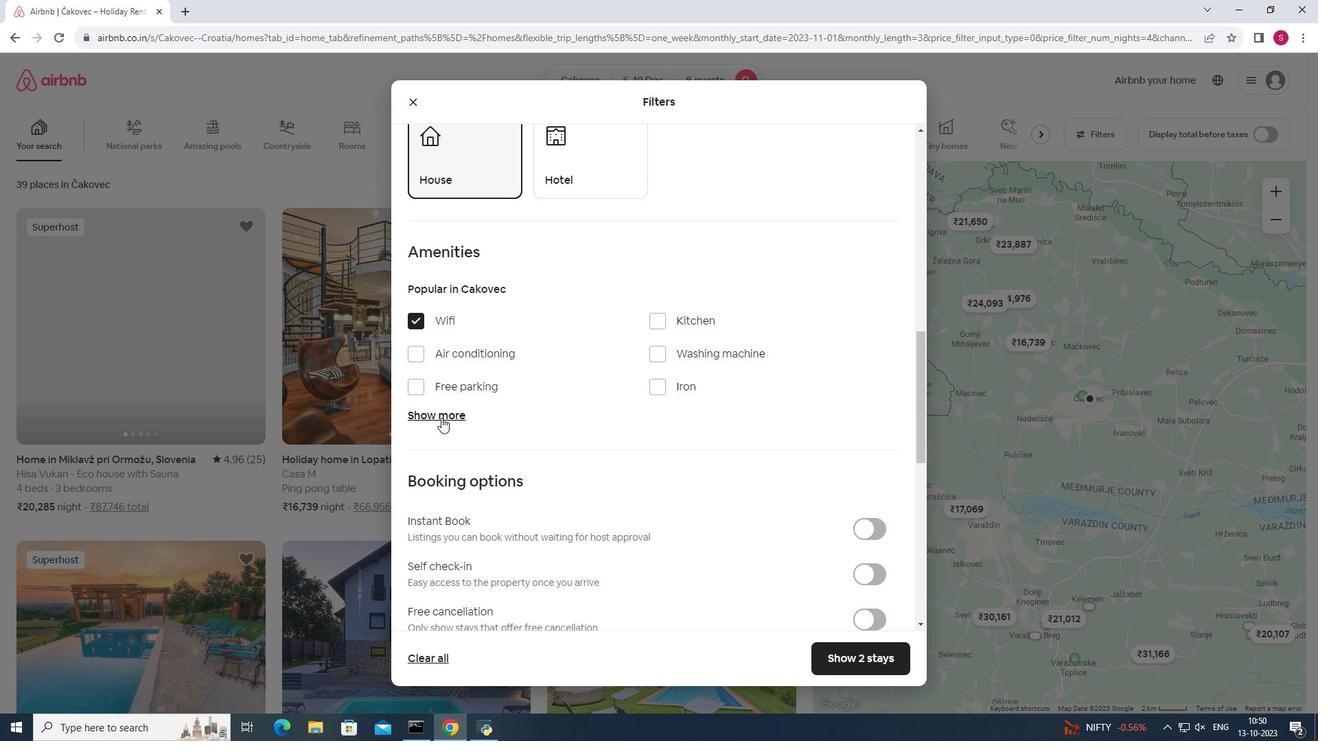 
Action: Mouse moved to (657, 499)
Screenshot: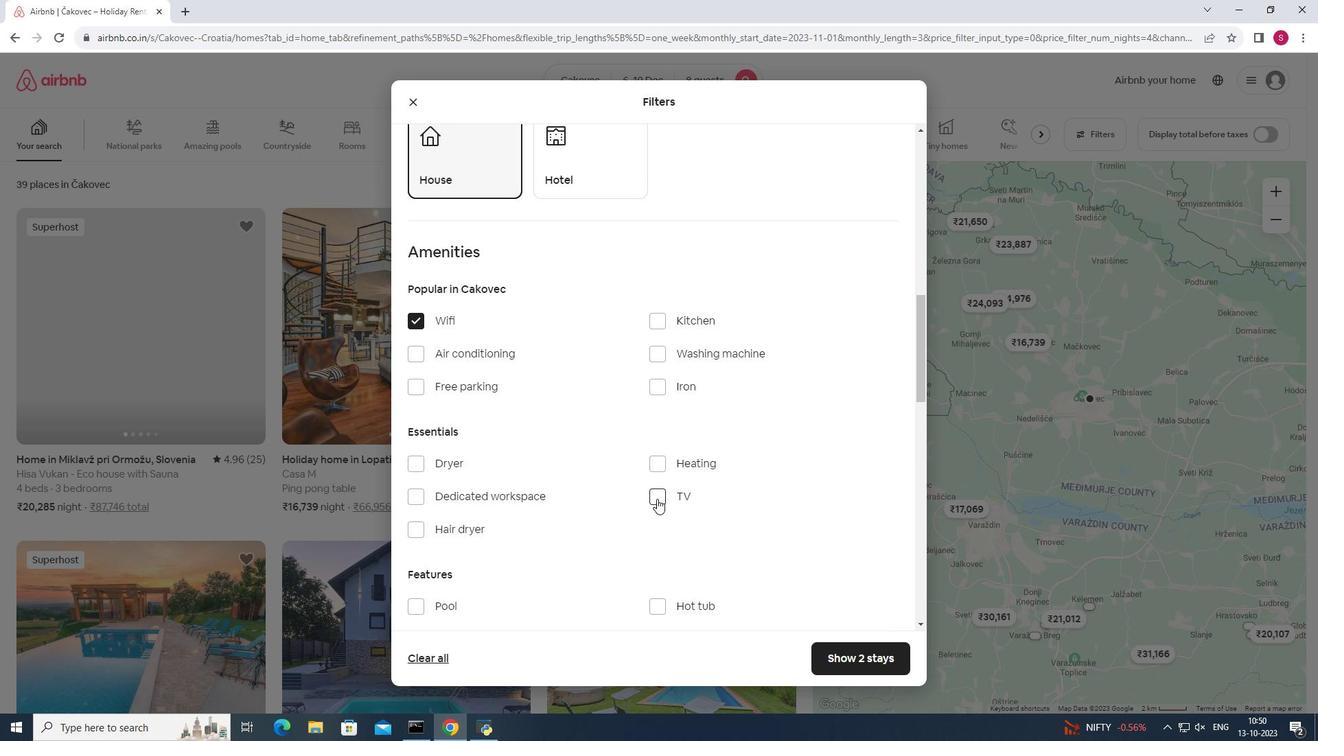 
Action: Mouse pressed left at (657, 499)
Screenshot: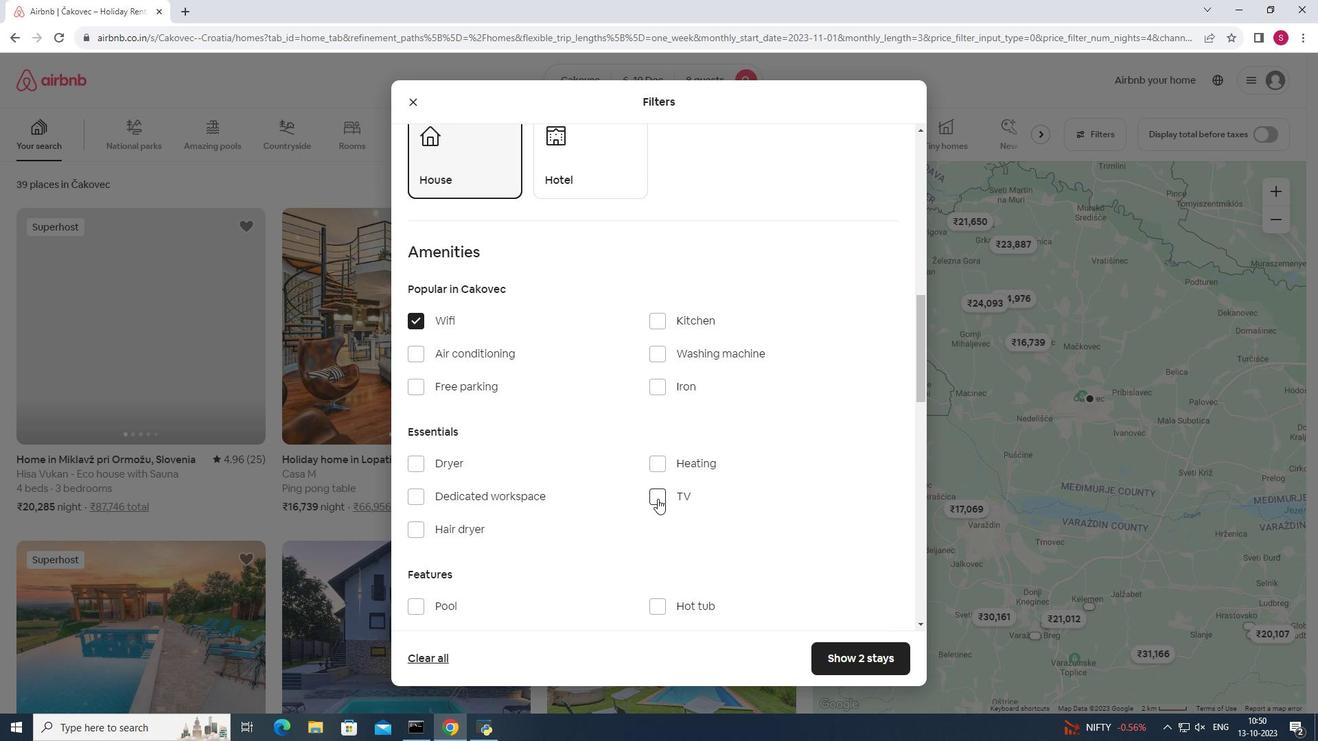 
Action: Mouse moved to (813, 495)
Screenshot: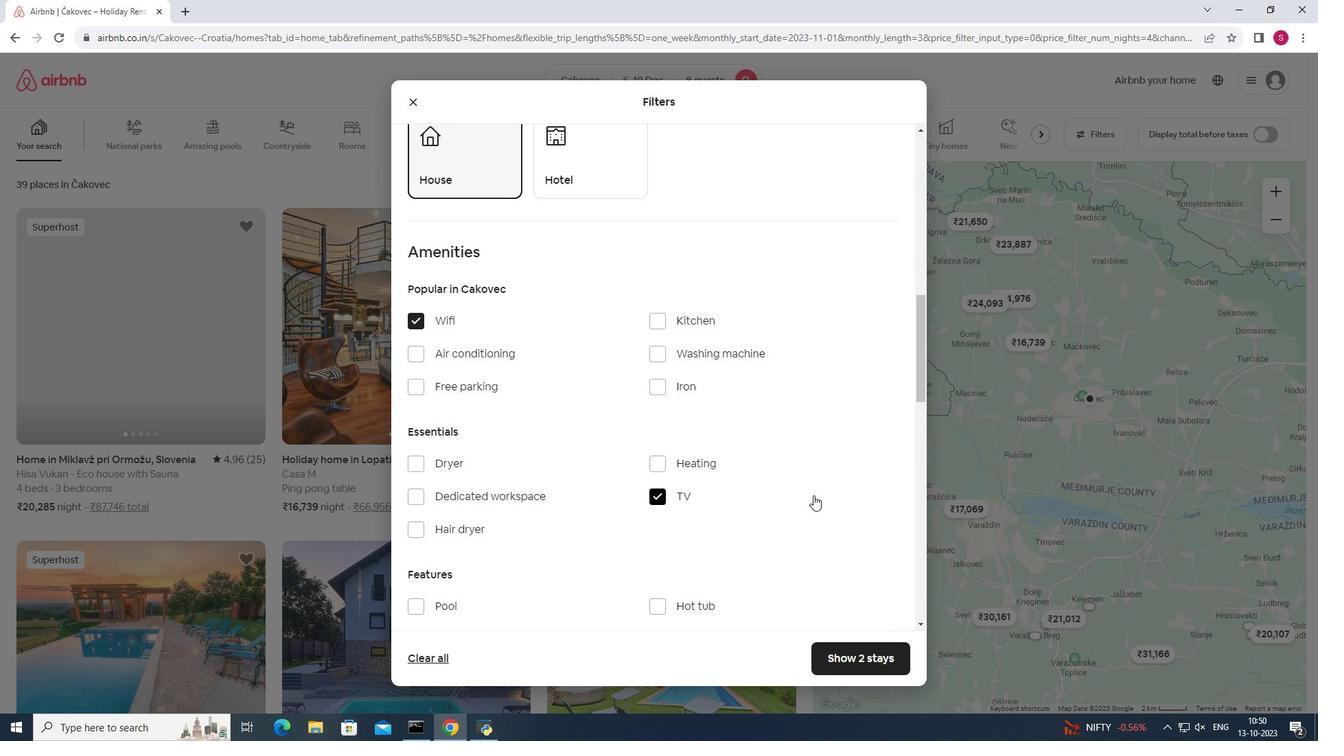 
Action: Mouse scrolled (813, 495) with delta (0, 0)
Screenshot: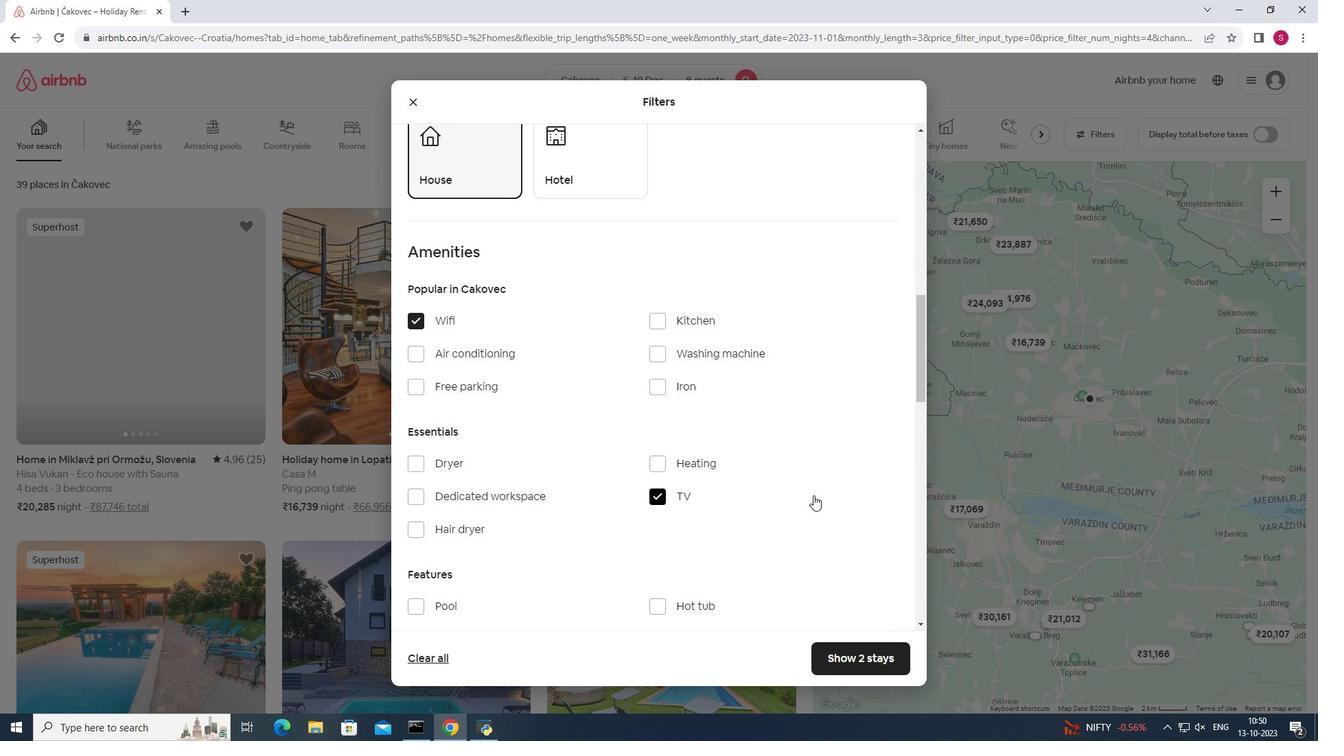 
Action: Mouse moved to (418, 317)
Screenshot: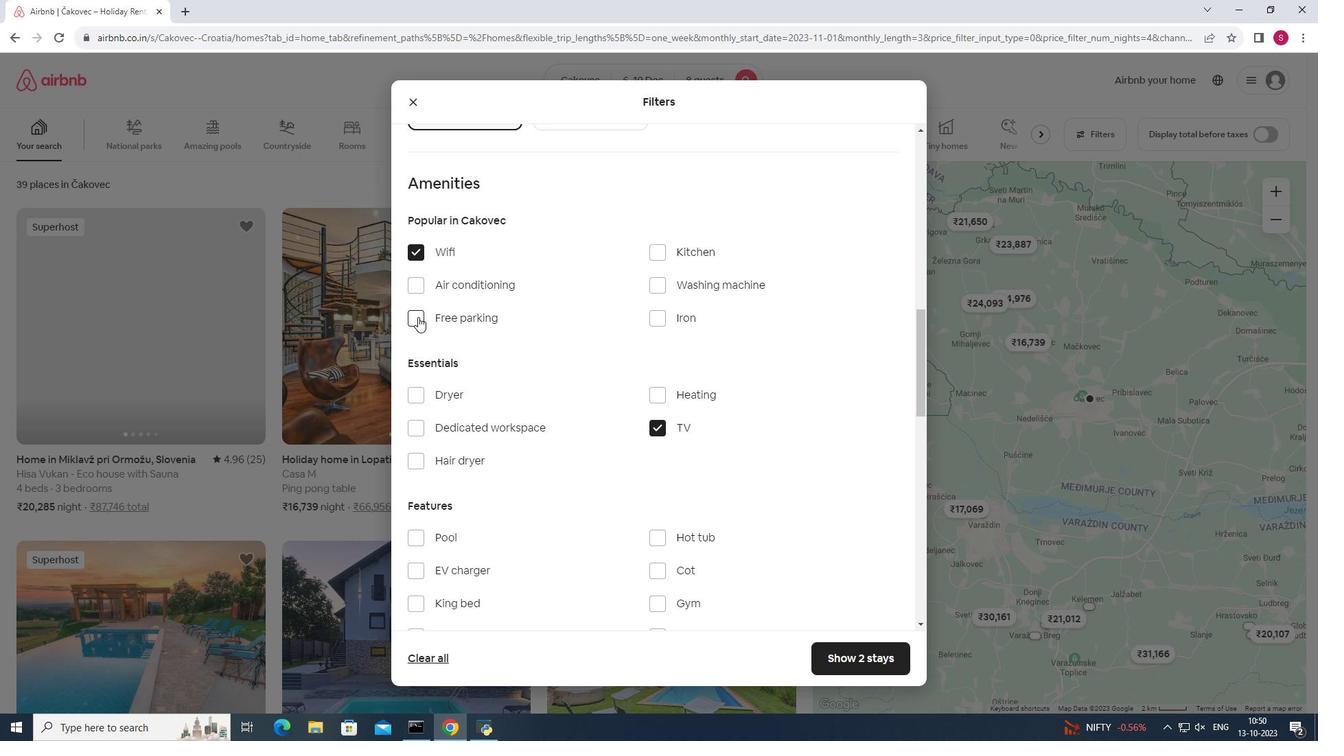 
Action: Mouse pressed left at (418, 317)
Screenshot: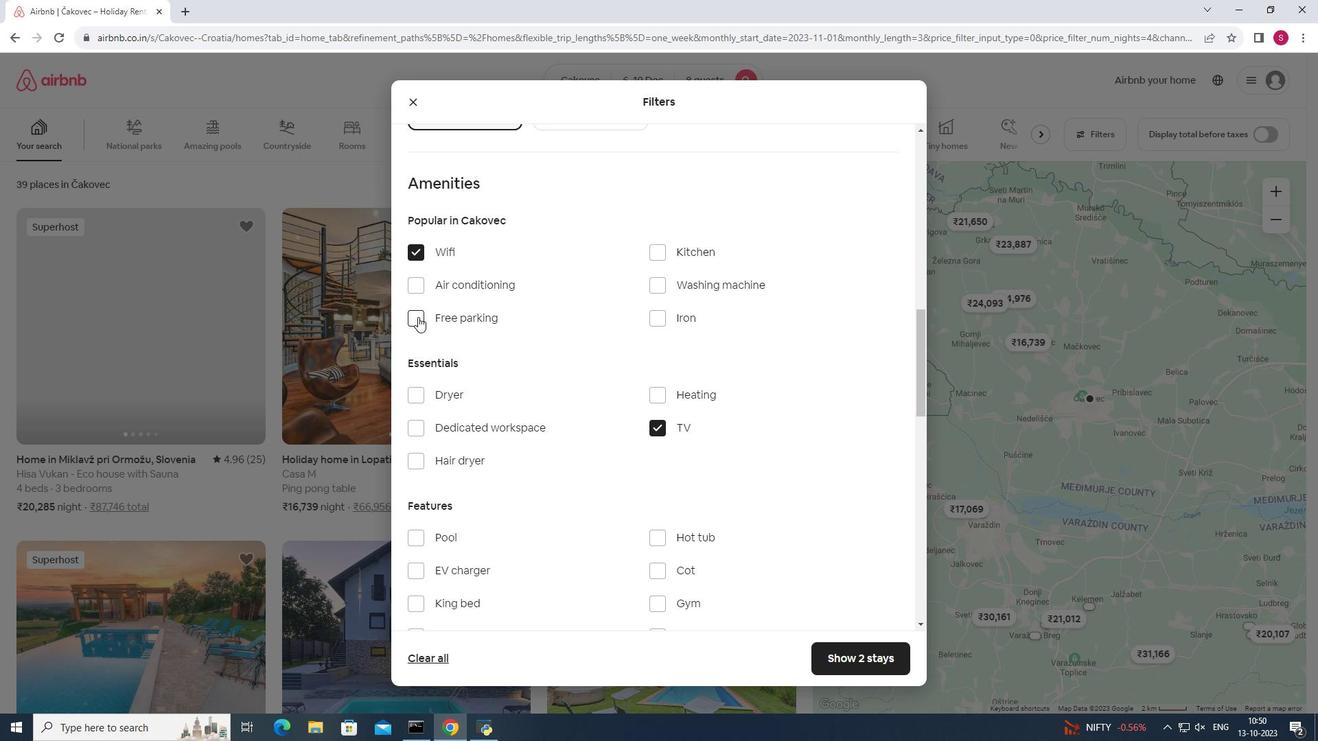 
Action: Mouse moved to (747, 412)
Screenshot: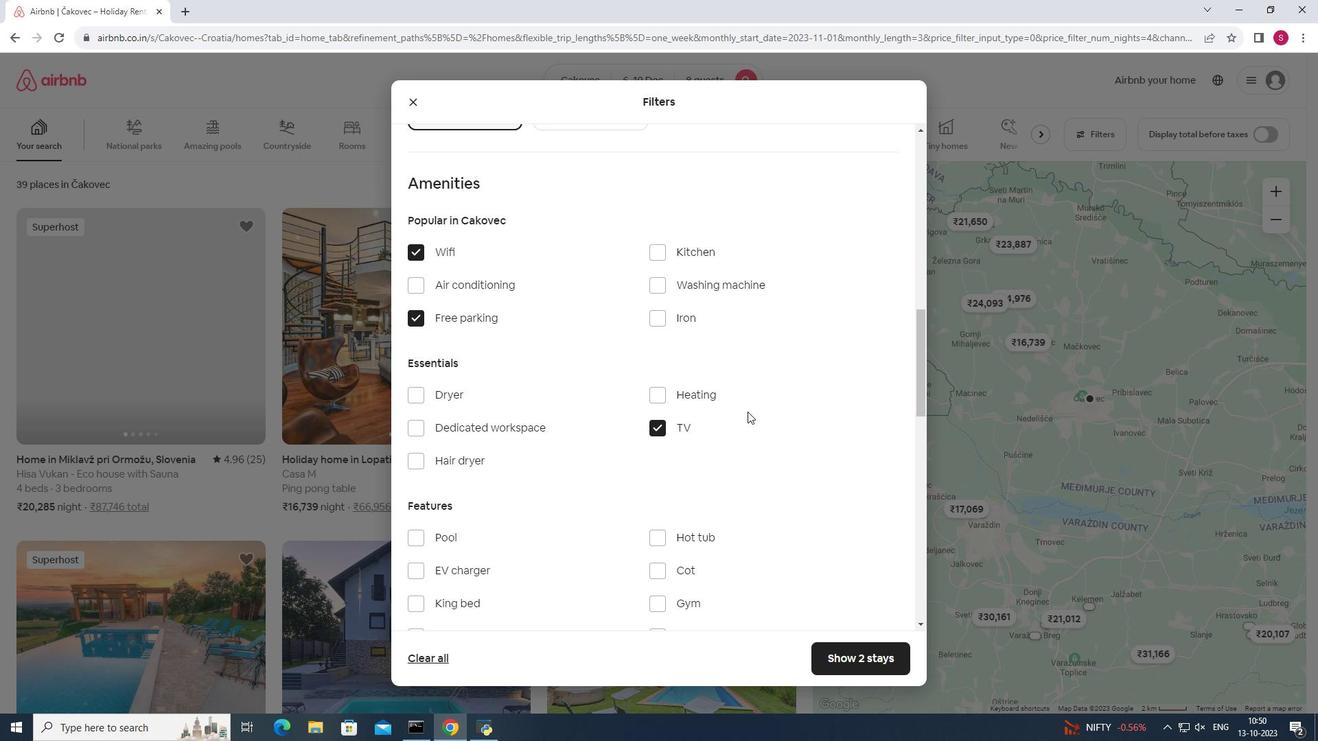 
Action: Mouse scrolled (747, 412) with delta (0, 0)
Screenshot: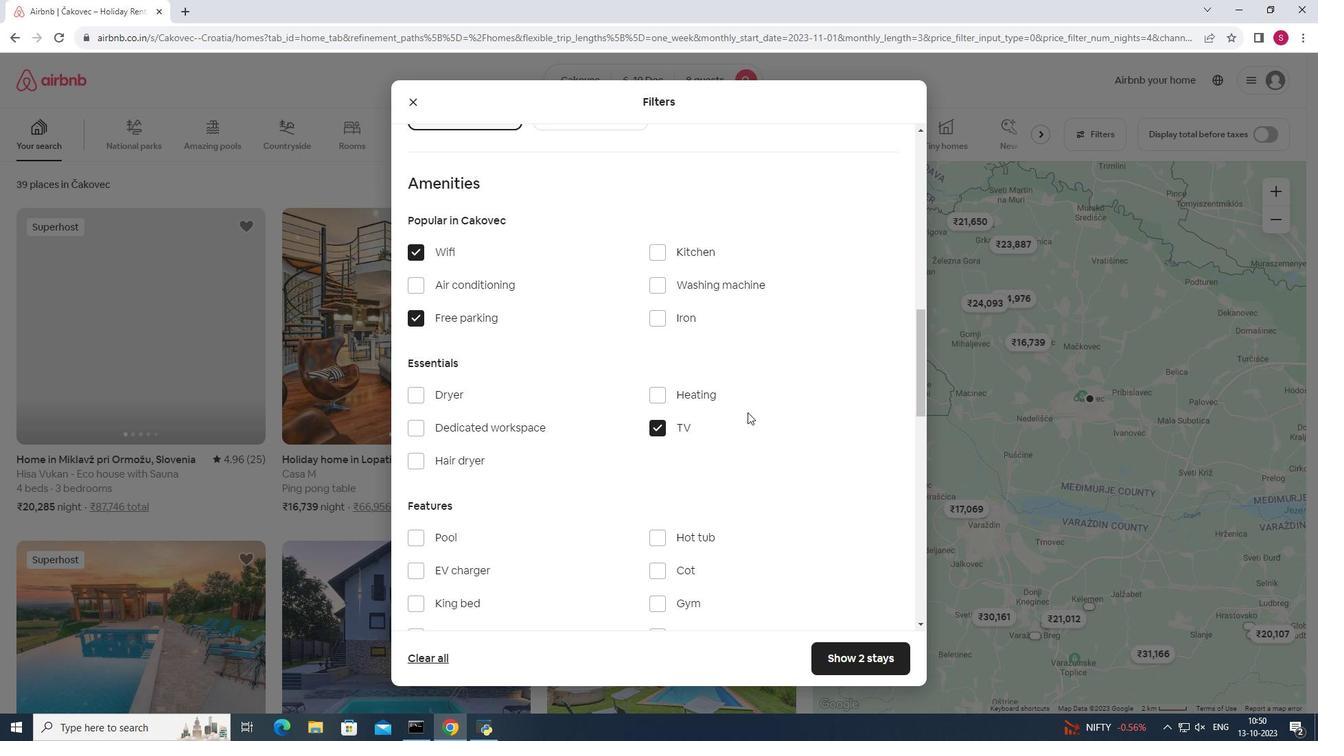 
Action: Mouse scrolled (747, 412) with delta (0, 0)
Screenshot: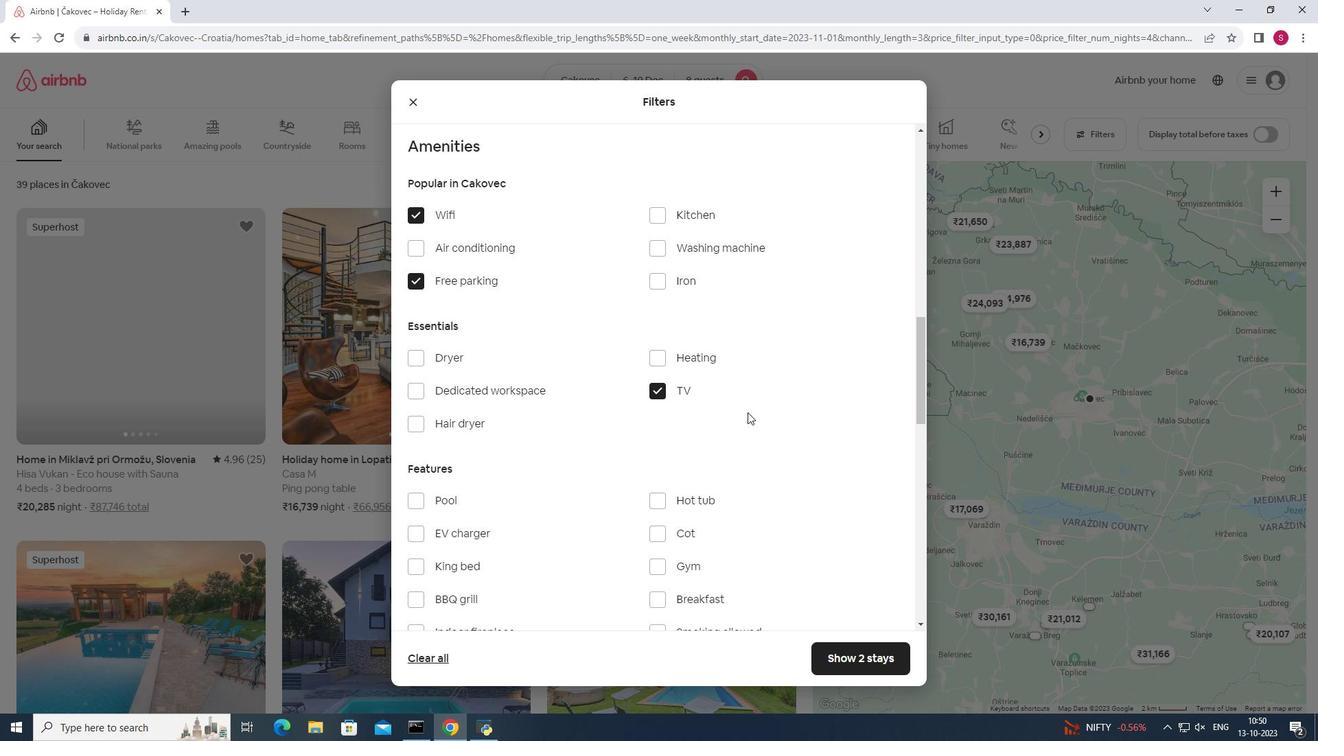 
Action: Mouse moved to (664, 468)
Screenshot: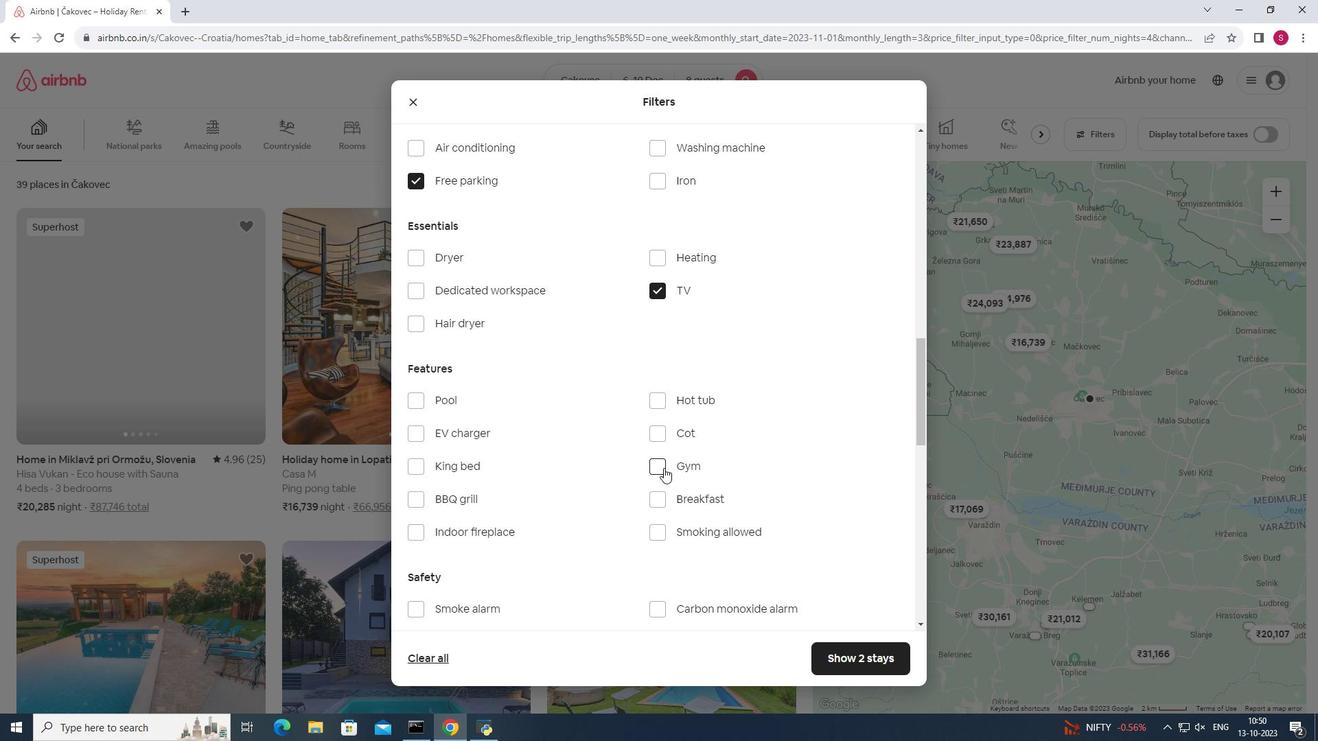 
Action: Mouse pressed left at (664, 468)
Screenshot: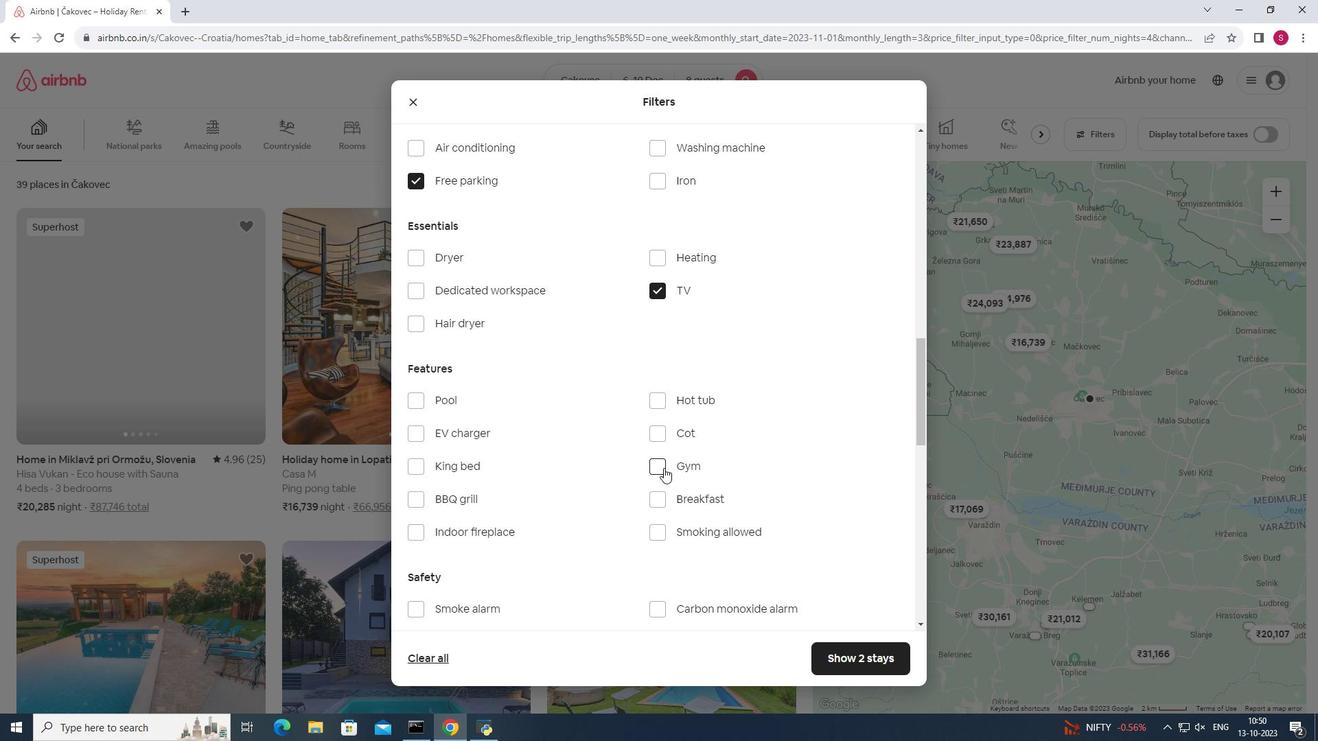 
Action: Mouse moved to (664, 501)
Screenshot: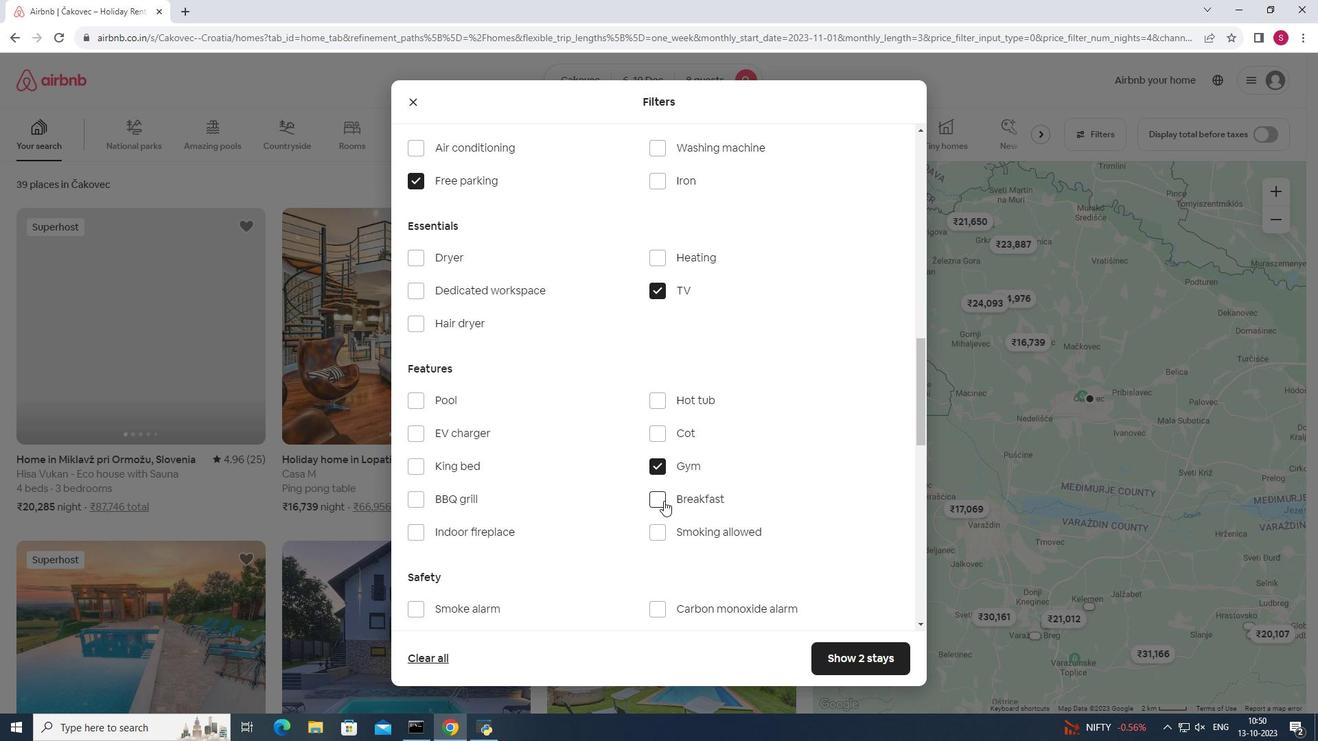 
Action: Mouse pressed left at (664, 501)
Screenshot: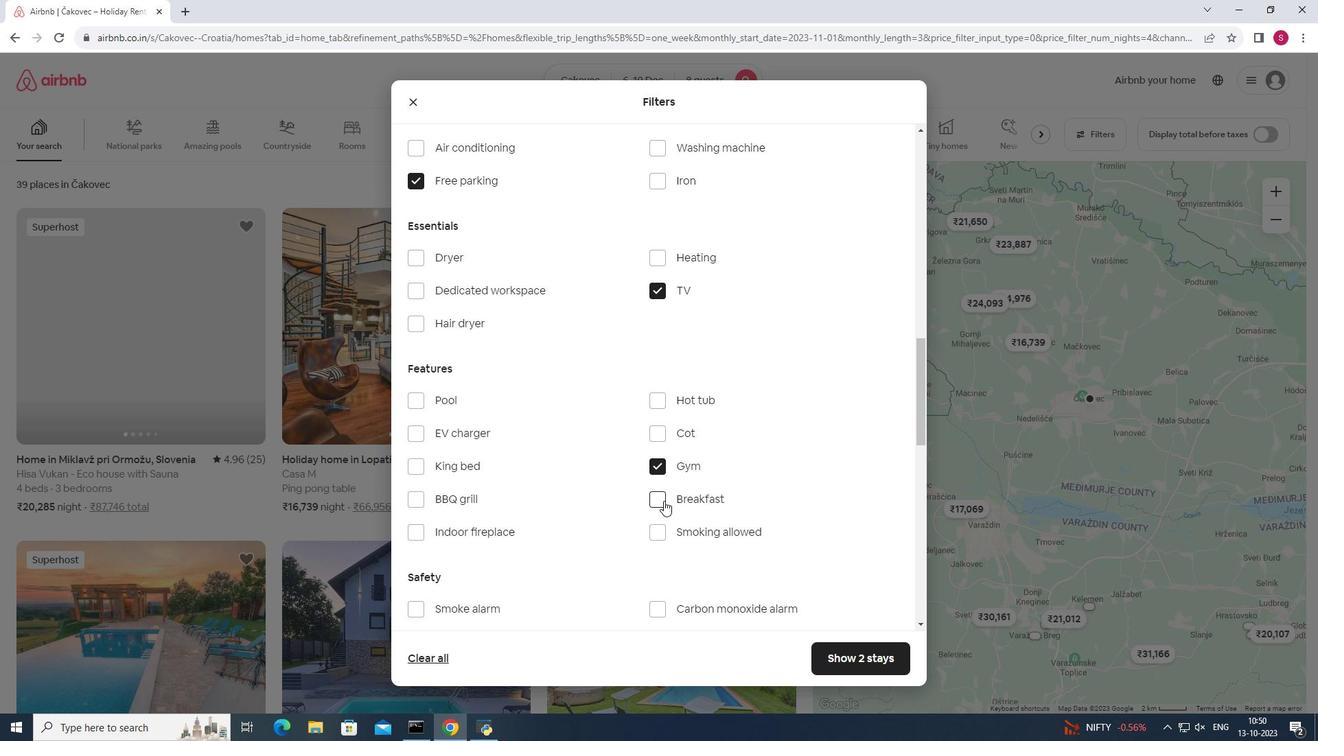 
Action: Mouse moved to (753, 473)
Screenshot: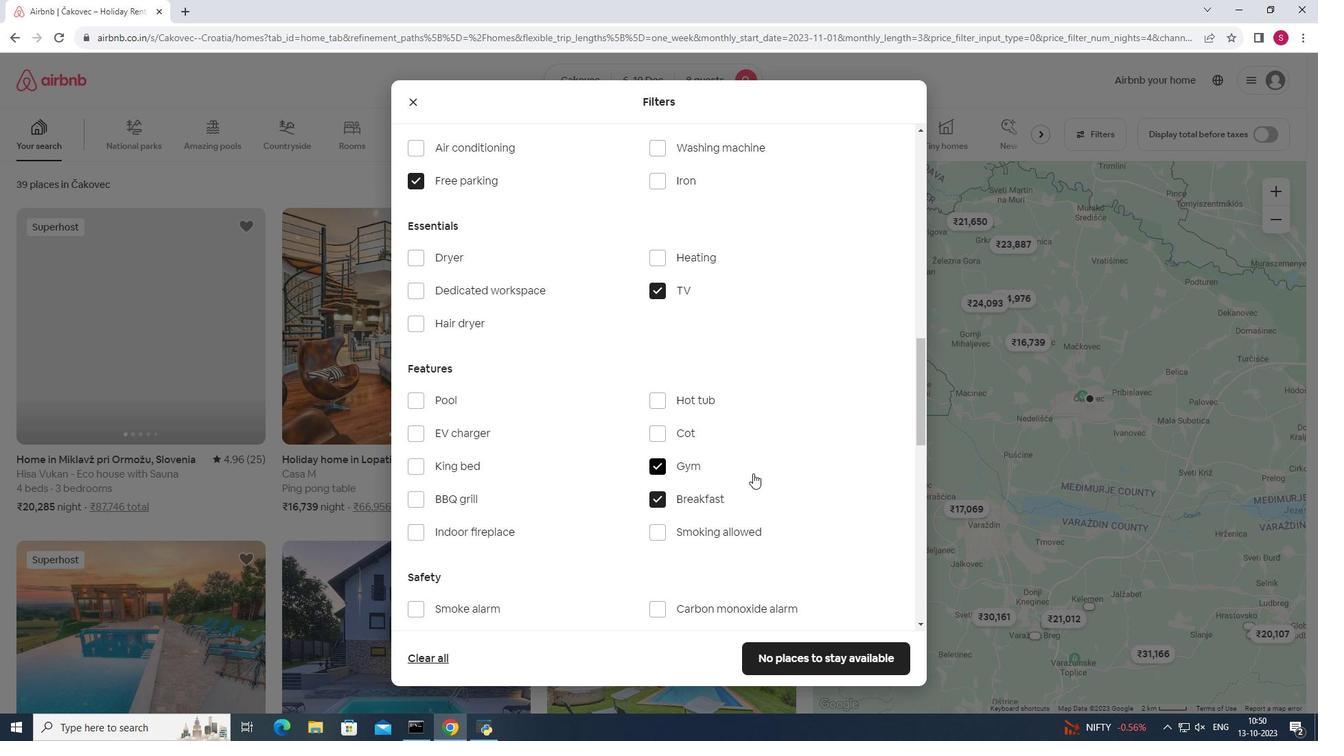 
Action: Mouse scrolled (753, 473) with delta (0, 0)
Screenshot: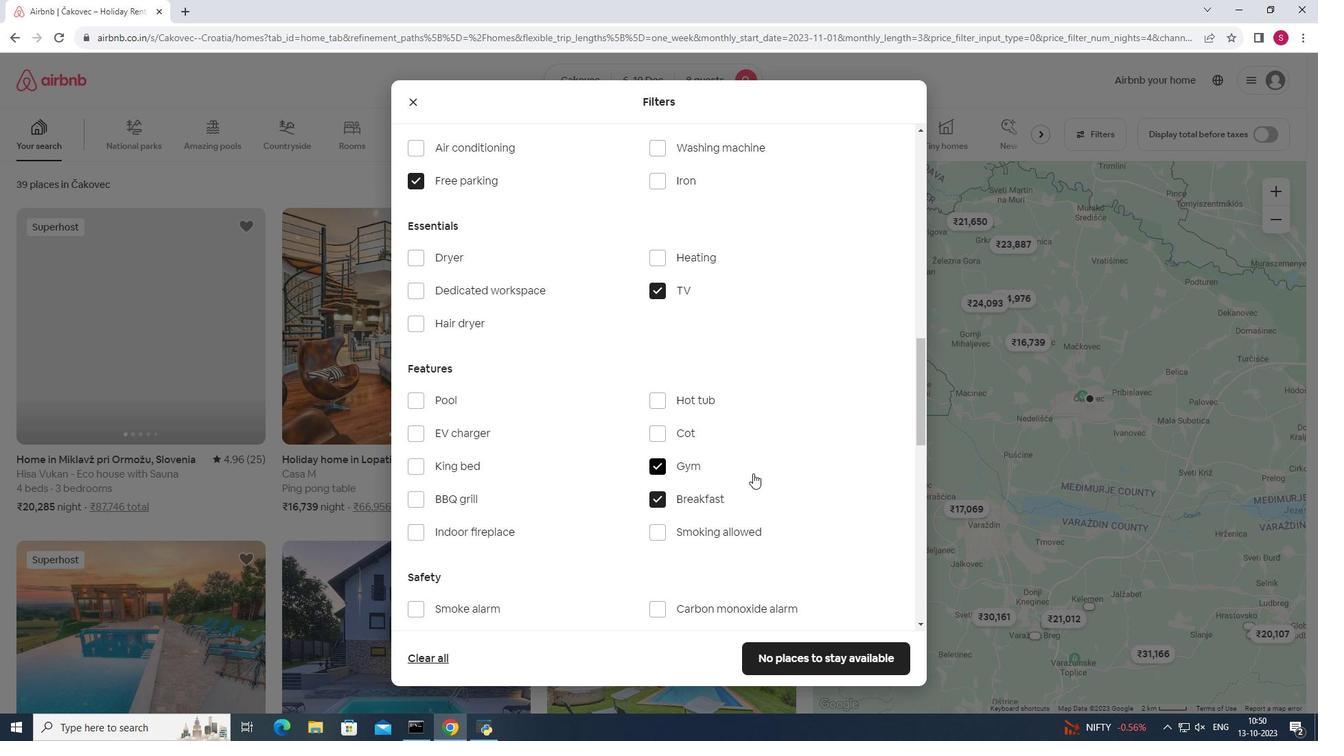 
Action: Mouse scrolled (753, 473) with delta (0, 0)
Screenshot: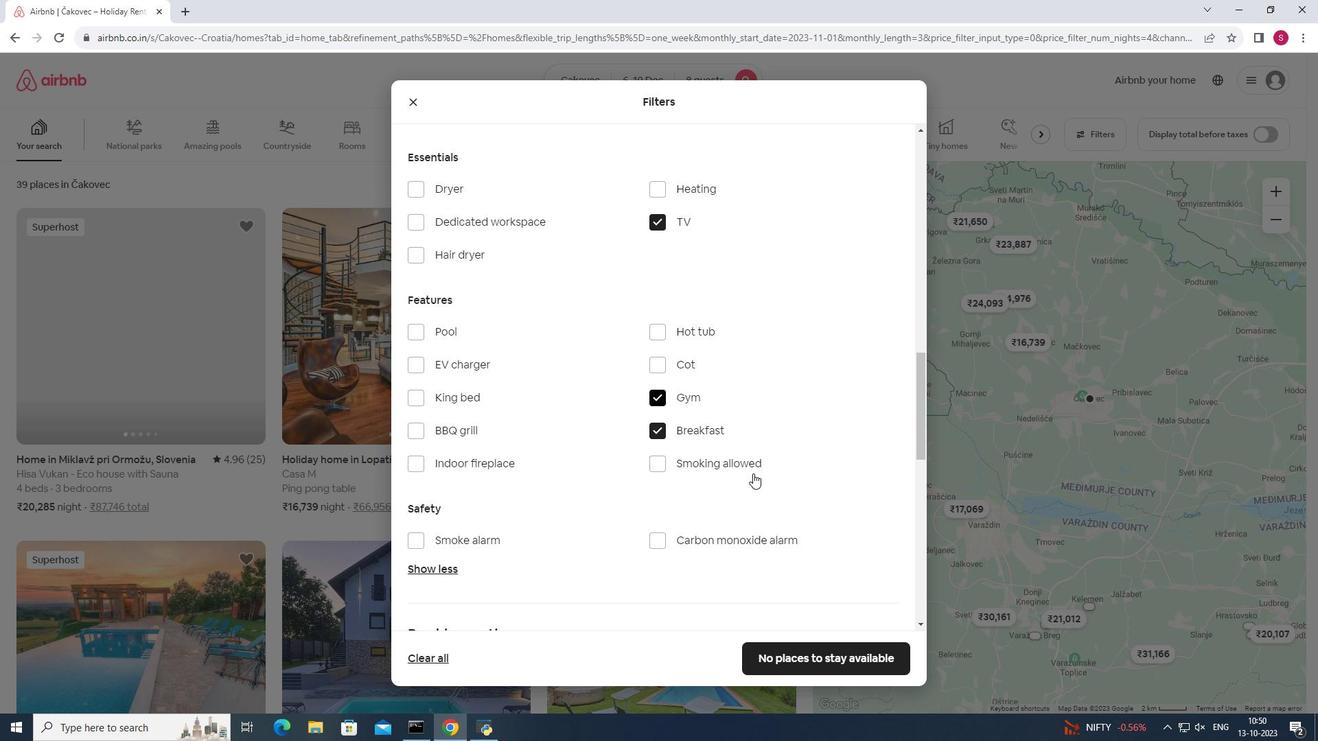 
Action: Mouse scrolled (753, 473) with delta (0, 0)
Screenshot: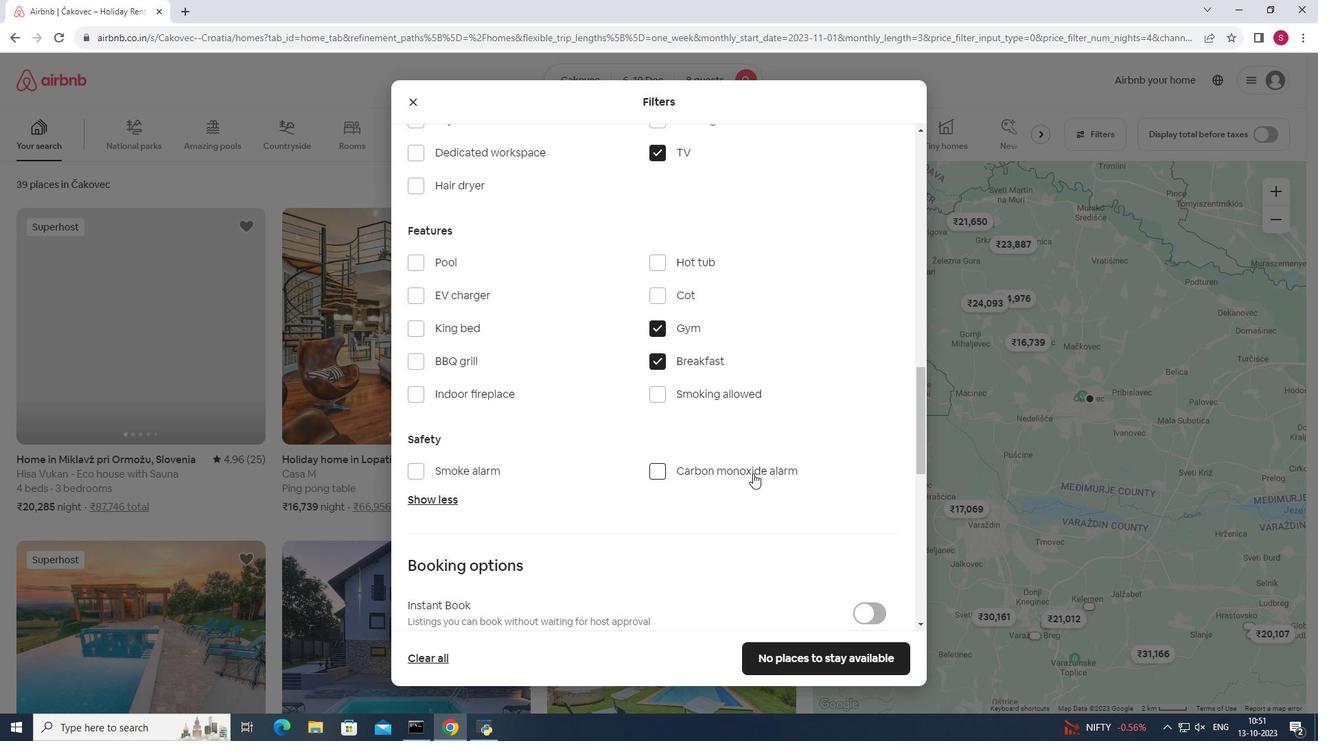 
Action: Mouse scrolled (753, 473) with delta (0, 0)
Screenshot: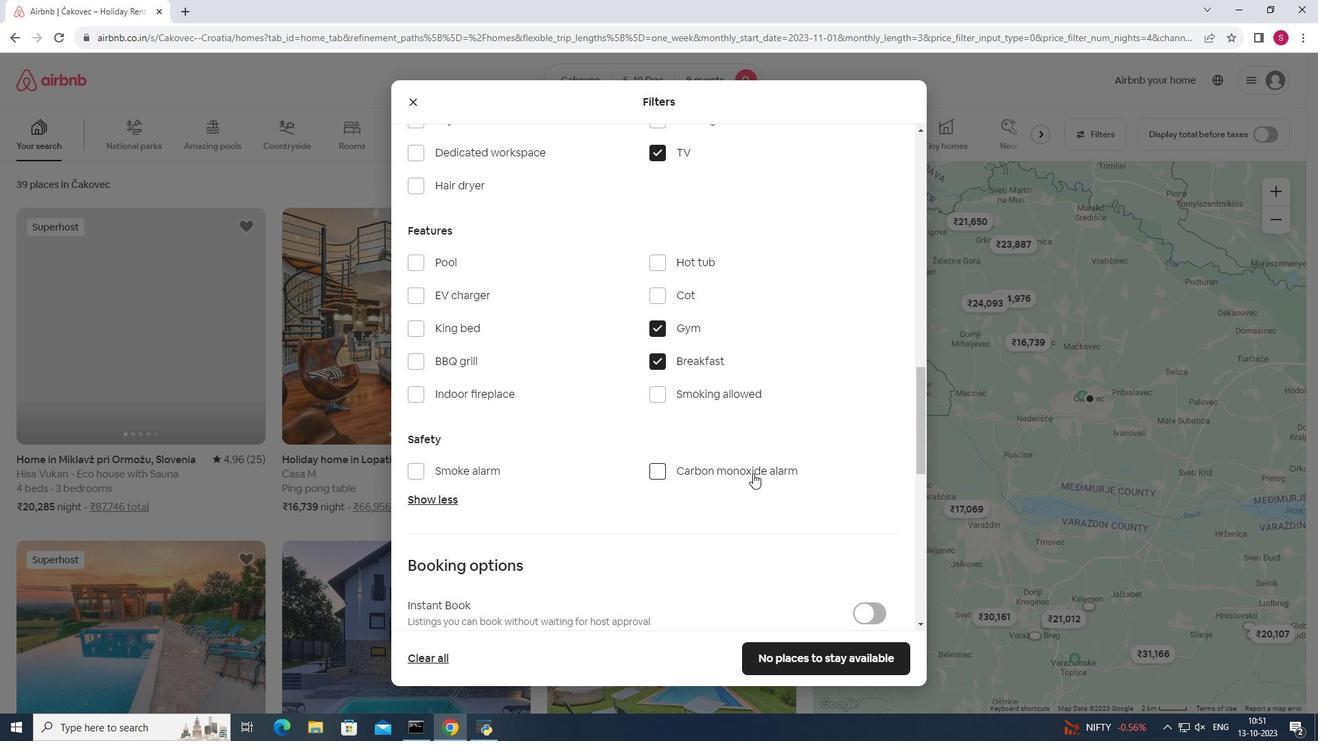 
Action: Mouse scrolled (753, 473) with delta (0, 0)
Screenshot: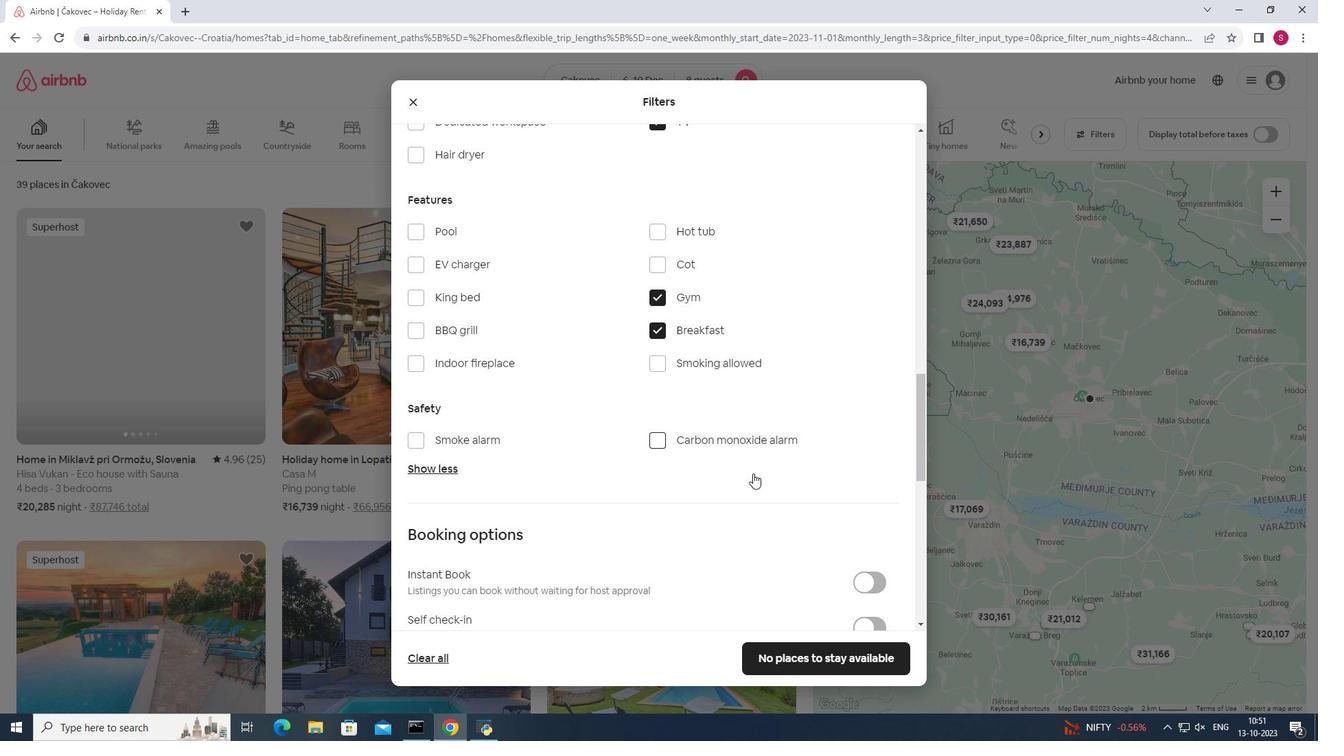 
Action: Mouse moved to (874, 457)
Screenshot: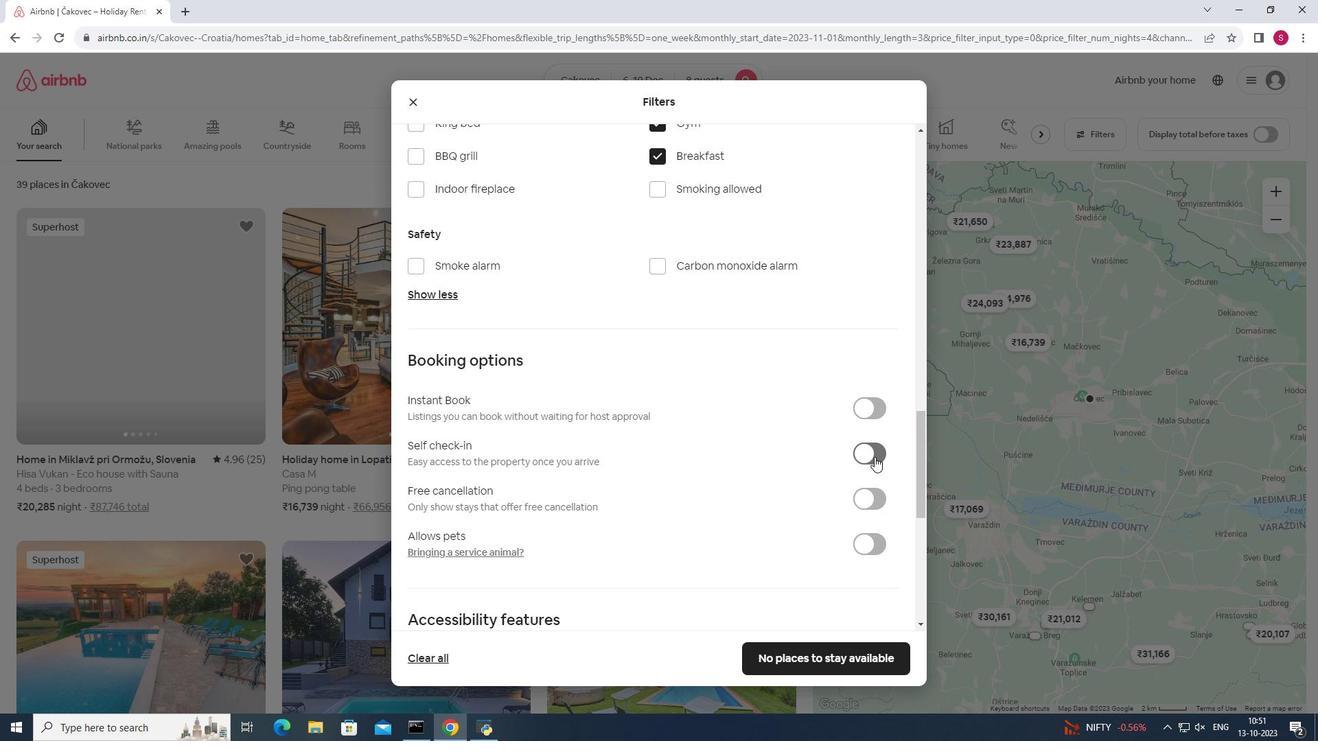 
Action: Mouse pressed left at (874, 457)
Screenshot: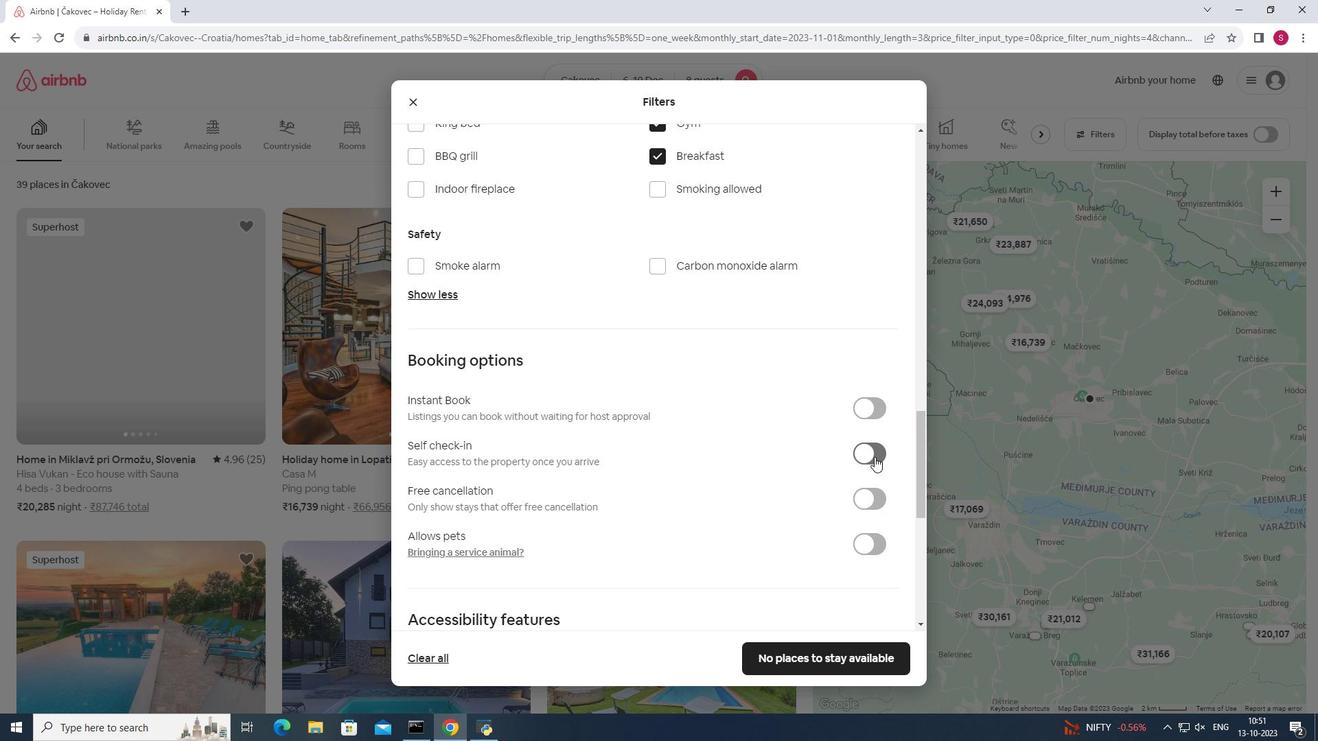 
Action: Mouse moved to (812, 663)
Screenshot: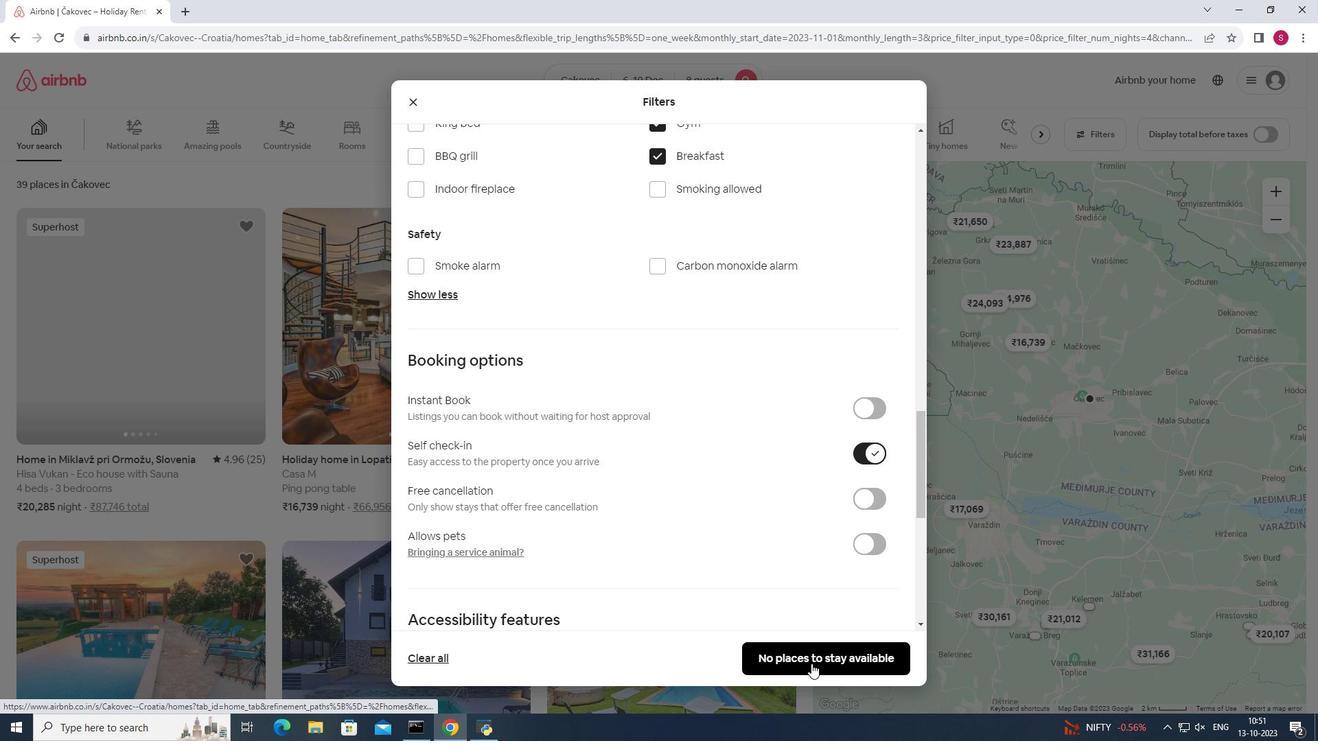 
Action: Mouse pressed left at (812, 663)
Screenshot: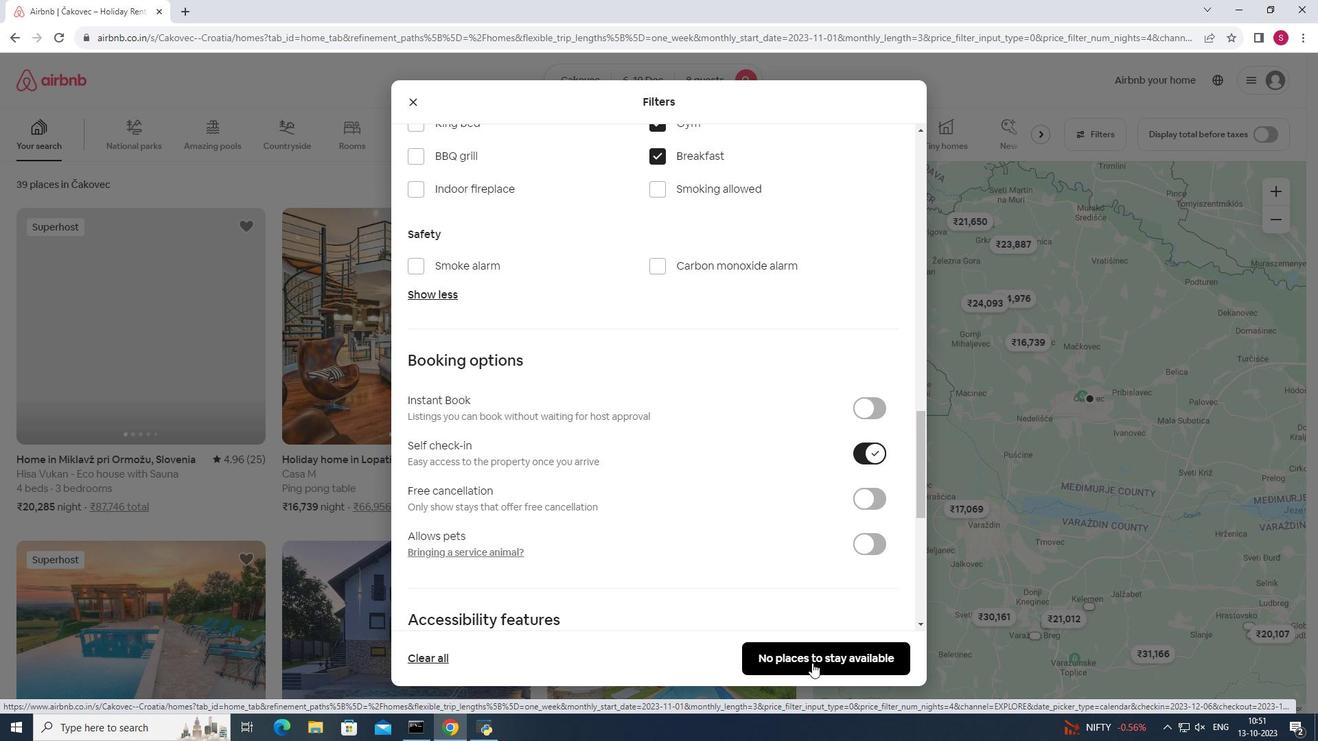 
Action: Mouse moved to (662, 393)
Screenshot: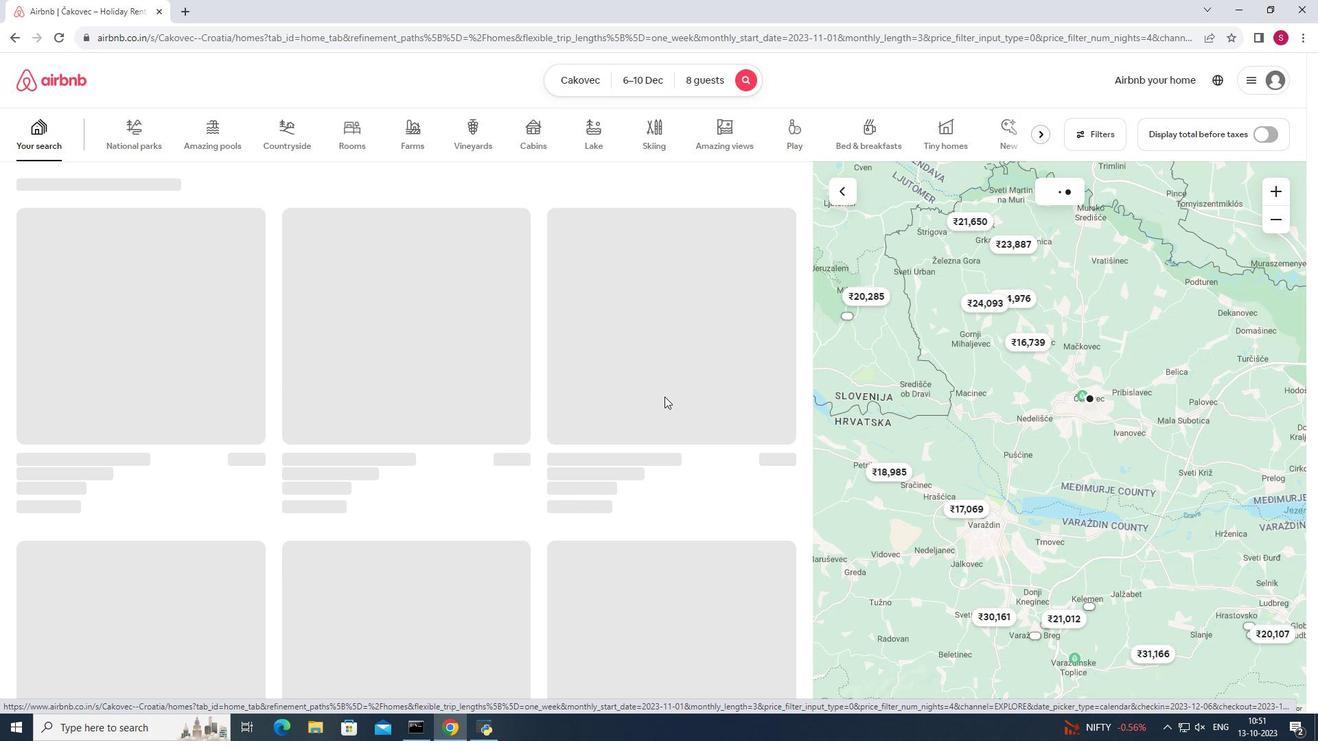 
